 Task: Make a functional mechanical puzzle box.
Action: Mouse moved to (175, 141)
Screenshot: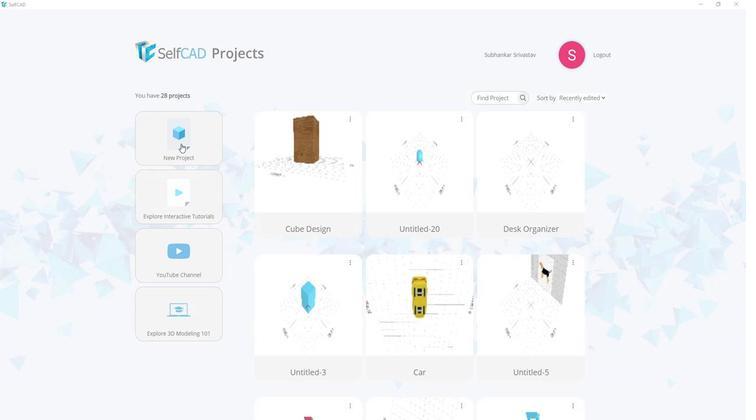 
Action: Mouse pressed left at (175, 141)
Screenshot: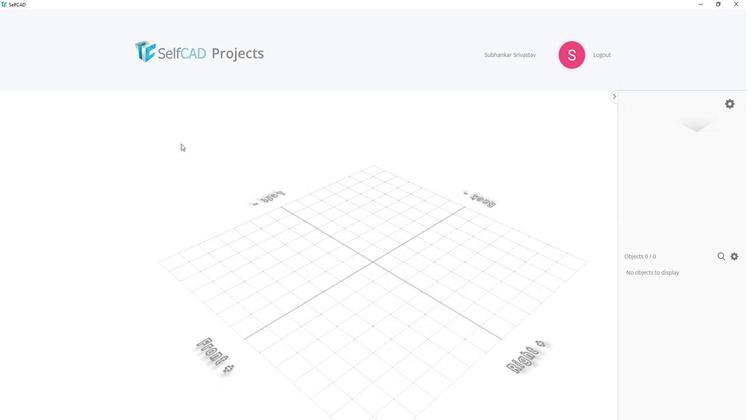 
Action: Mouse moved to (353, 169)
Screenshot: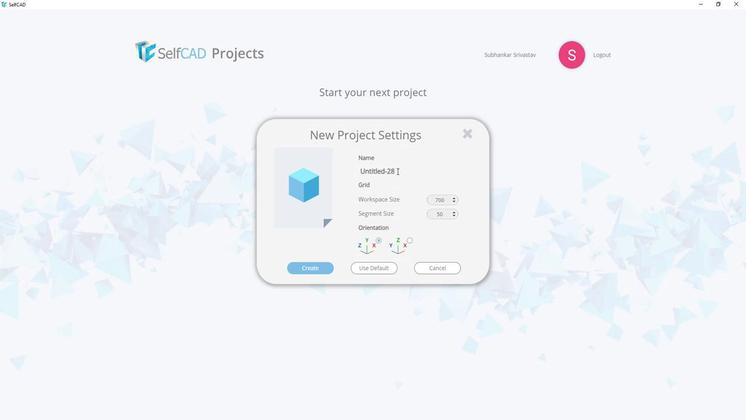
Action: Mouse pressed left at (353, 169)
Screenshot: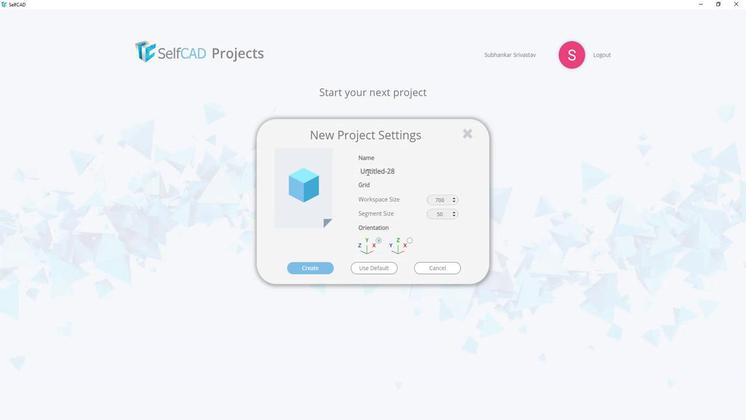 
Action: Mouse moved to (318, 170)
Screenshot: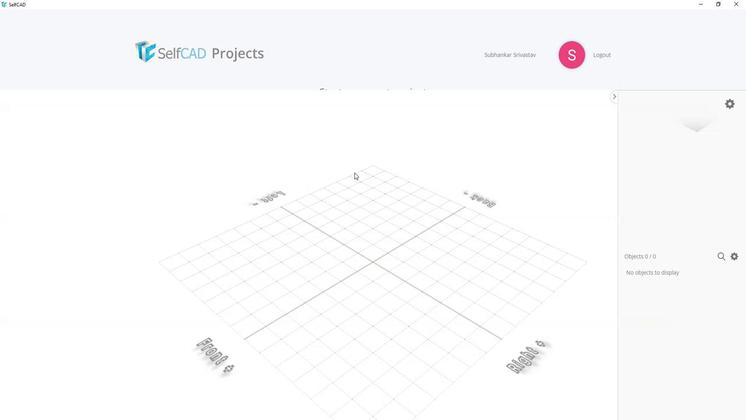 
Action: Key pressed <Key.shift>S<Key.backspace><Key.shift>Puzzle<Key.space><Key.shift><Key.shift><Key.shift><Key.shift><Key.shift><Key.shift><Key.shift><Key.shift><Key.shift>Box
Screenshot: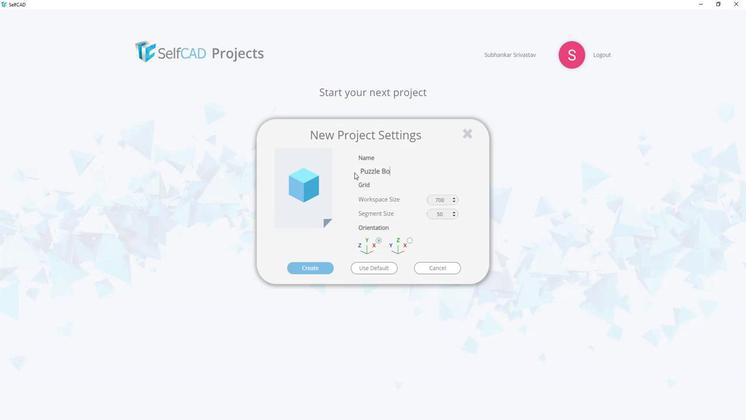 
Action: Mouse moved to (284, 264)
Screenshot: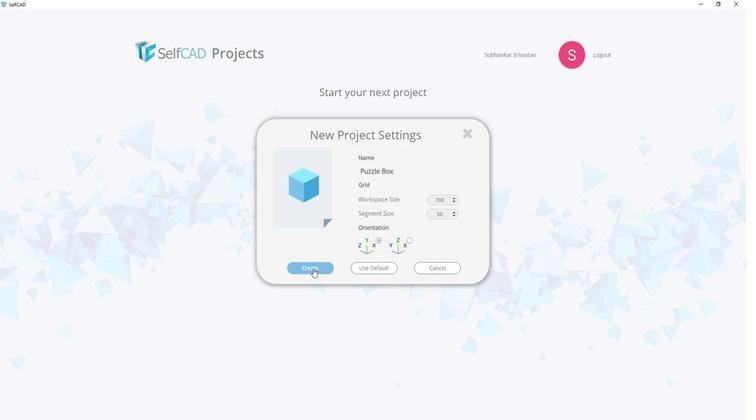 
Action: Mouse pressed left at (284, 264)
Screenshot: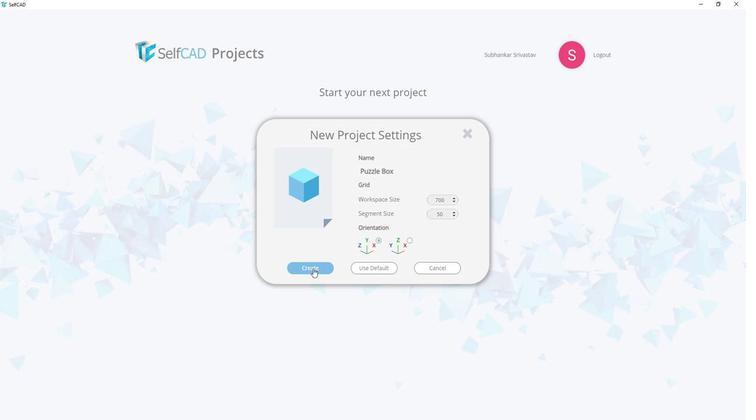 
Action: Mouse moved to (56, 116)
Screenshot: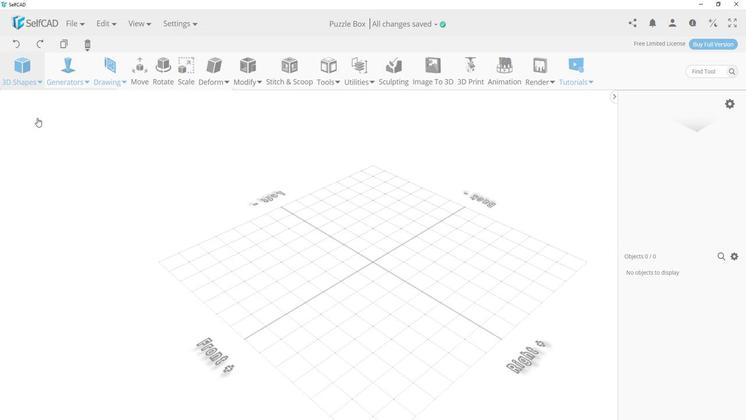 
Action: Mouse pressed left at (56, 116)
Screenshot: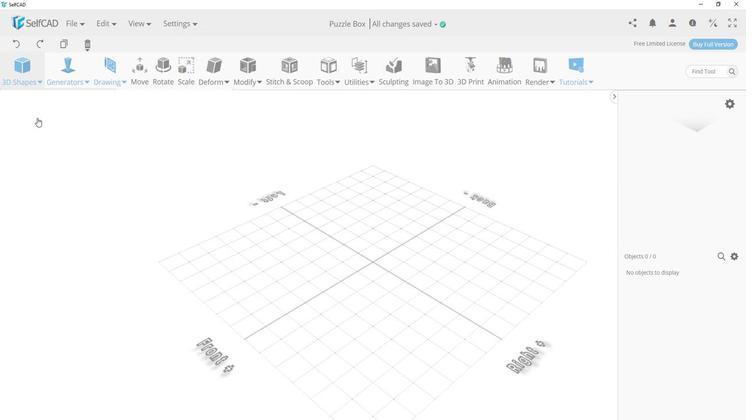 
Action: Mouse moved to (119, 146)
Screenshot: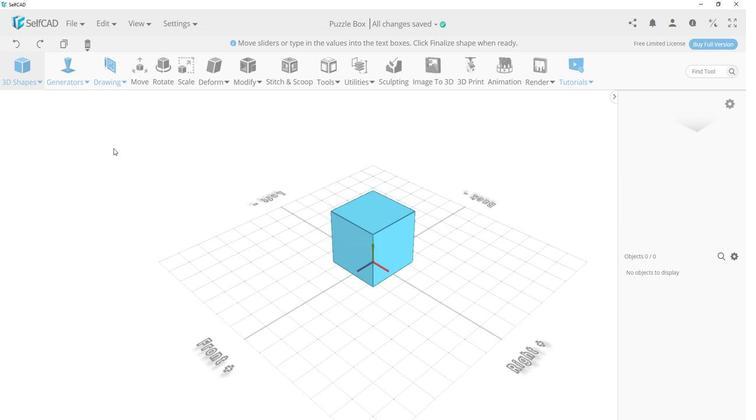 
Action: Mouse pressed left at (119, 146)
Screenshot: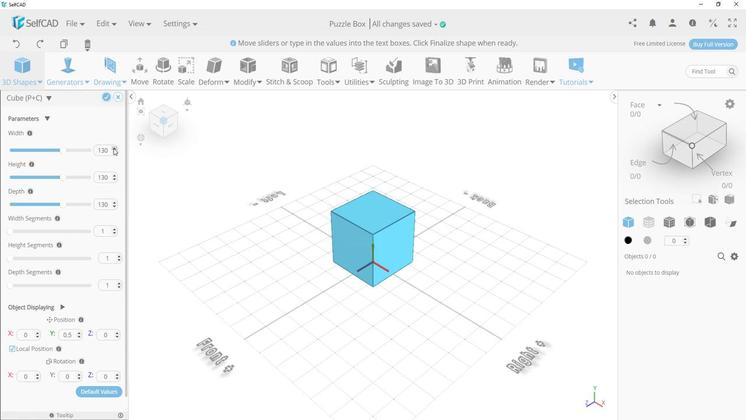 
Action: Mouse pressed left at (119, 146)
Screenshot: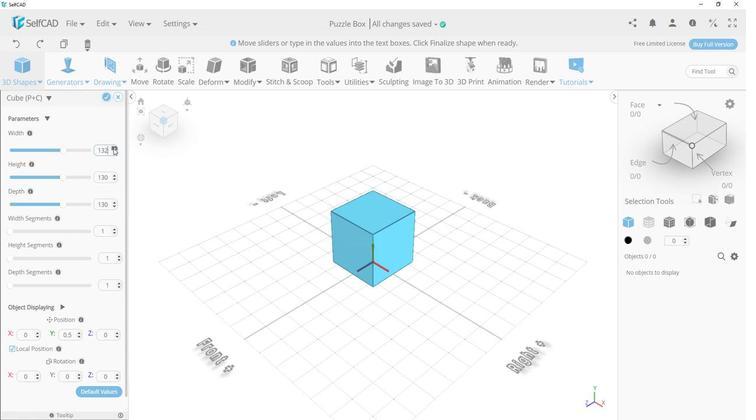
Action: Mouse pressed left at (119, 146)
Screenshot: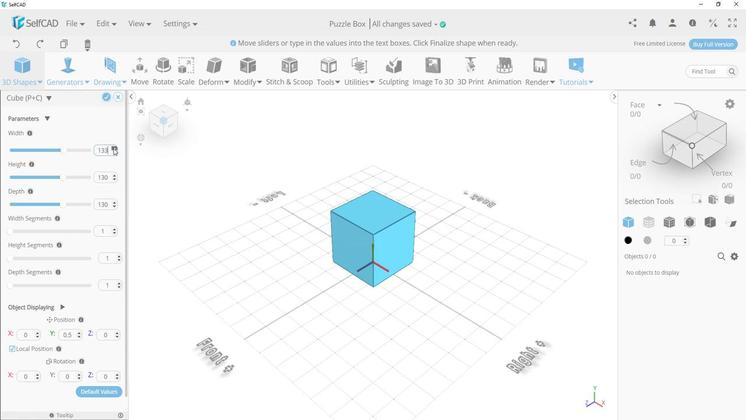 
Action: Mouse pressed left at (119, 146)
Screenshot: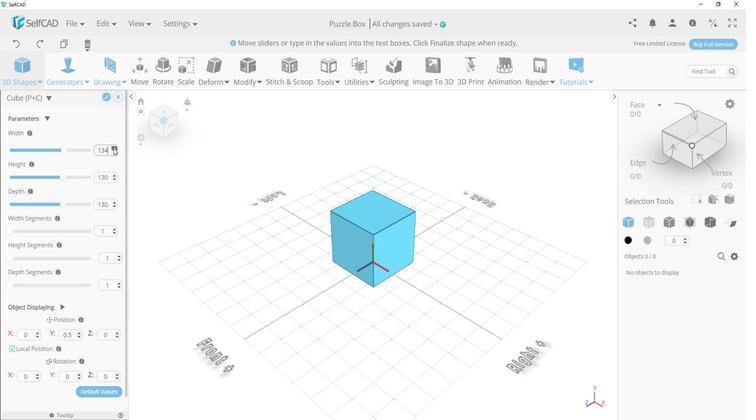 
Action: Mouse pressed left at (119, 146)
Screenshot: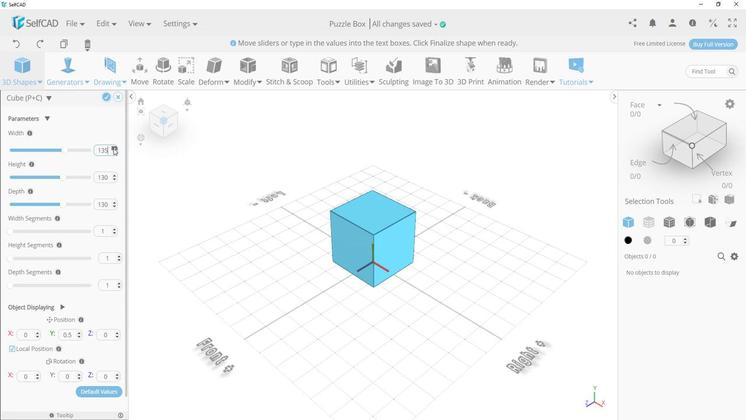 
Action: Mouse pressed left at (119, 146)
Screenshot: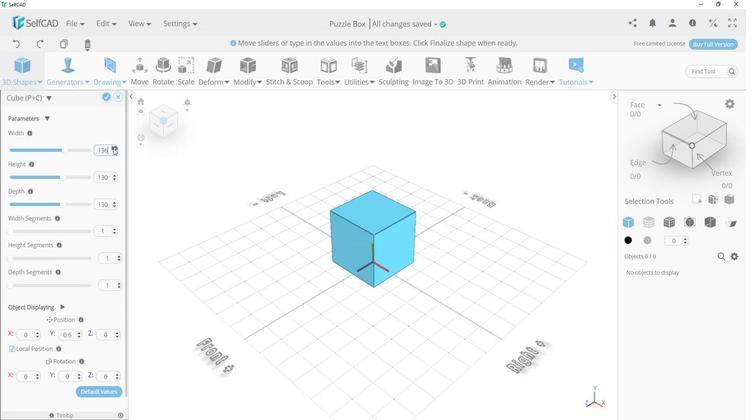 
Action: Mouse pressed left at (119, 146)
Screenshot: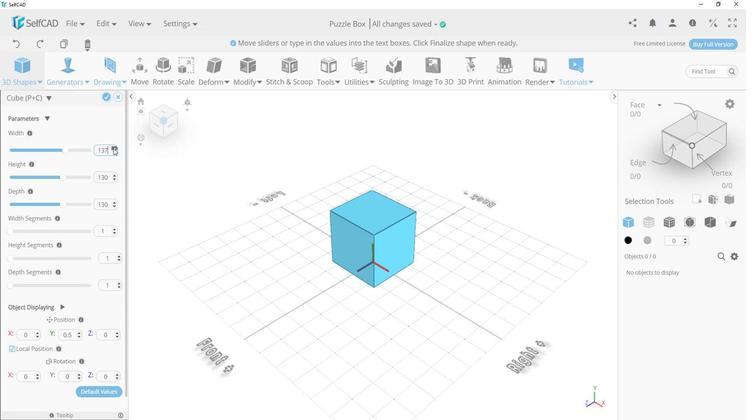 
Action: Mouse pressed left at (119, 146)
Screenshot: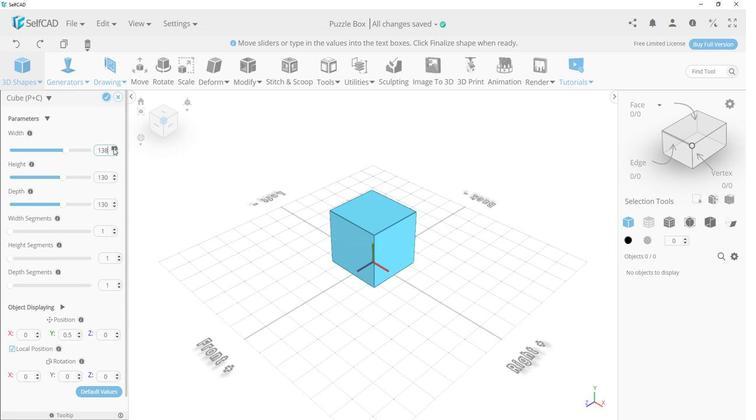 
Action: Mouse pressed left at (119, 146)
Screenshot: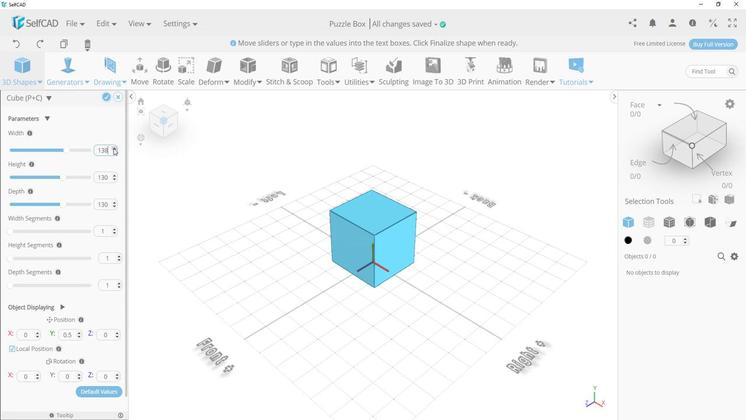 
Action: Mouse pressed left at (119, 146)
Screenshot: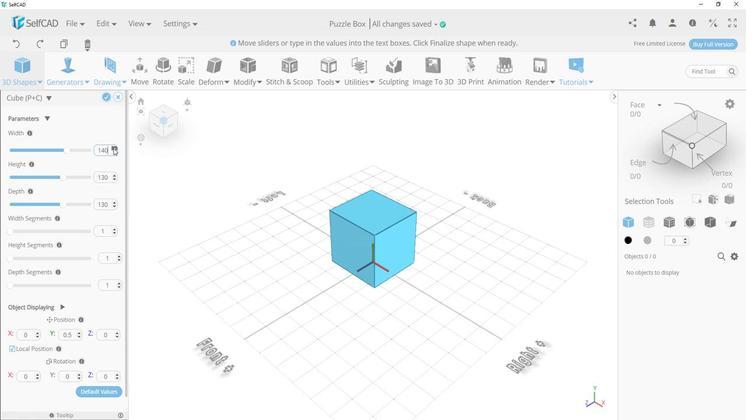 
Action: Mouse moved to (119, 173)
Screenshot: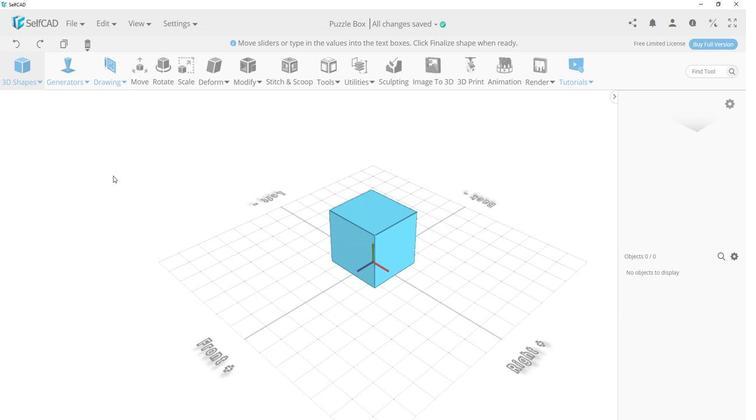 
Action: Mouse pressed left at (119, 173)
Screenshot: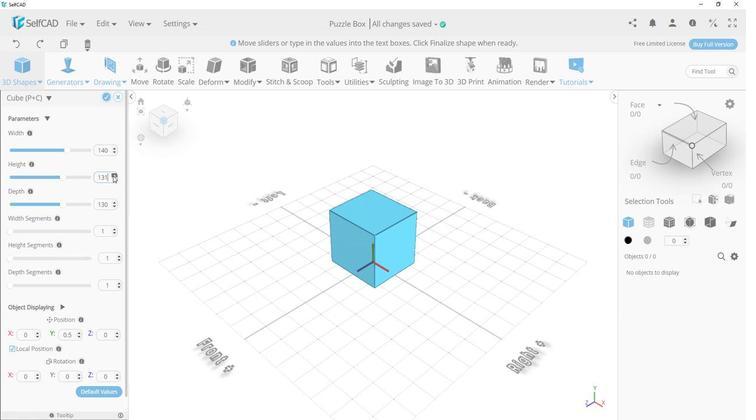 
Action: Mouse pressed left at (119, 173)
Screenshot: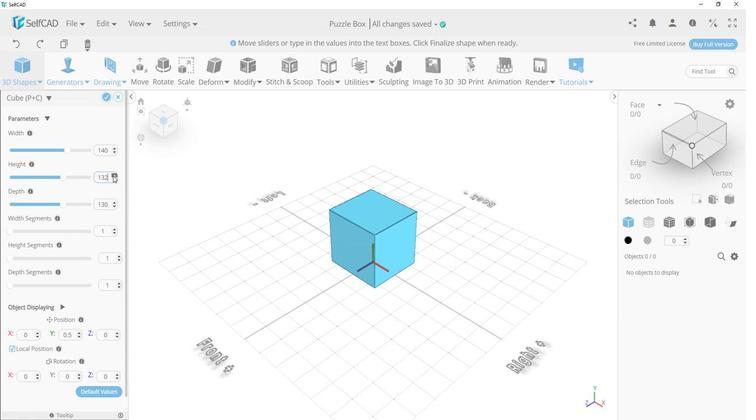 
Action: Mouse pressed left at (119, 173)
Screenshot: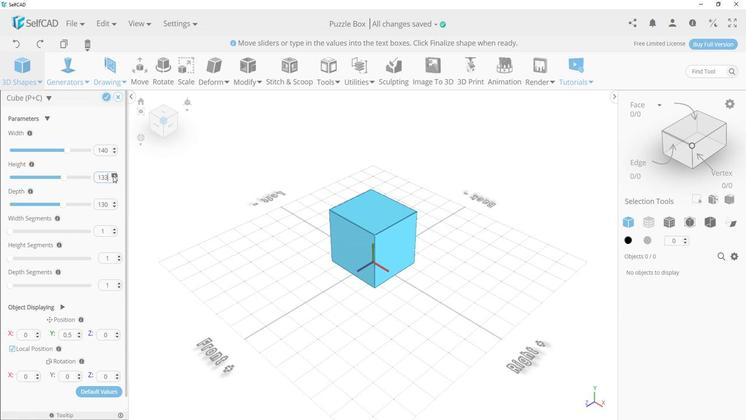 
Action: Mouse pressed left at (119, 173)
Screenshot: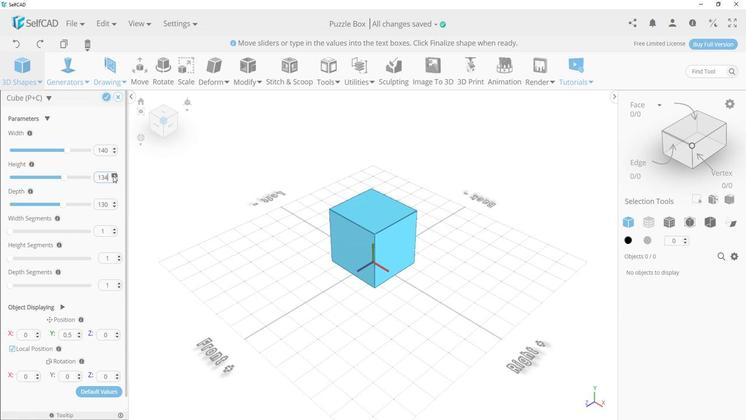 
Action: Mouse pressed left at (119, 173)
Screenshot: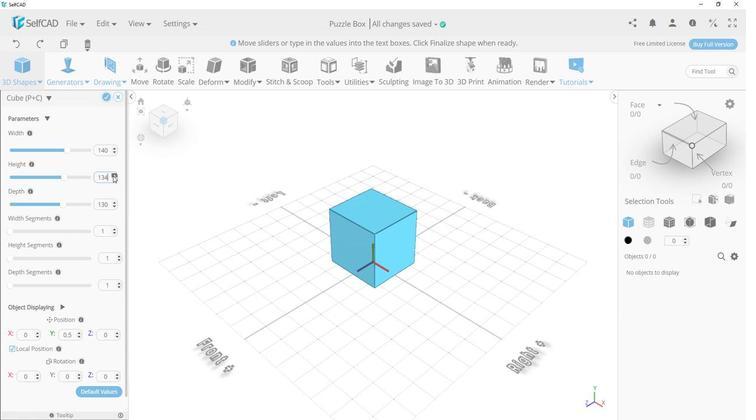 
Action: Mouse pressed left at (119, 173)
Screenshot: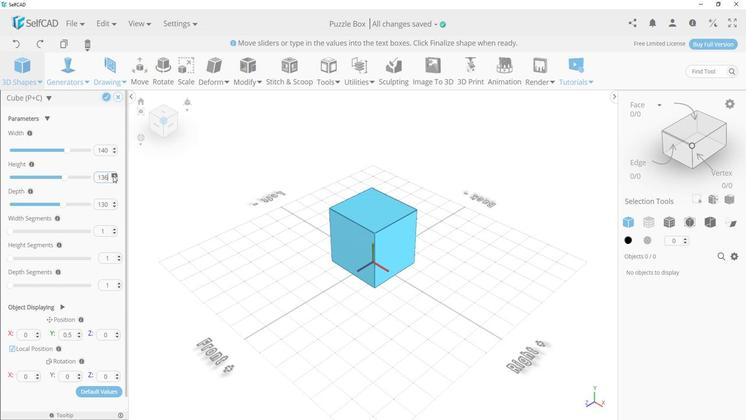 
Action: Mouse moved to (119, 173)
Screenshot: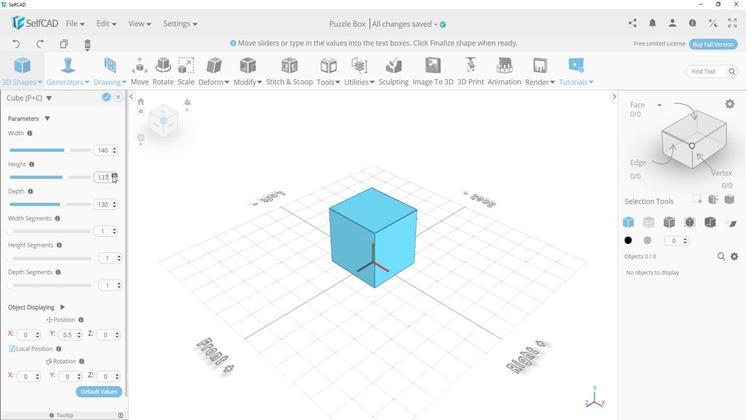 
Action: Mouse pressed left at (119, 173)
Screenshot: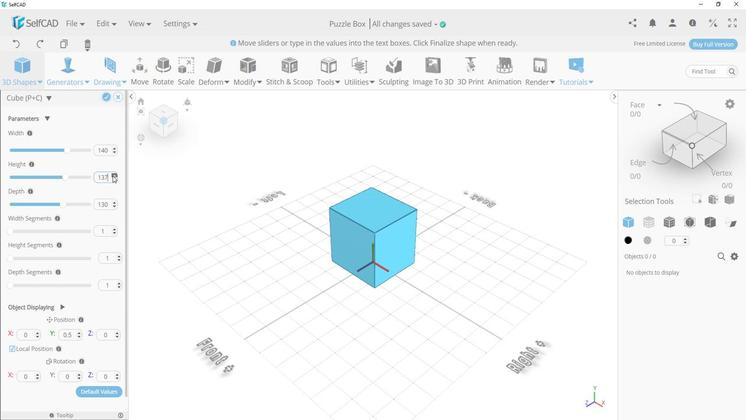 
Action: Mouse pressed left at (119, 173)
Screenshot: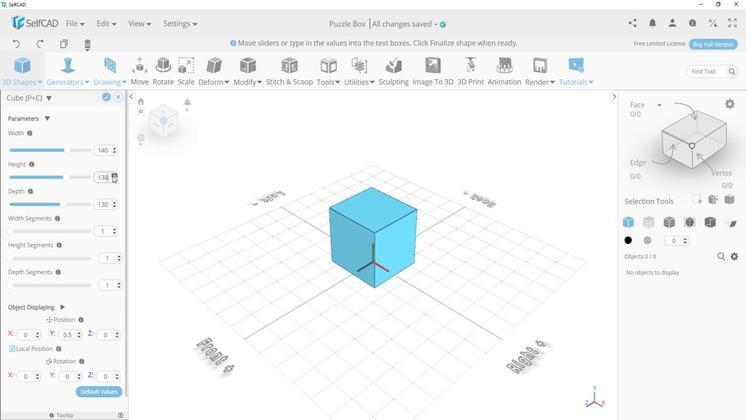 
Action: Mouse pressed left at (119, 173)
Screenshot: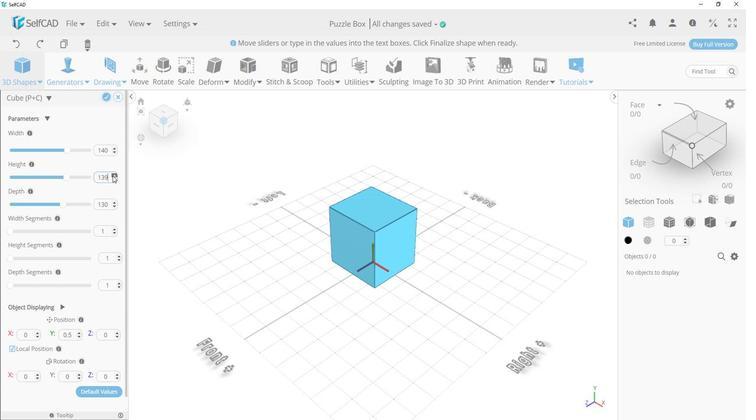 
Action: Mouse pressed left at (119, 173)
Screenshot: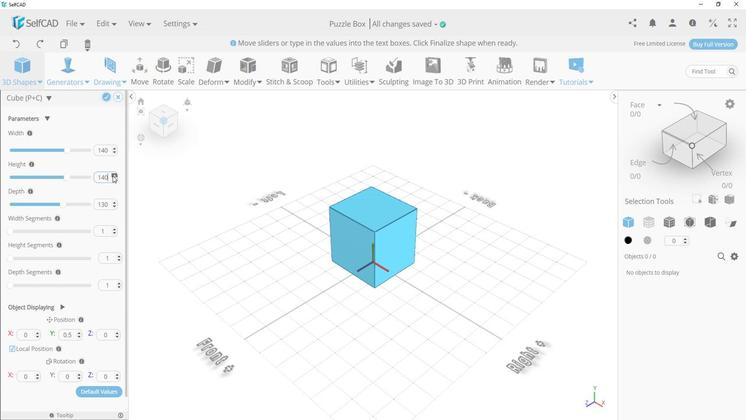 
Action: Mouse pressed left at (119, 173)
Screenshot: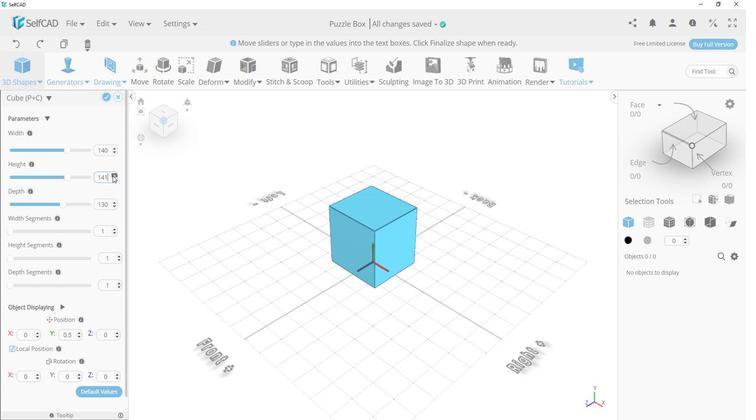 
Action: Mouse pressed left at (119, 173)
Screenshot: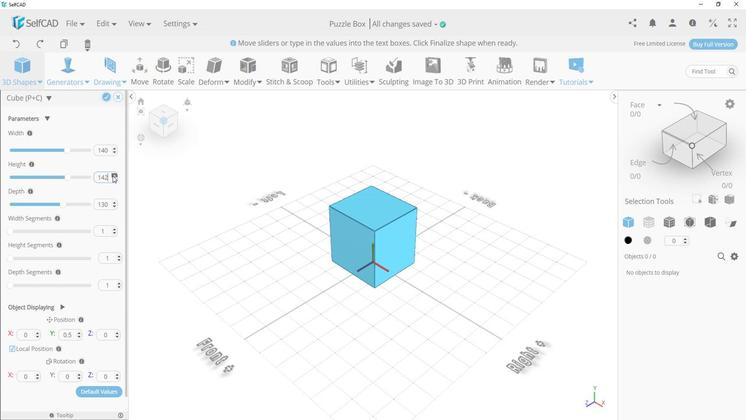 
Action: Mouse moved to (119, 173)
Screenshot: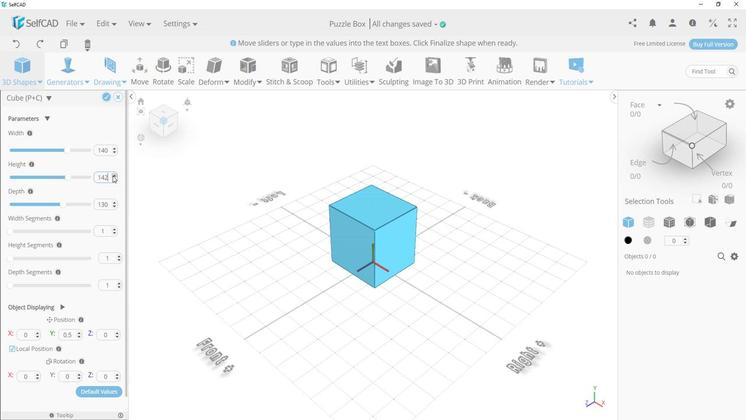 
Action: Mouse pressed left at (119, 173)
Screenshot: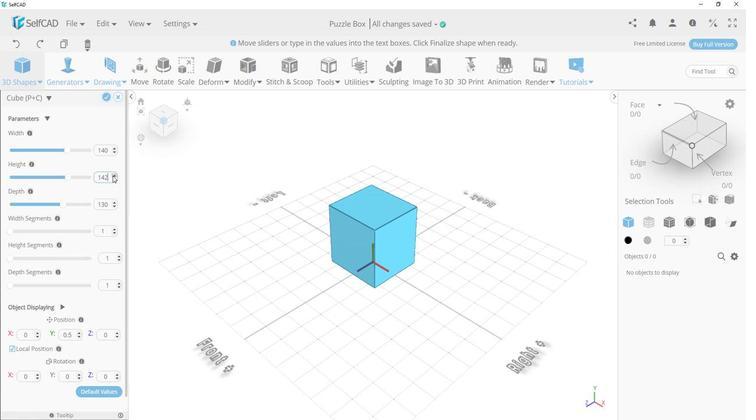 
Action: Mouse pressed left at (119, 173)
Screenshot: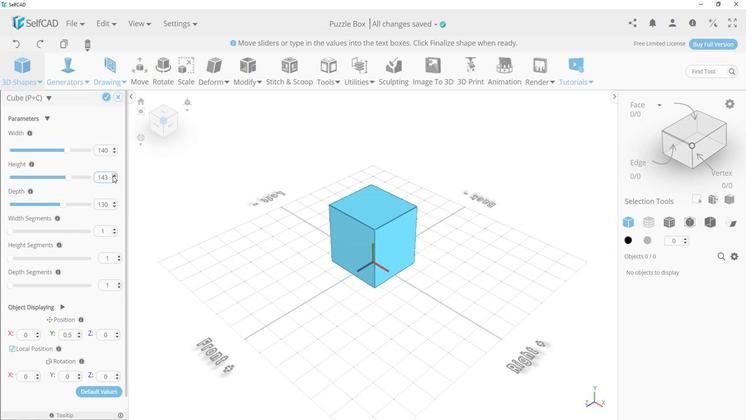 
Action: Mouse moved to (120, 176)
Screenshot: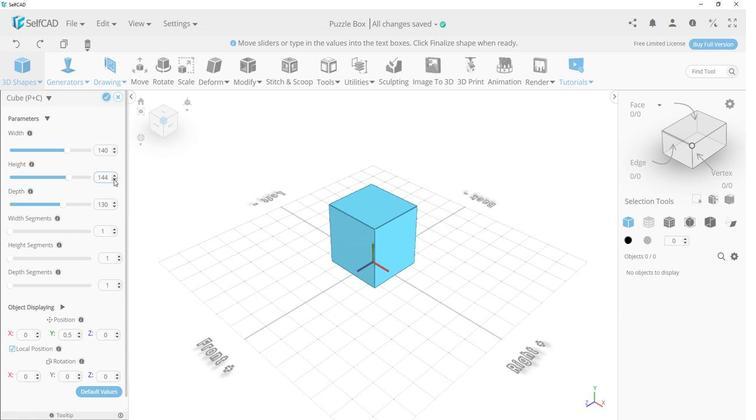 
Action: Mouse pressed left at (120, 176)
Screenshot: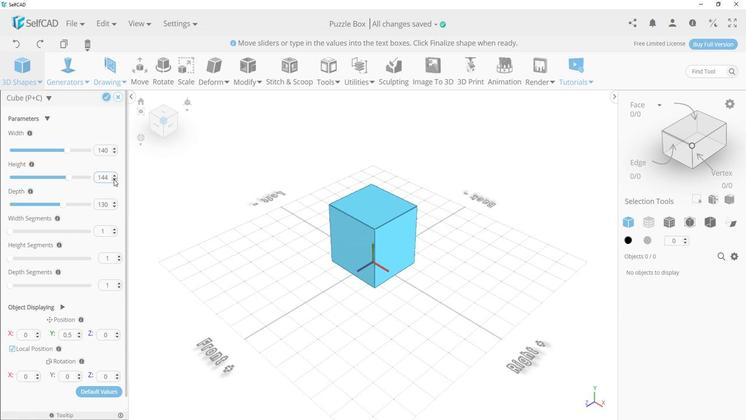 
Action: Mouse pressed left at (120, 176)
Screenshot: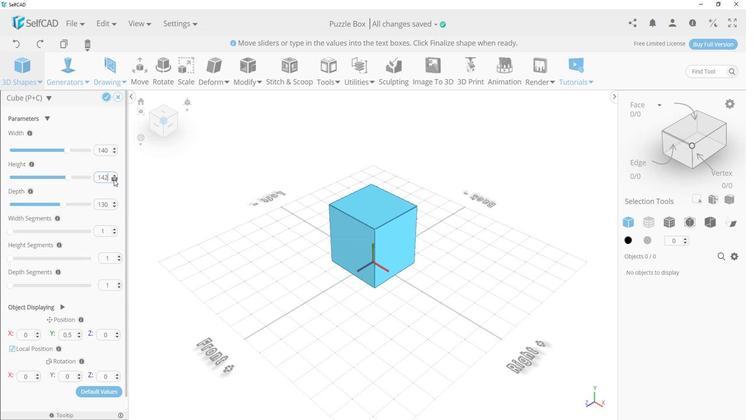 
Action: Mouse pressed left at (120, 176)
Screenshot: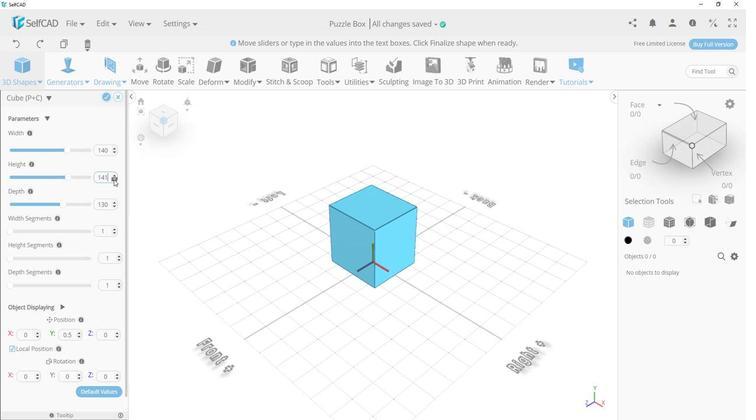 
Action: Mouse pressed left at (120, 176)
Screenshot: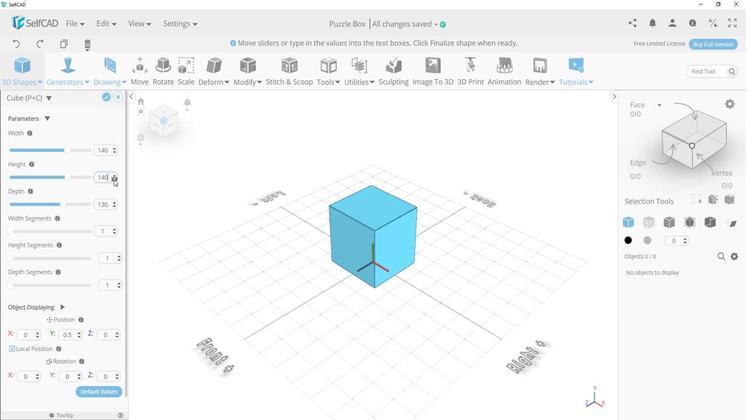 
Action: Mouse moved to (120, 200)
Screenshot: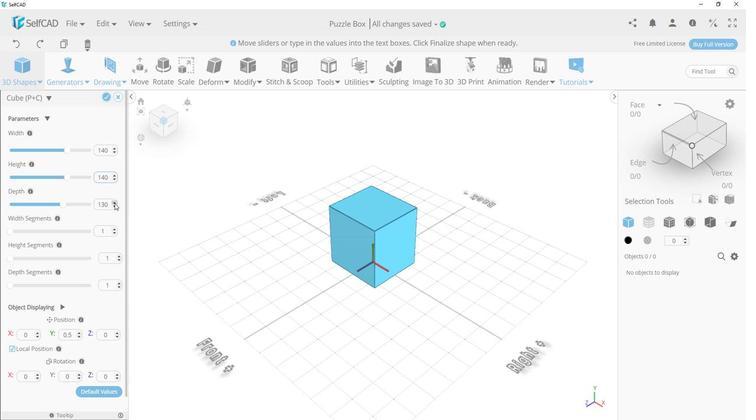 
Action: Mouse pressed left at (120, 200)
Screenshot: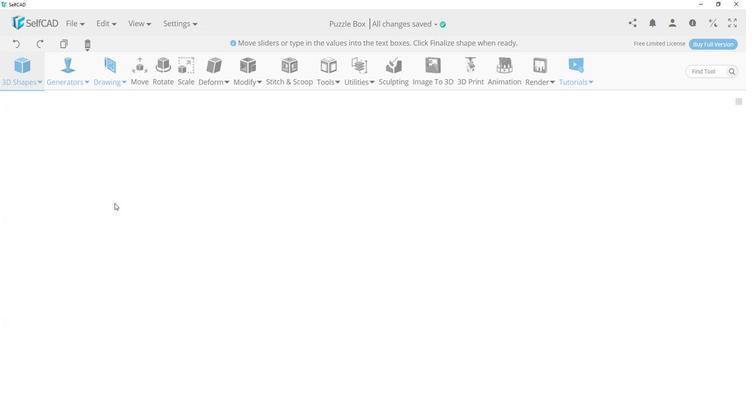 
Action: Mouse pressed left at (120, 200)
Screenshot: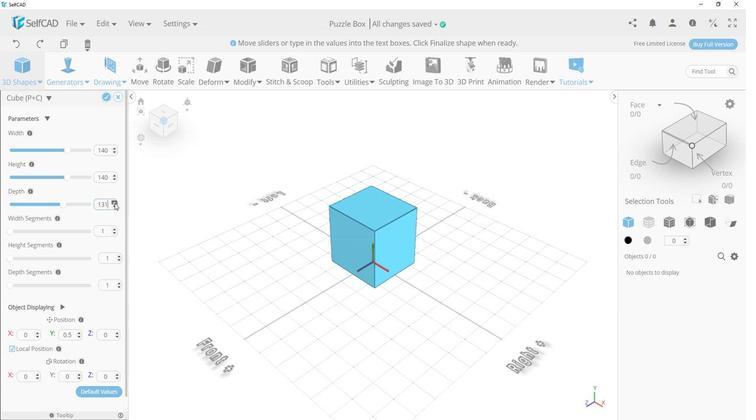 
Action: Mouse pressed left at (120, 200)
Screenshot: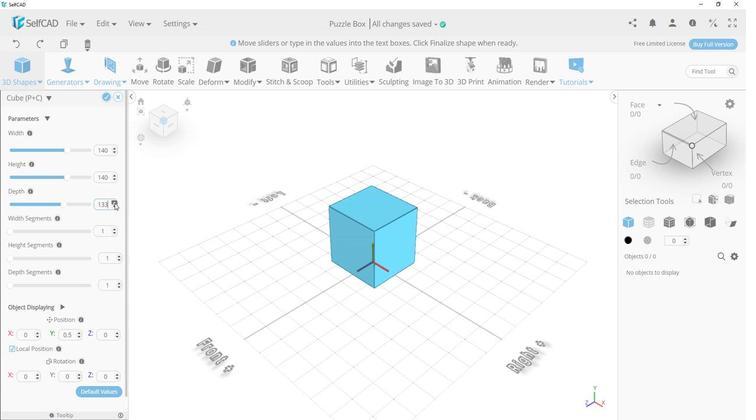 
Action: Mouse pressed left at (120, 200)
Screenshot: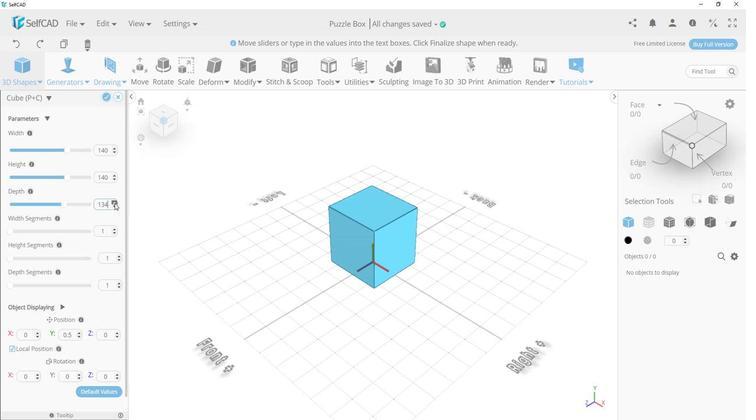 
Action: Mouse pressed left at (120, 200)
Screenshot: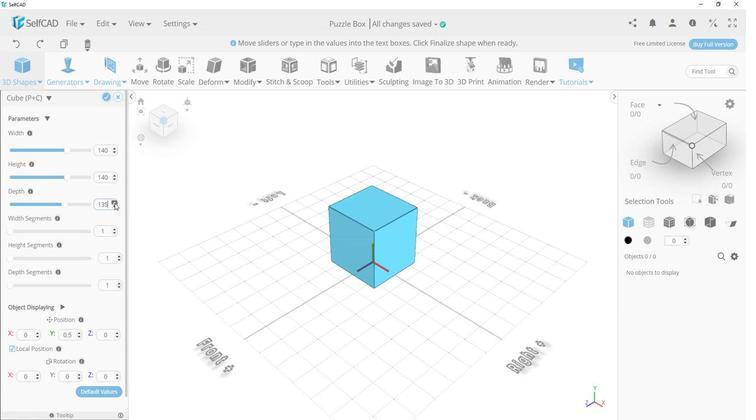 
Action: Mouse pressed left at (120, 200)
Screenshot: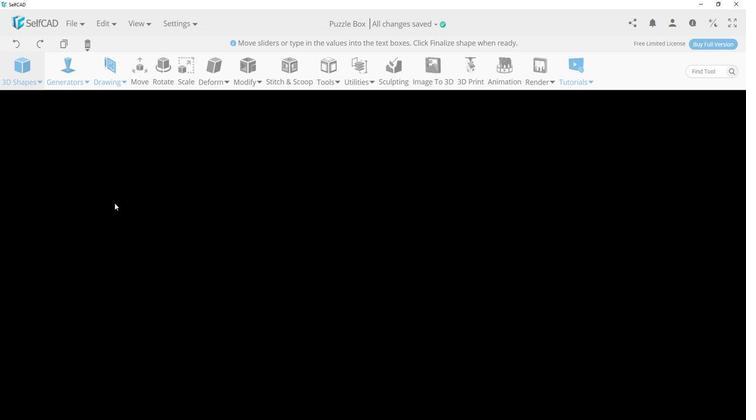 
Action: Mouse pressed left at (120, 200)
Screenshot: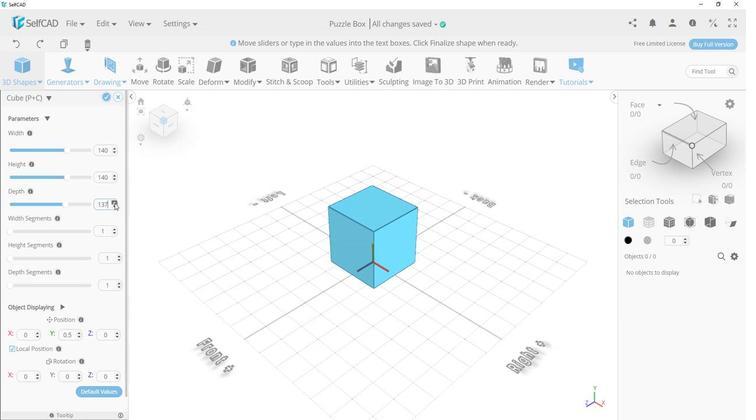 
Action: Mouse pressed left at (120, 200)
Screenshot: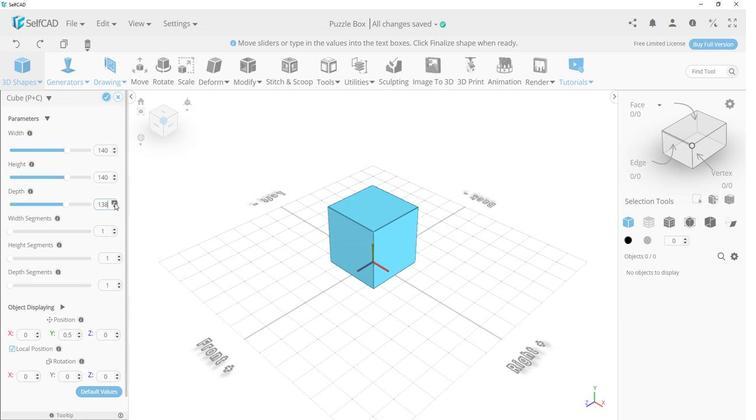 
Action: Mouse pressed left at (120, 200)
Screenshot: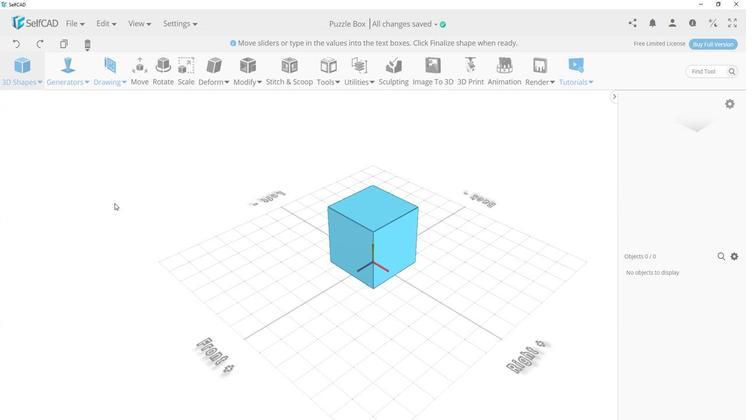
Action: Mouse pressed left at (120, 200)
Screenshot: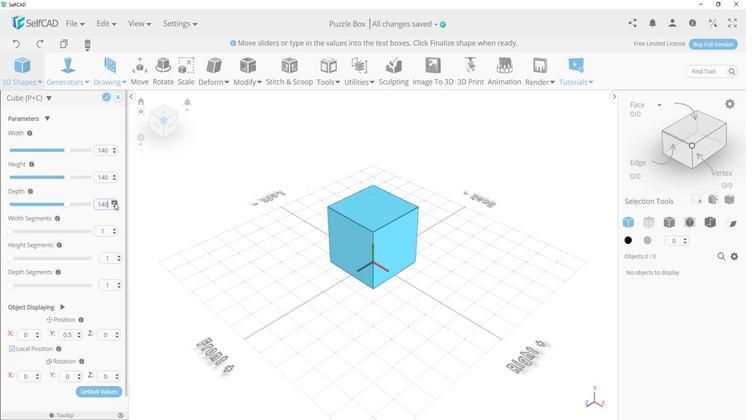 
Action: Mouse moved to (112, 98)
Screenshot: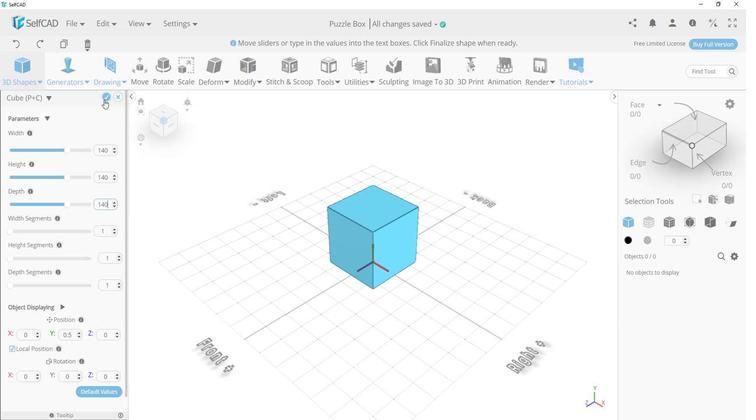 
Action: Mouse pressed left at (112, 98)
Screenshot: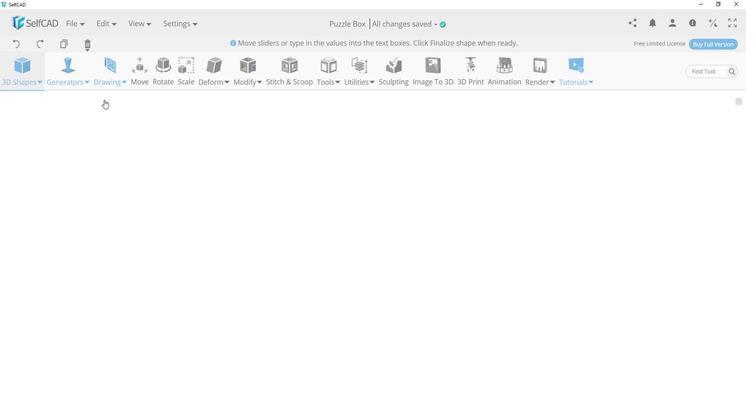 
Action: Mouse moved to (314, 269)
Screenshot: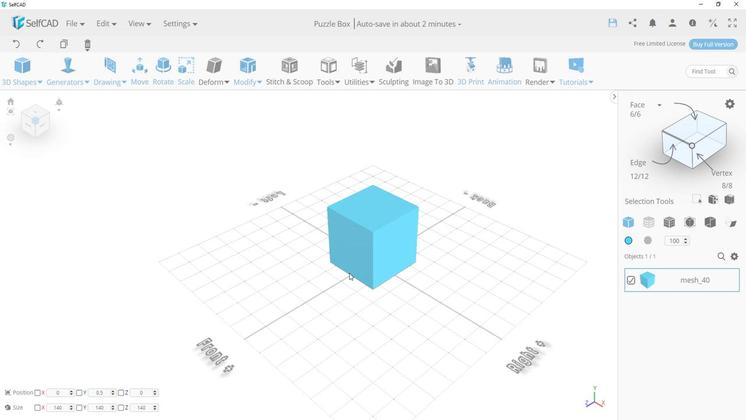 
Action: Mouse pressed left at (314, 269)
Screenshot: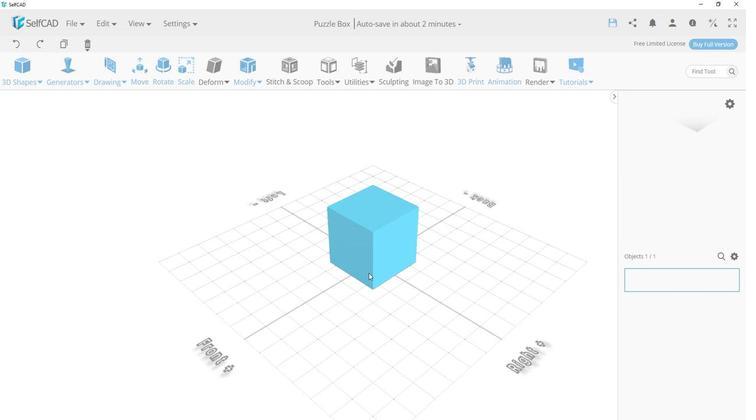 
Action: Mouse moved to (398, 255)
Screenshot: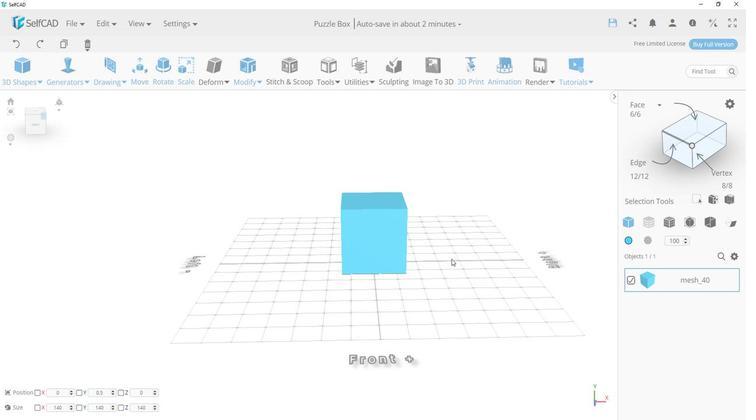 
Action: Key pressed ctrl+C<'\x03'>
Screenshot: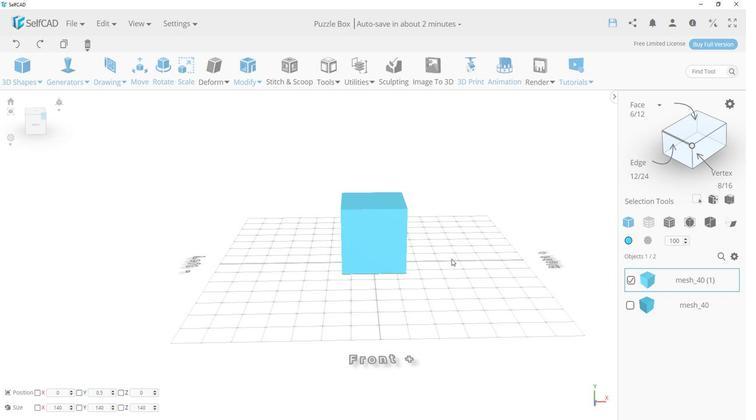 
Action: Mouse moved to (547, 301)
Screenshot: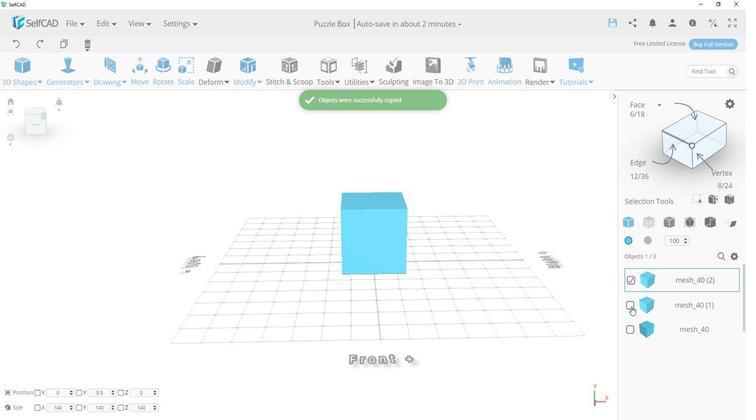 
Action: Mouse pressed left at (547, 301)
Screenshot: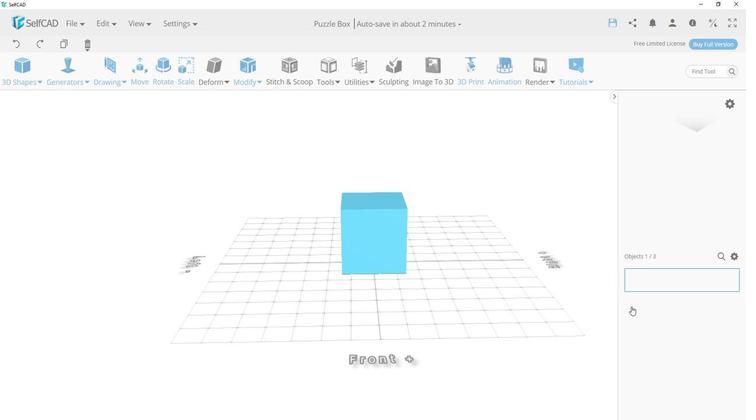
Action: Mouse moved to (544, 323)
Screenshot: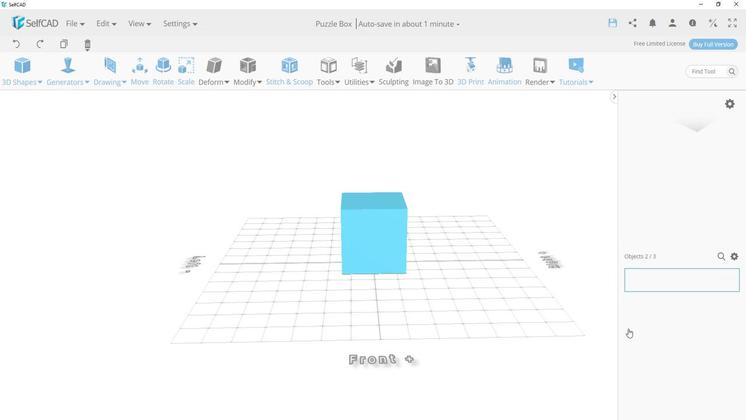 
Action: Mouse pressed left at (544, 323)
Screenshot: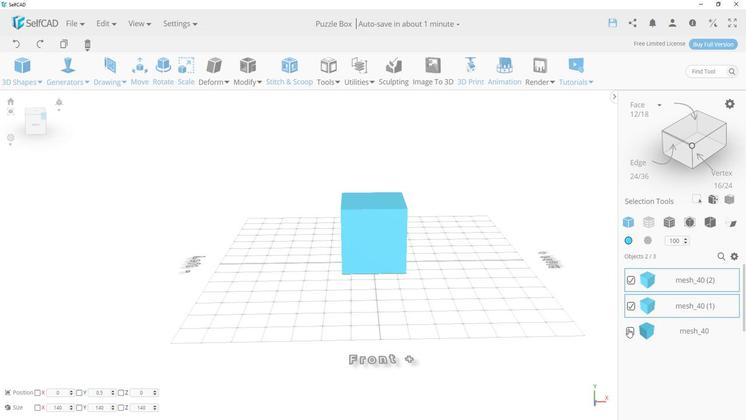 
Action: Mouse moved to (546, 306)
Screenshot: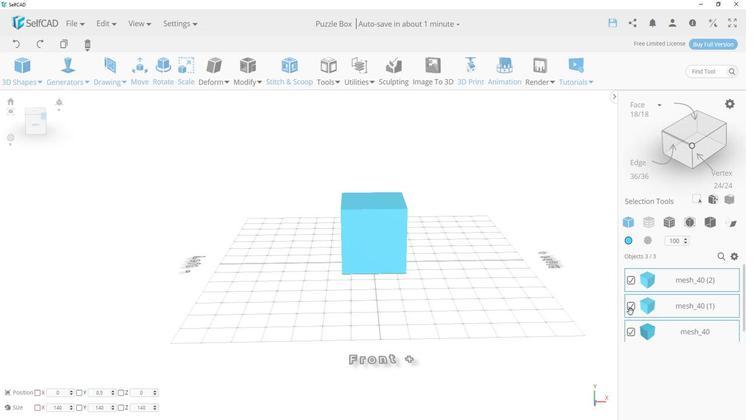 
Action: Mouse pressed left at (546, 306)
Screenshot: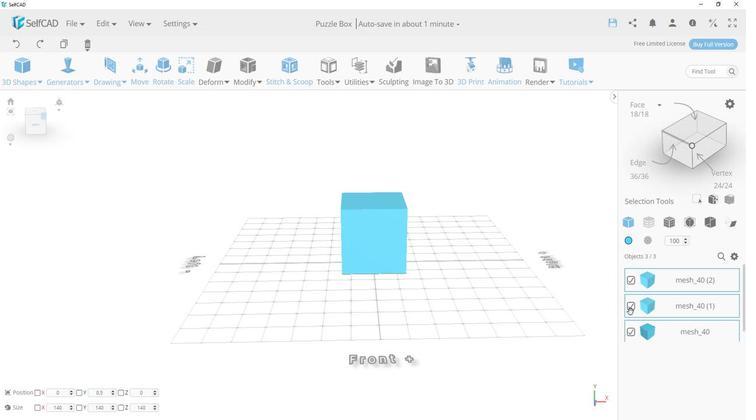 
Action: Mouse moved to (546, 275)
Screenshot: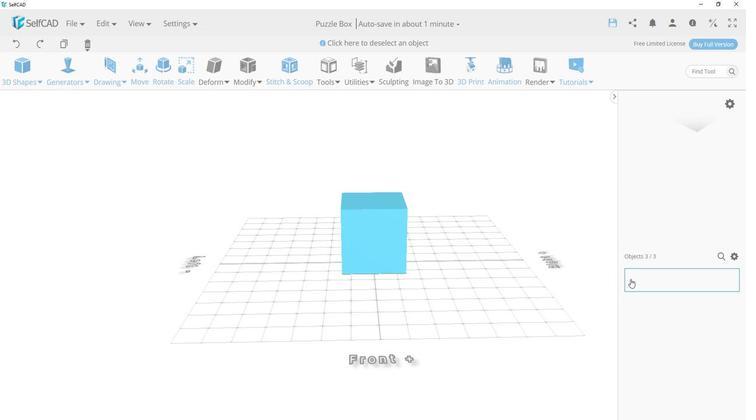 
Action: Mouse pressed left at (546, 275)
Screenshot: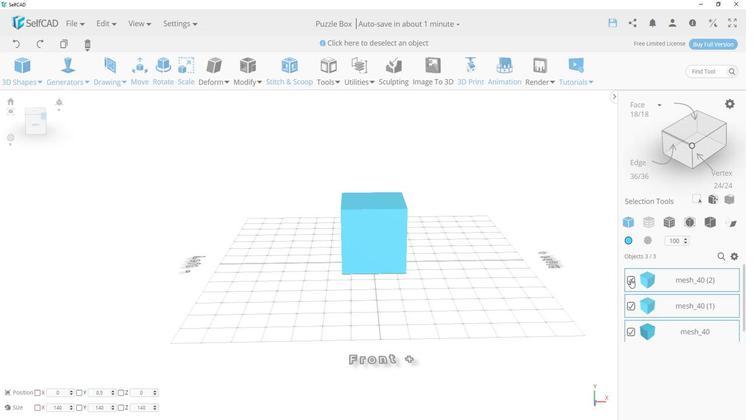 
Action: Mouse moved to (546, 298)
Screenshot: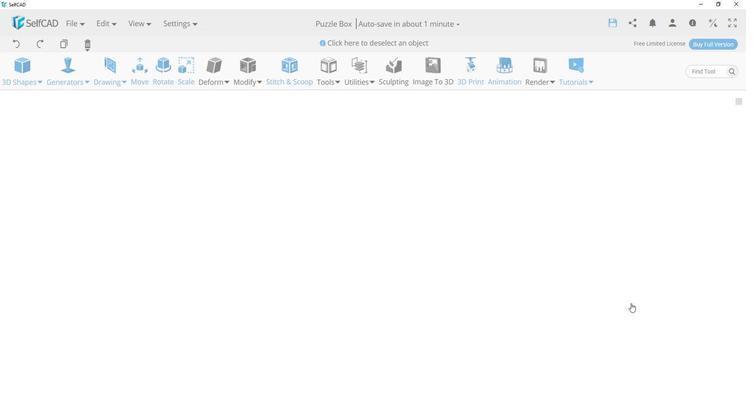 
Action: Mouse pressed left at (546, 298)
Screenshot: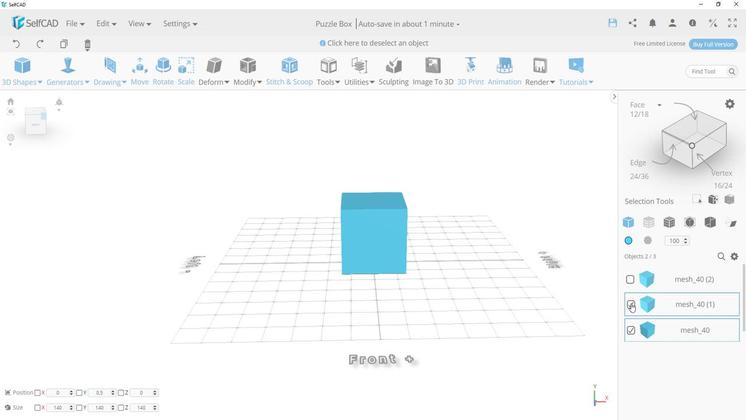
Action: Mouse moved to (631, 253)
Screenshot: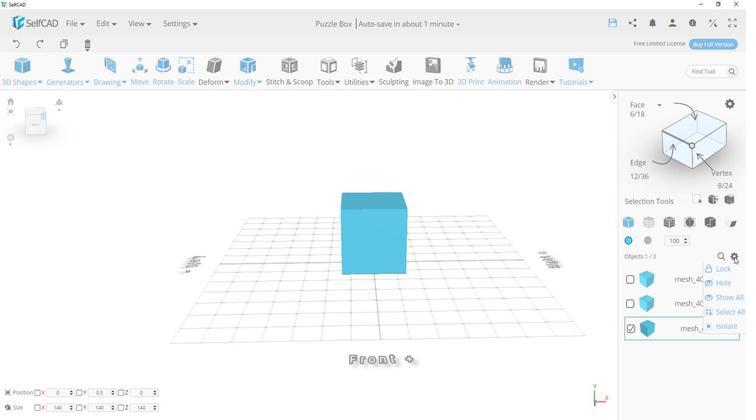 
Action: Mouse pressed left at (631, 253)
Screenshot: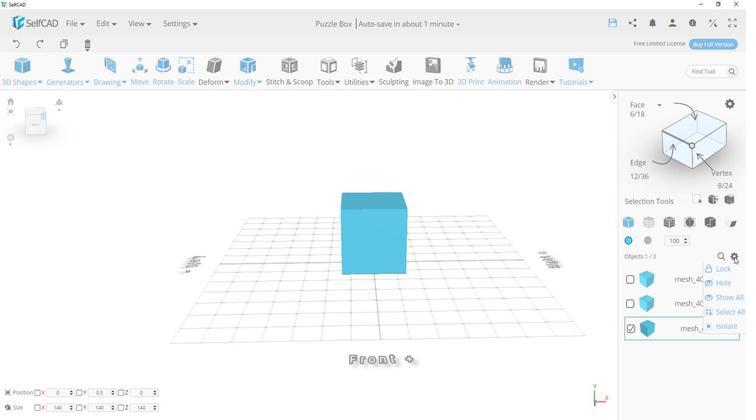 
Action: Mouse moved to (623, 276)
Screenshot: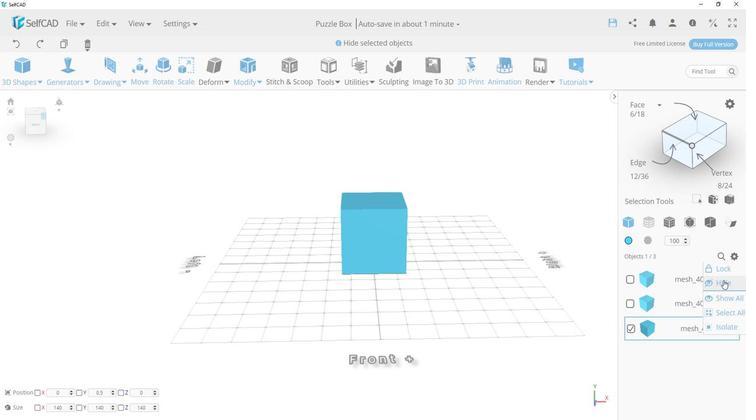 
Action: Mouse pressed left at (623, 276)
Screenshot: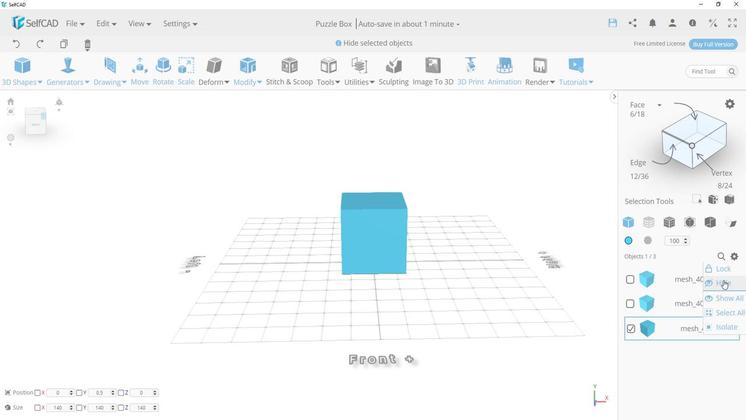 
Action: Mouse moved to (547, 274)
Screenshot: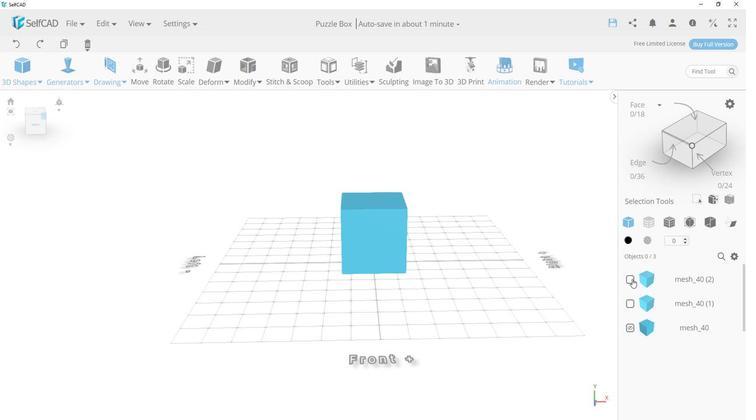 
Action: Mouse pressed left at (547, 274)
Screenshot: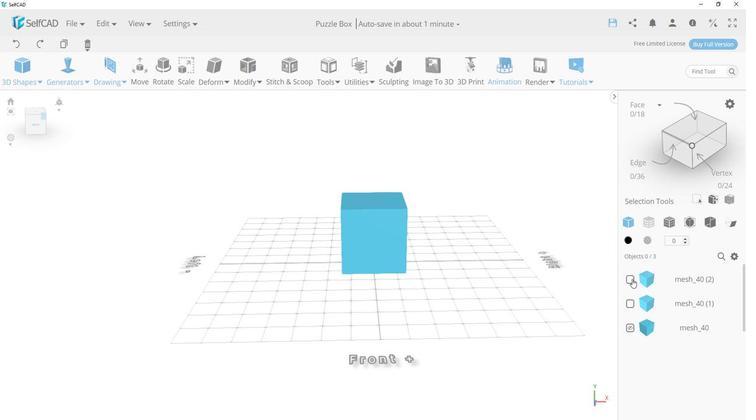 
Action: Mouse moved to (547, 301)
Screenshot: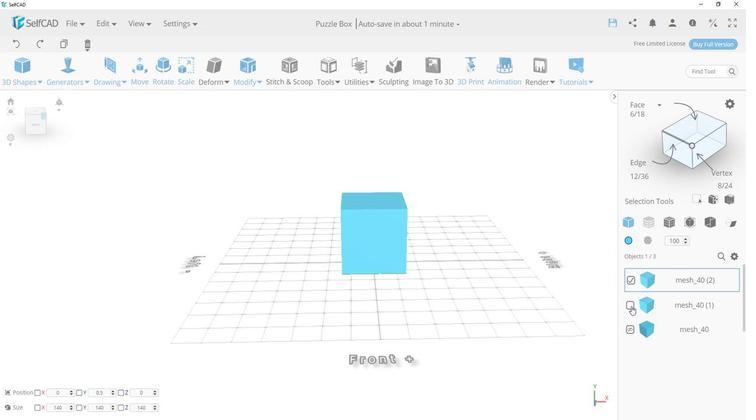 
Action: Mouse pressed left at (547, 301)
Screenshot: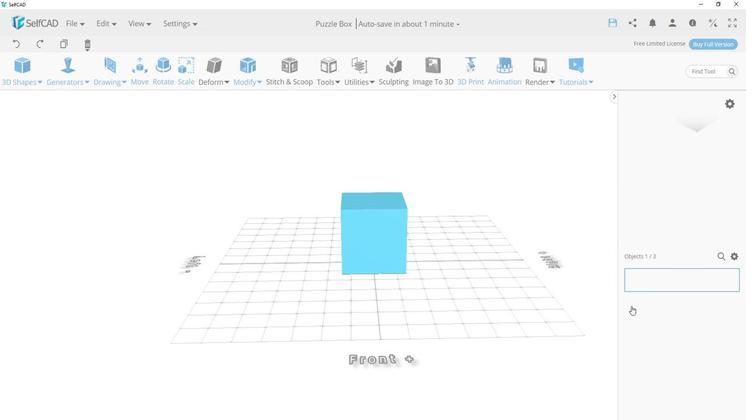
Action: Mouse moved to (407, 295)
Screenshot: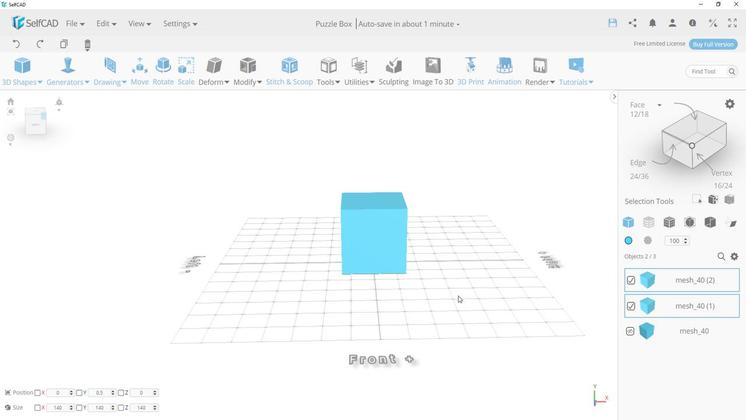 
Action: Mouse pressed left at (407, 295)
Screenshot: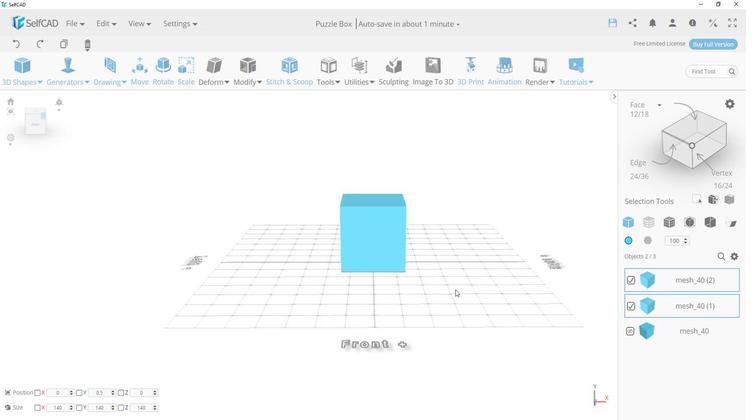 
Action: Mouse moved to (399, 280)
Screenshot: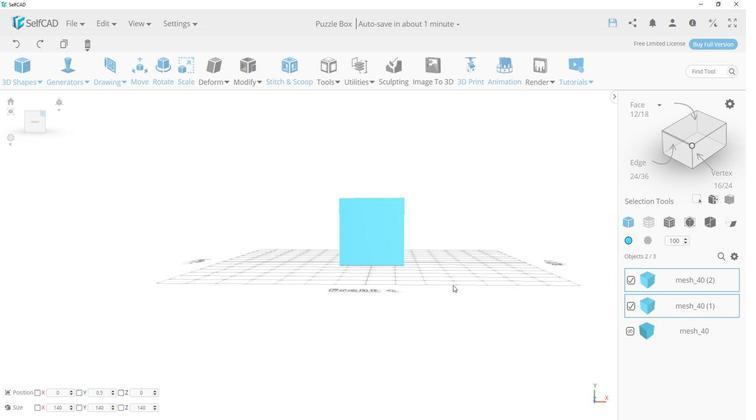 
Action: Mouse scrolled (399, 281) with delta (0, 0)
Screenshot: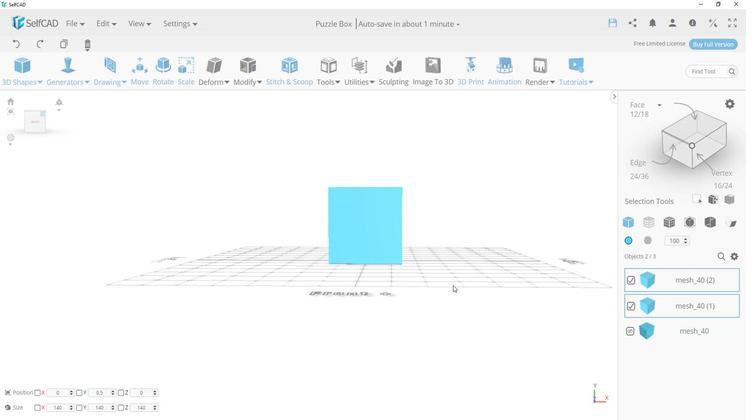 
Action: Mouse scrolled (399, 281) with delta (0, 0)
Screenshot: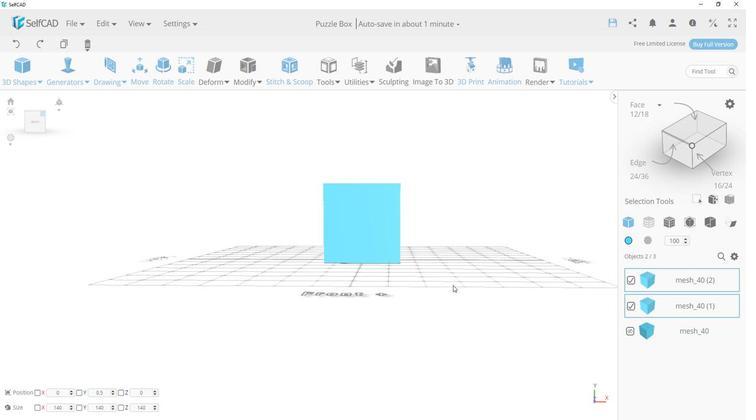 
Action: Mouse scrolled (399, 281) with delta (0, 0)
Screenshot: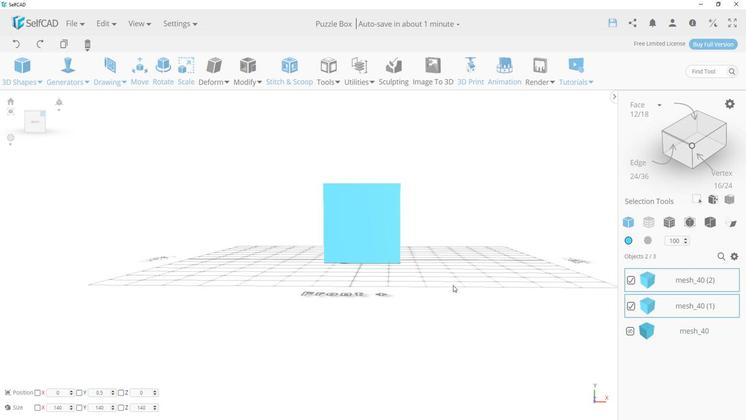 
Action: Mouse scrolled (399, 281) with delta (0, 0)
Screenshot: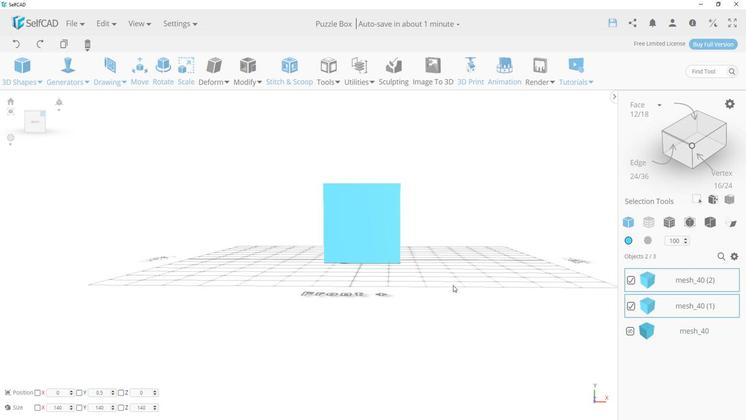 
Action: Mouse scrolled (399, 281) with delta (0, 0)
Screenshot: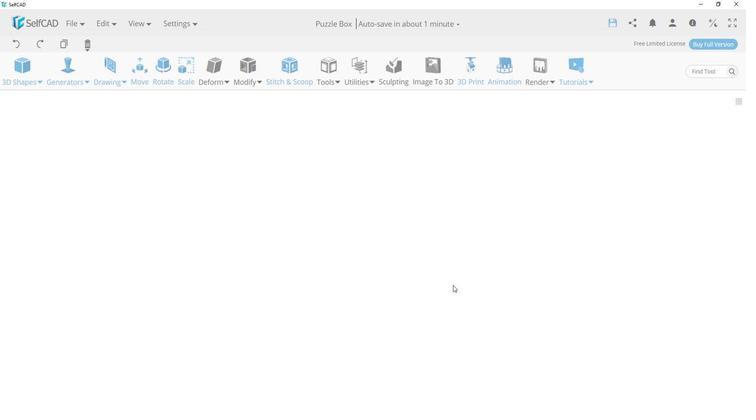 
Action: Mouse scrolled (399, 281) with delta (0, 0)
Screenshot: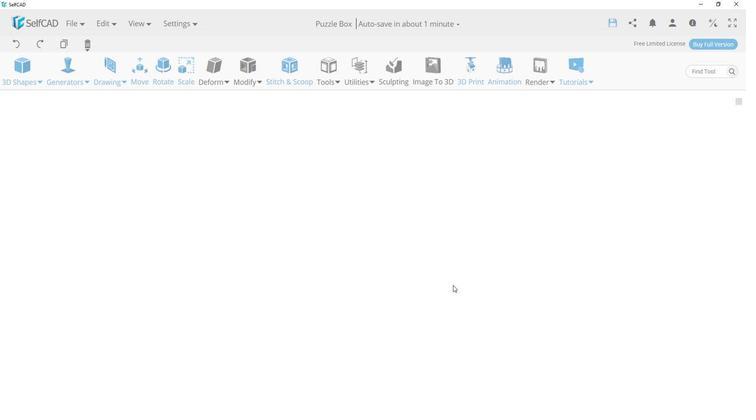 
Action: Mouse scrolled (399, 281) with delta (0, 0)
Screenshot: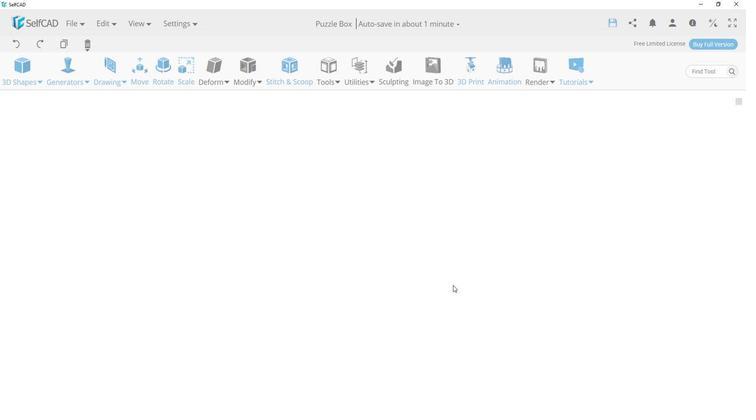 
Action: Mouse scrolled (399, 281) with delta (0, 0)
Screenshot: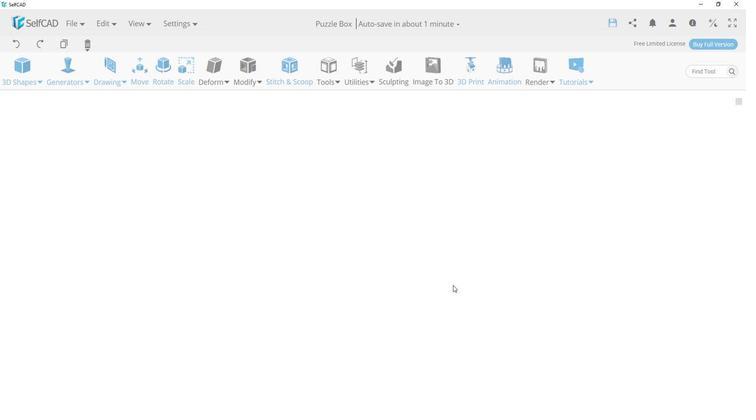 
Action: Mouse scrolled (399, 281) with delta (0, 0)
Screenshot: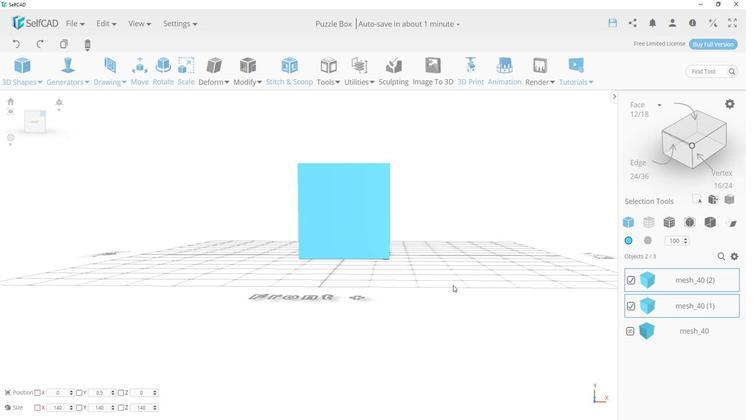 
Action: Mouse moved to (397, 261)
Screenshot: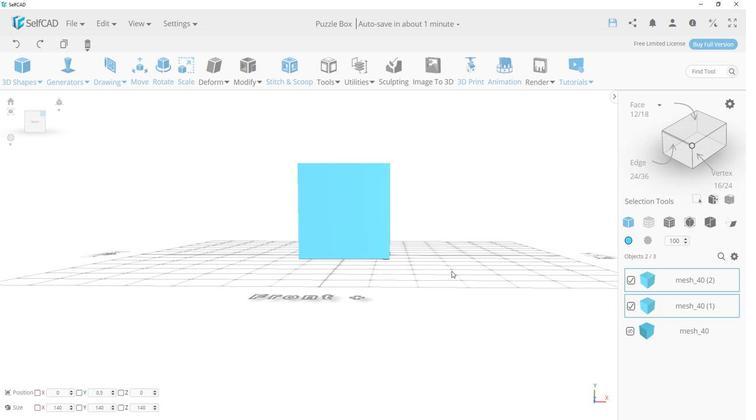 
Action: Mouse pressed left at (397, 261)
Screenshot: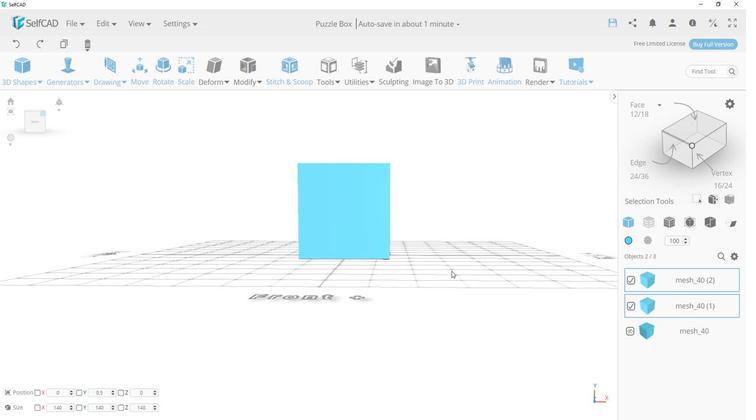 
Action: Mouse moved to (38, 399)
Screenshot: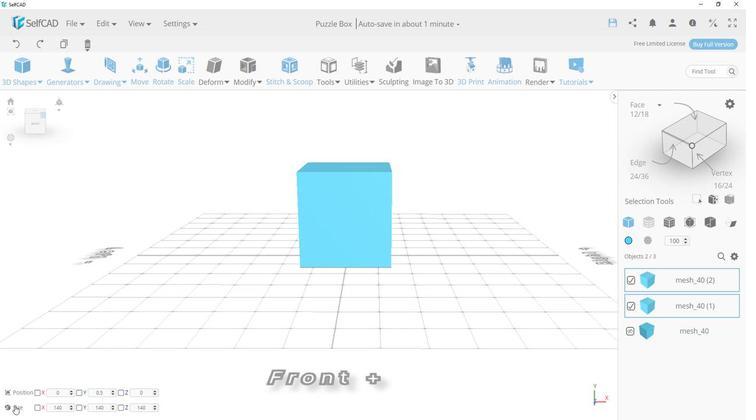 
Action: Mouse pressed left at (38, 399)
Screenshot: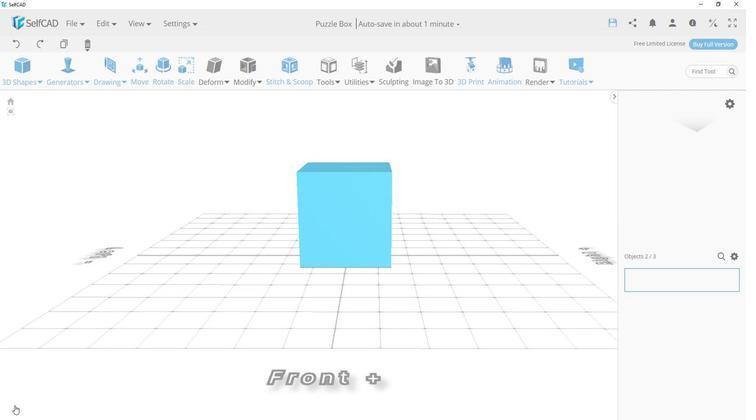 
Action: Mouse moved to (361, 263)
Screenshot: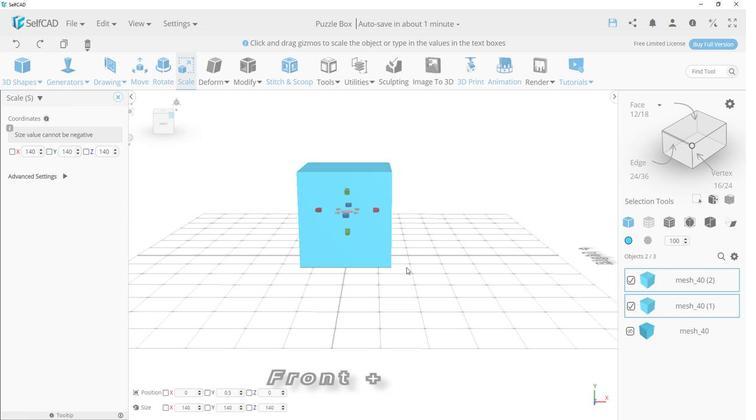 
Action: Mouse pressed left at (361, 263)
Screenshot: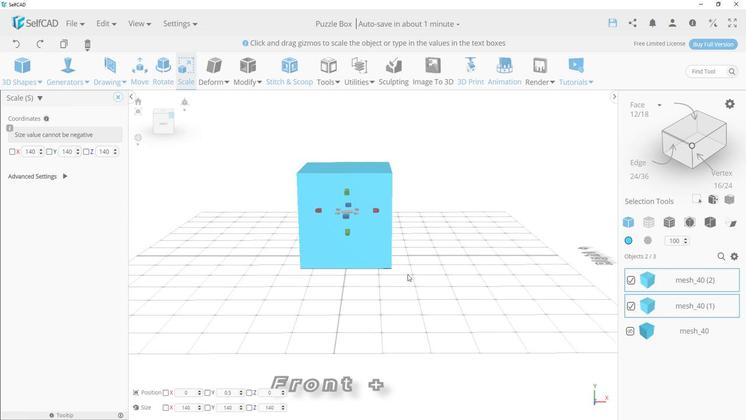 
Action: Mouse moved to (312, 209)
Screenshot: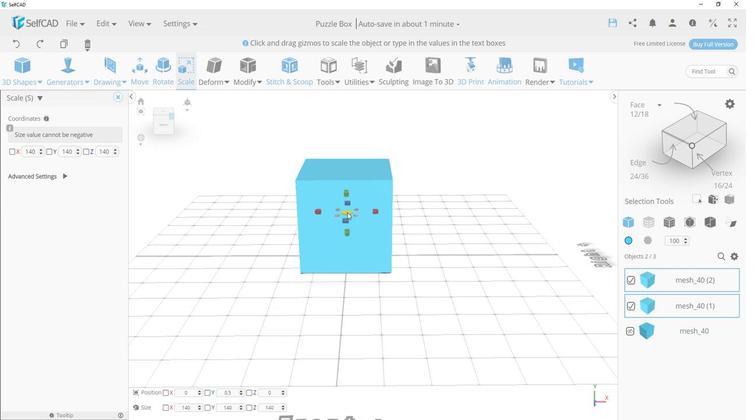 
Action: Mouse pressed left at (312, 209)
Screenshot: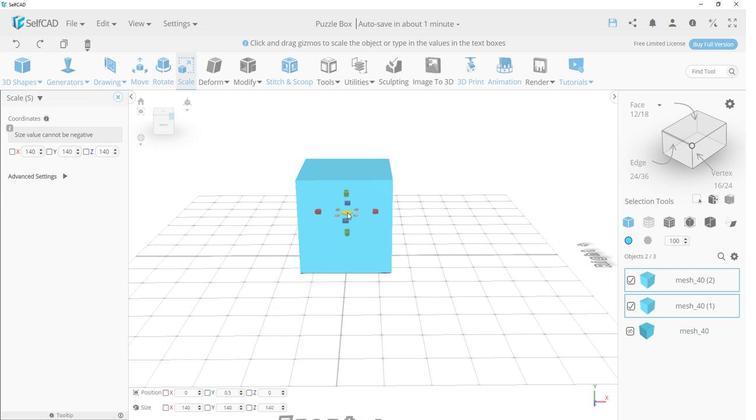 
Action: Mouse moved to (548, 301)
Screenshot: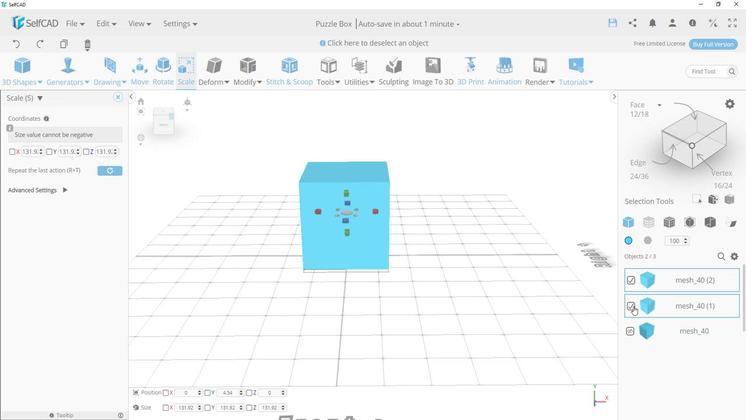 
Action: Mouse pressed left at (548, 301)
Screenshot: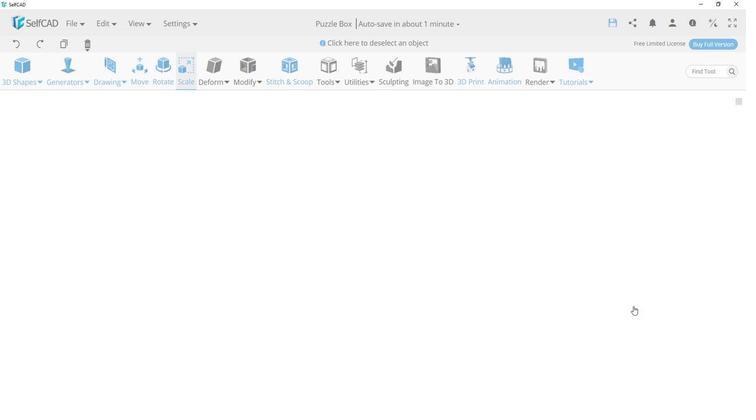 
Action: Mouse moved to (547, 278)
Screenshot: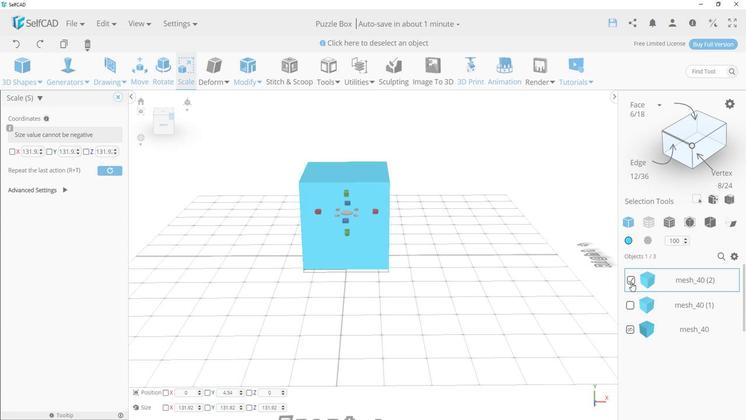 
Action: Mouse pressed left at (547, 278)
Screenshot: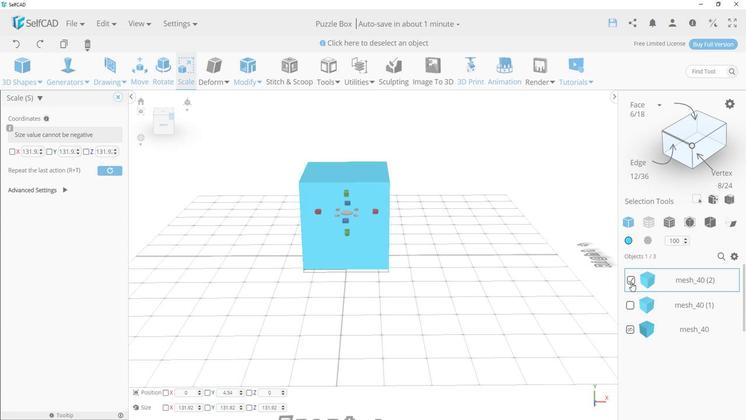 
Action: Mouse moved to (547, 274)
Screenshot: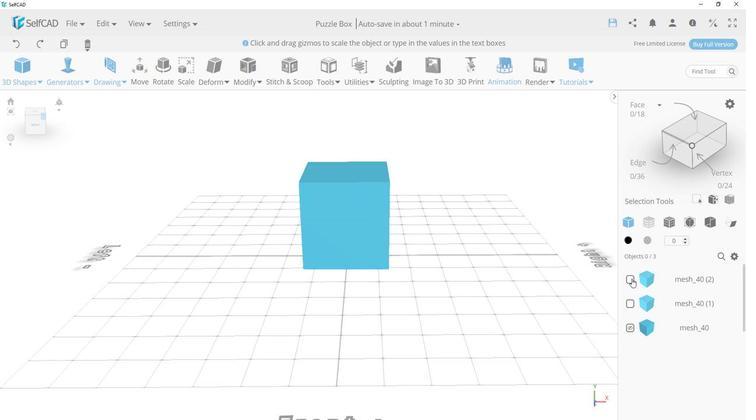 
Action: Mouse pressed left at (547, 274)
Screenshot: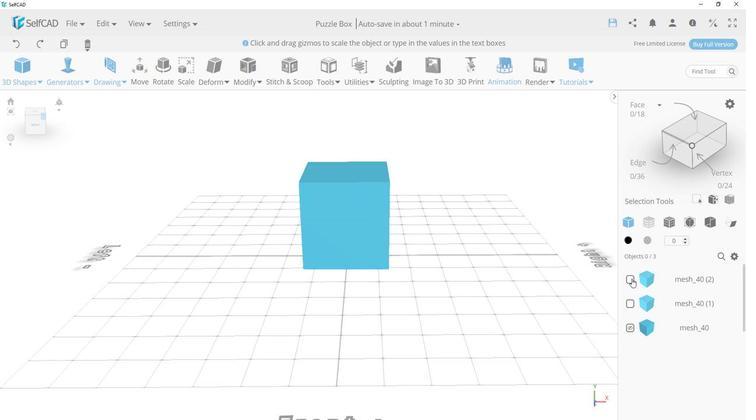 
Action: Mouse moved to (600, 124)
Screenshot: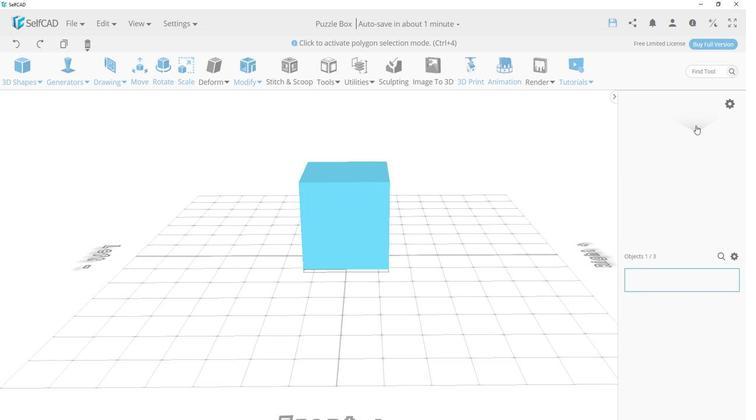 
Action: Mouse pressed left at (600, 124)
Screenshot: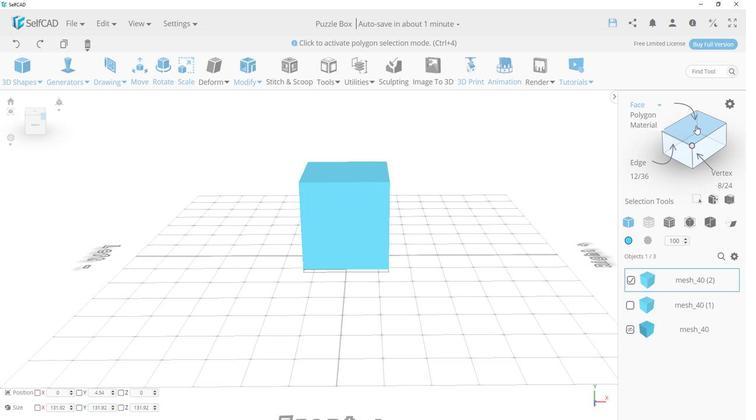 
Action: Mouse moved to (299, 174)
Screenshot: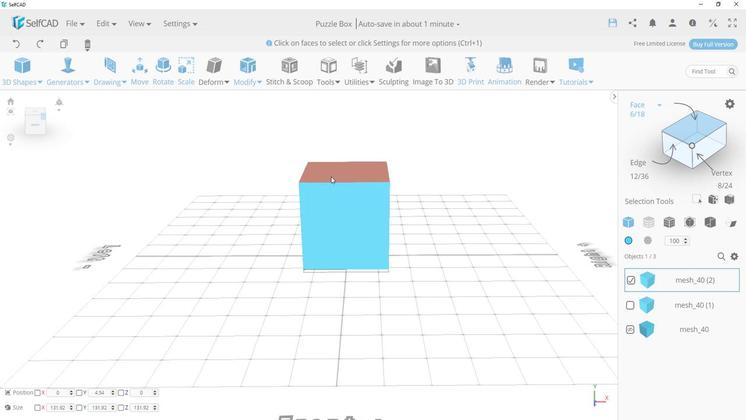 
Action: Mouse pressed left at (299, 174)
Screenshot: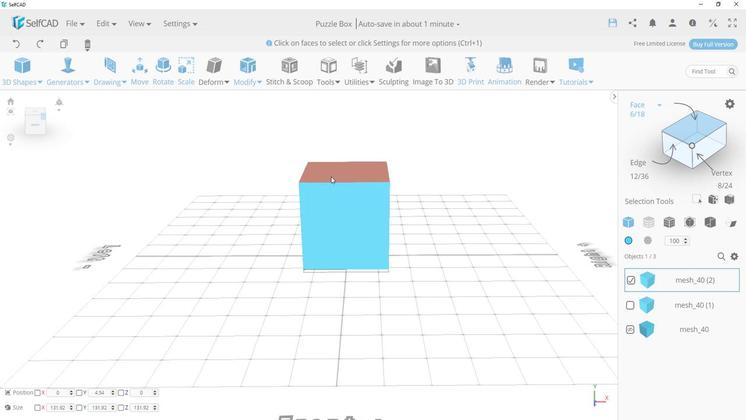 
Action: Mouse moved to (142, 64)
Screenshot: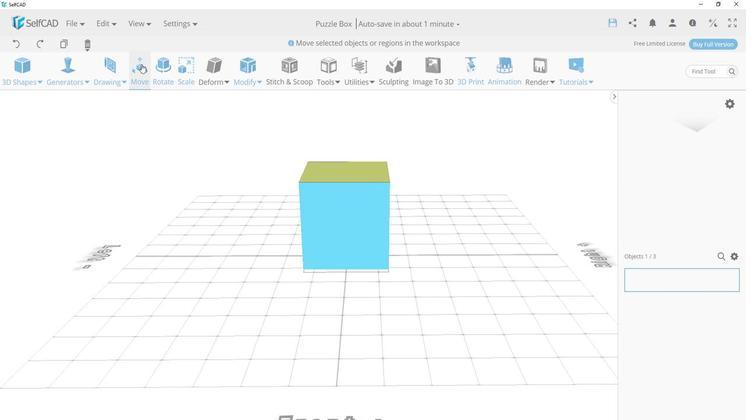 
Action: Mouse pressed left at (142, 64)
Screenshot: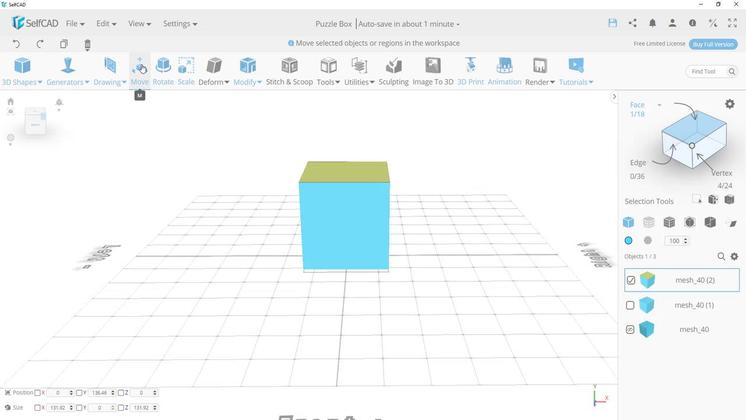 
Action: Mouse moved to (312, 120)
Screenshot: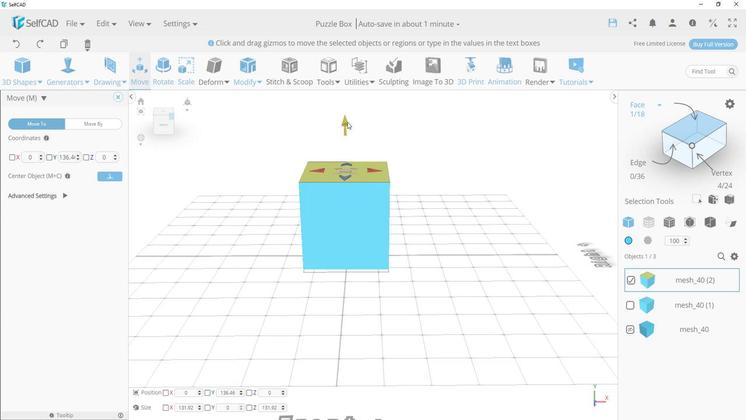 
Action: Mouse pressed left at (312, 120)
Screenshot: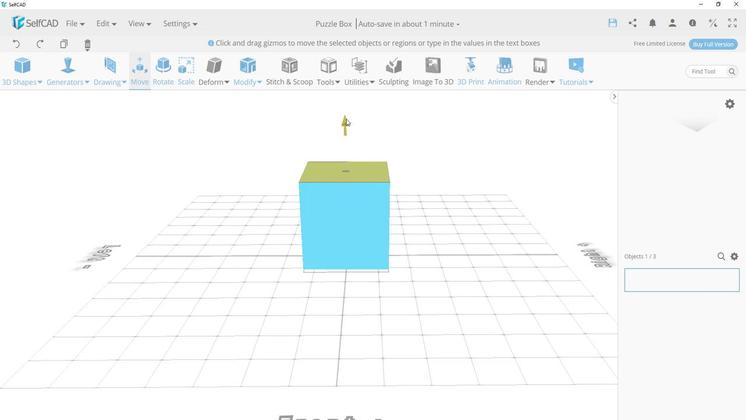 
Action: Mouse moved to (545, 304)
Screenshot: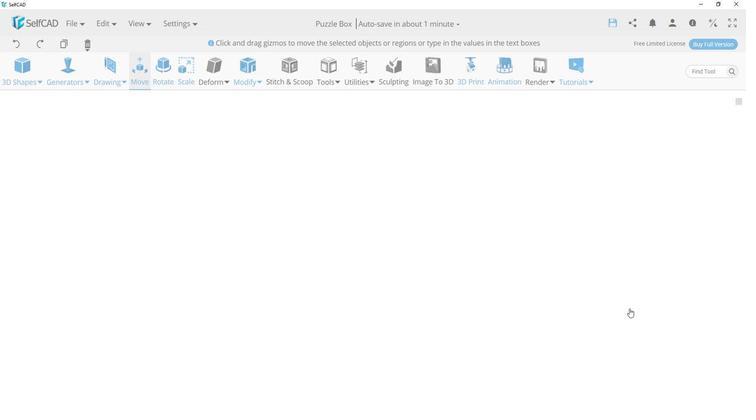 
Action: Mouse pressed left at (545, 304)
Screenshot: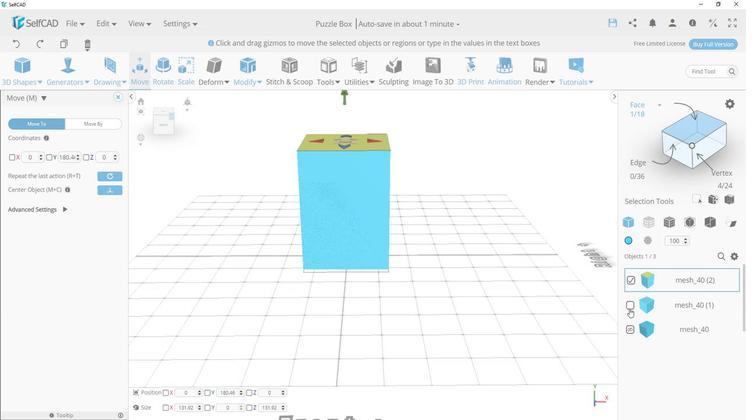 
Action: Mouse moved to (546, 301)
Screenshot: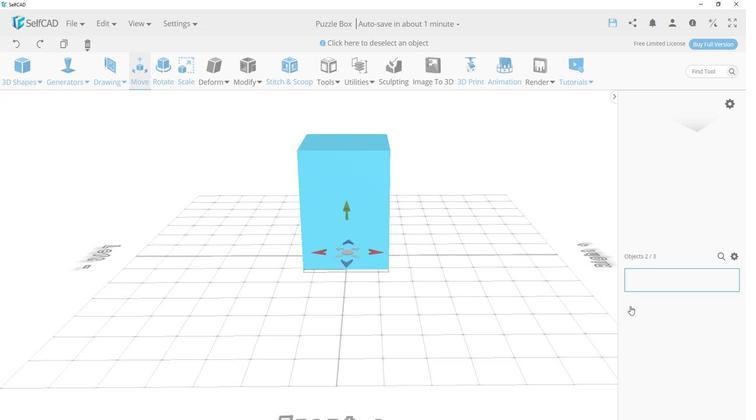 
Action: Mouse pressed left at (546, 301)
Screenshot: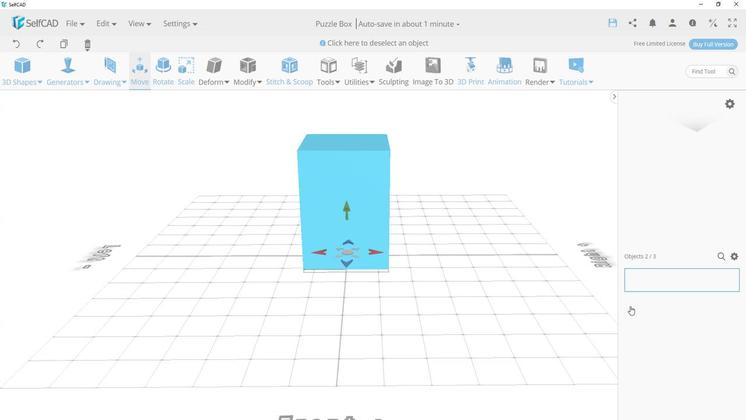 
Action: Mouse moved to (547, 325)
Screenshot: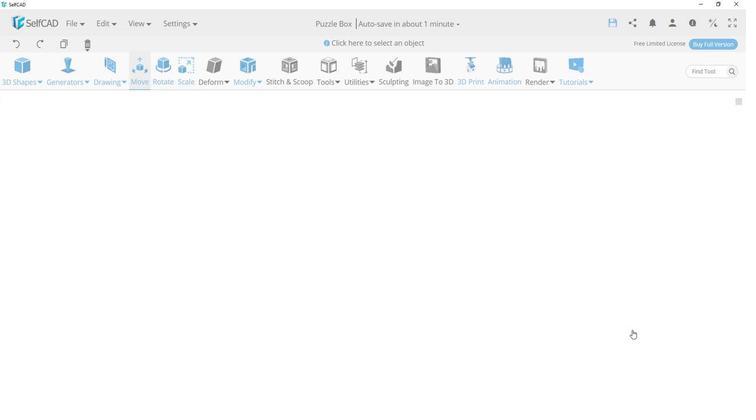 
Action: Mouse pressed left at (547, 325)
Screenshot: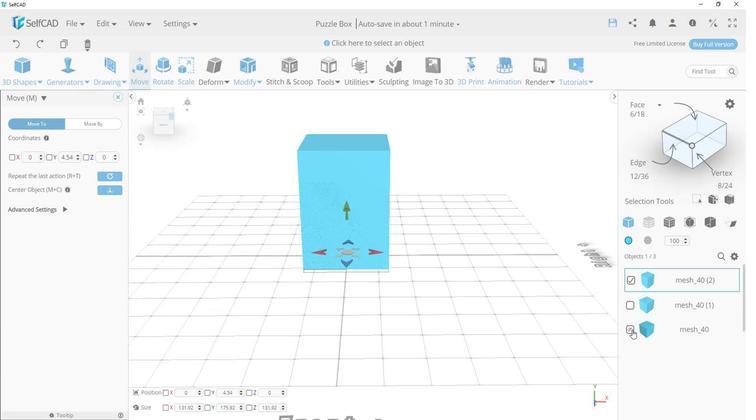 
Action: Mouse pressed left at (547, 325)
Screenshot: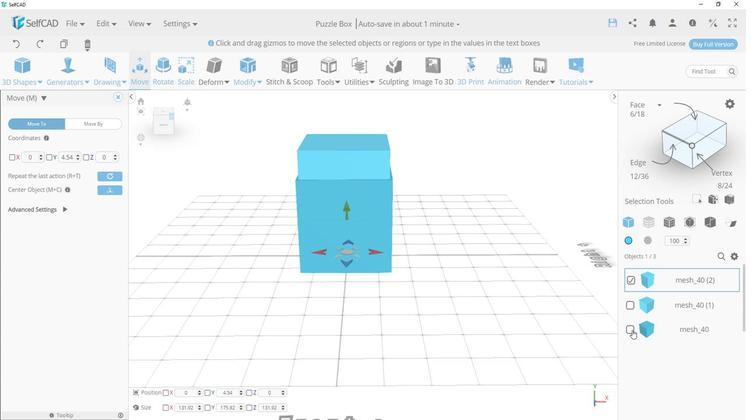 
Action: Mouse moved to (256, 61)
Screenshot: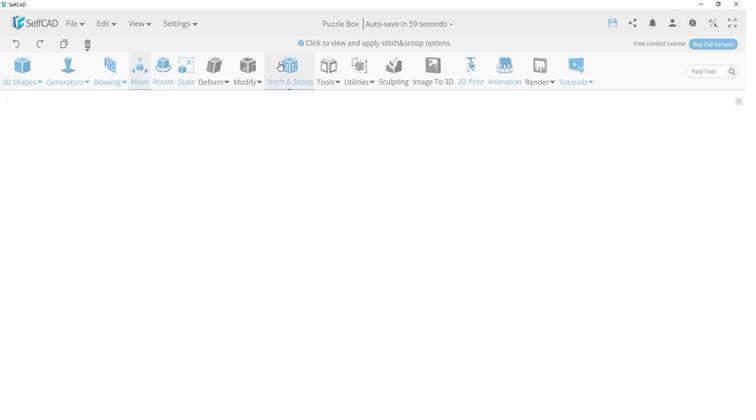 
Action: Mouse pressed left at (256, 61)
Screenshot: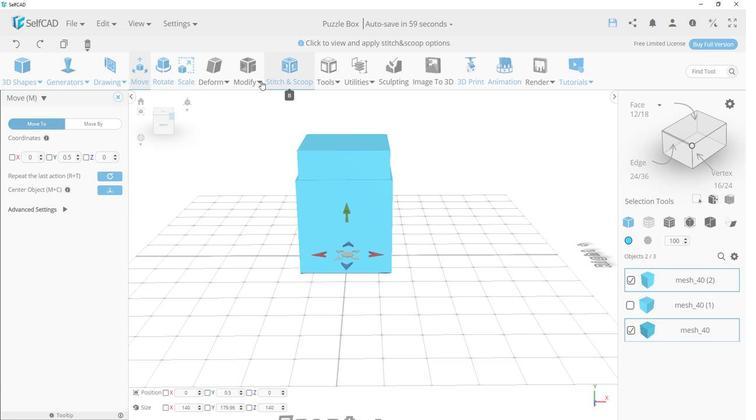 
Action: Mouse moved to (78, 127)
Screenshot: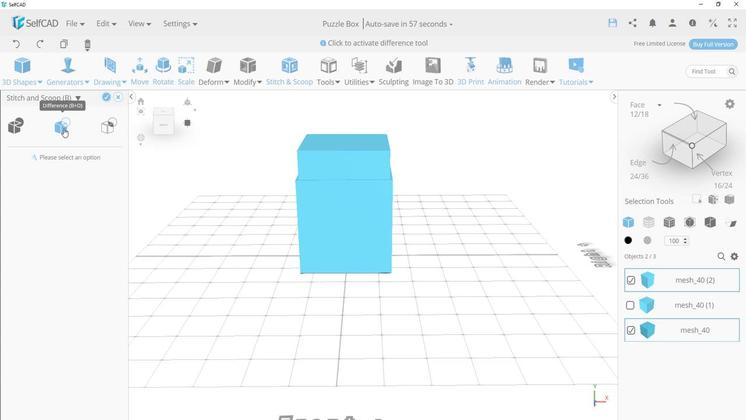 
Action: Mouse pressed left at (78, 127)
Screenshot: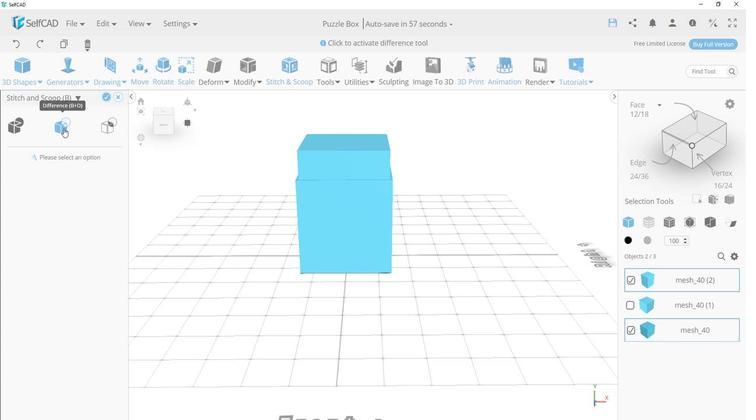
Action: Mouse moved to (68, 169)
Screenshot: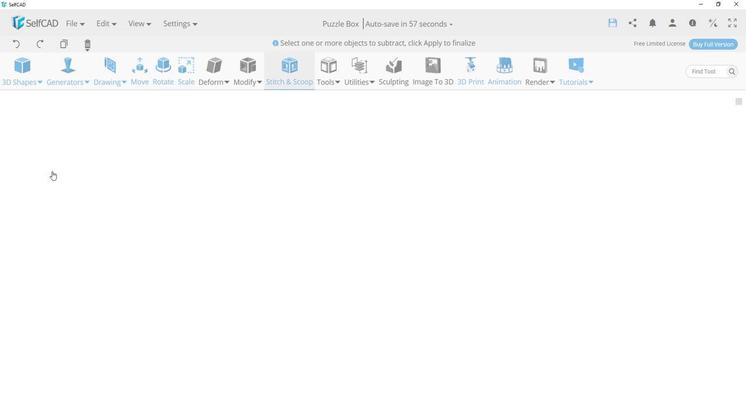 
Action: Mouse pressed left at (68, 169)
Screenshot: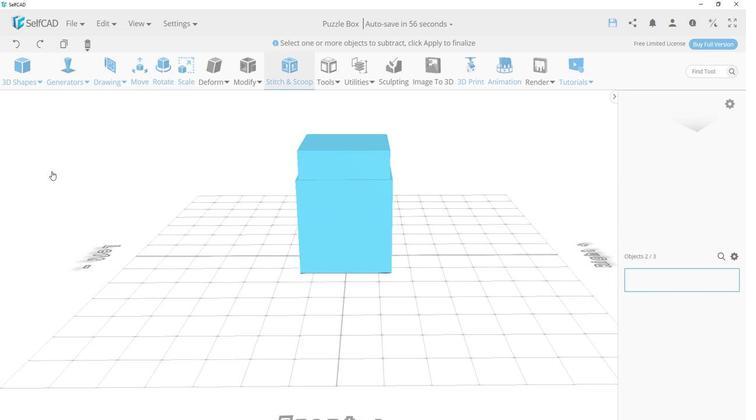 
Action: Mouse moved to (67, 180)
Screenshot: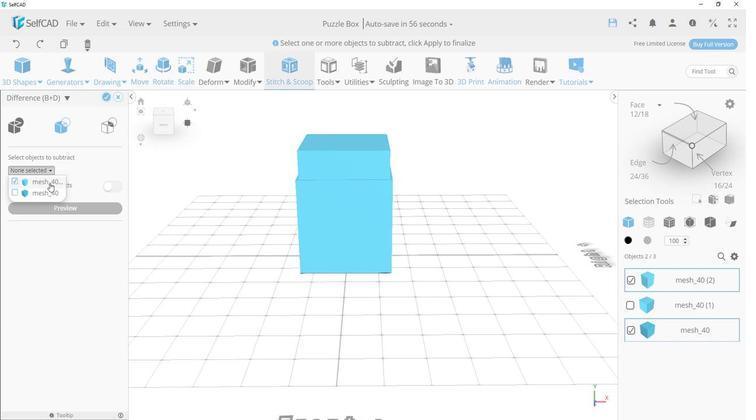 
Action: Mouse pressed left at (67, 180)
Screenshot: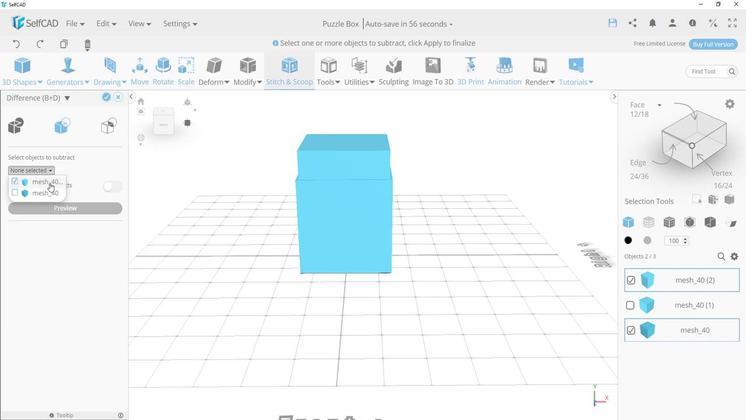 
Action: Mouse moved to (71, 205)
Screenshot: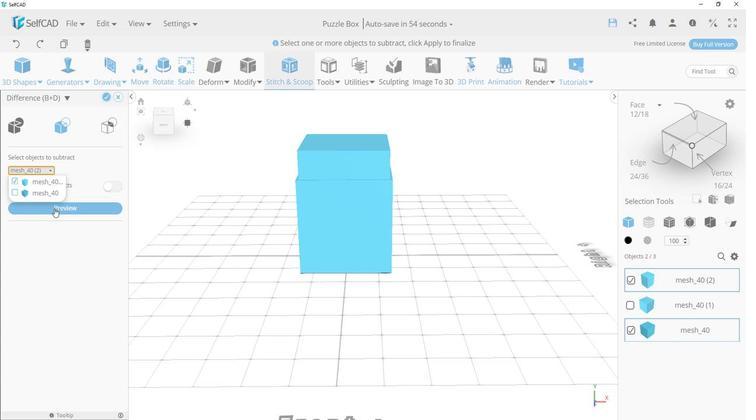 
Action: Mouse pressed left at (71, 205)
Screenshot: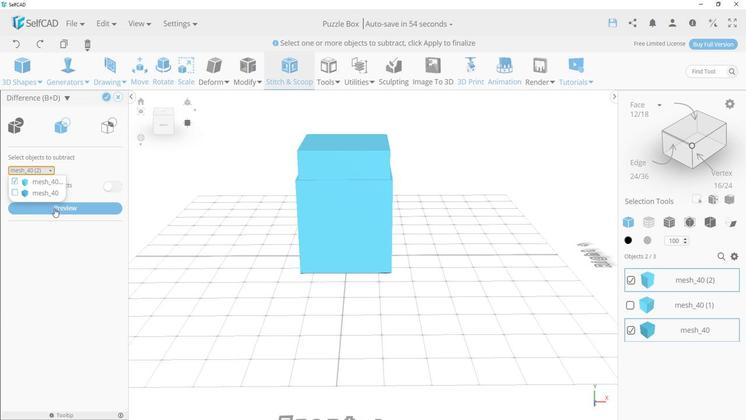 
Action: Mouse moved to (112, 96)
Screenshot: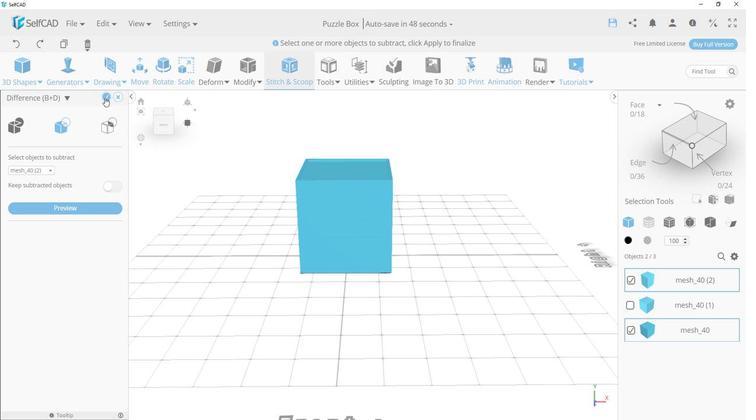 
Action: Mouse pressed left at (112, 96)
Screenshot: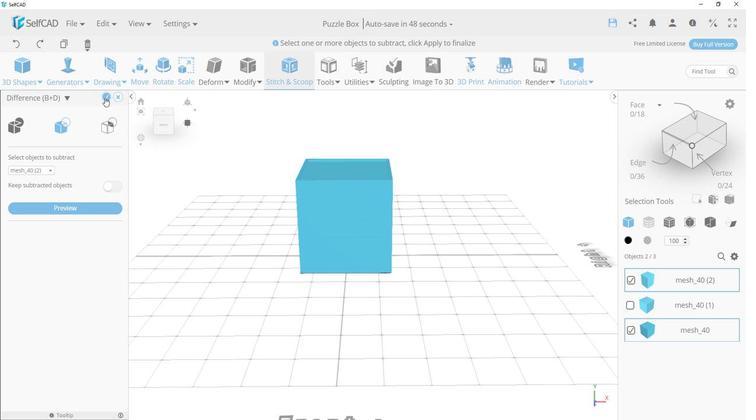 
Action: Mouse moved to (624, 284)
Screenshot: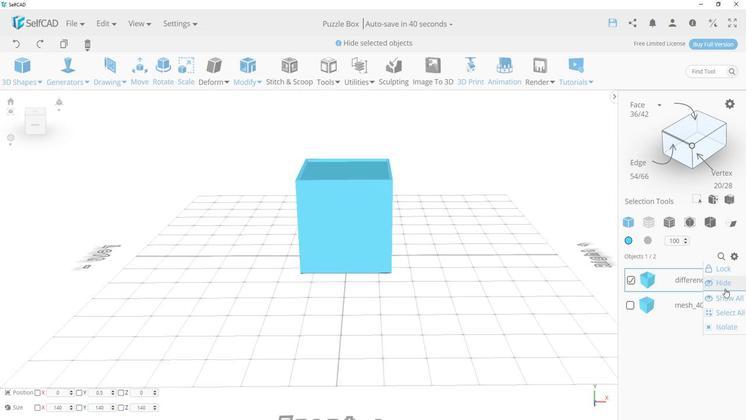 
Action: Mouse pressed left at (624, 284)
Screenshot: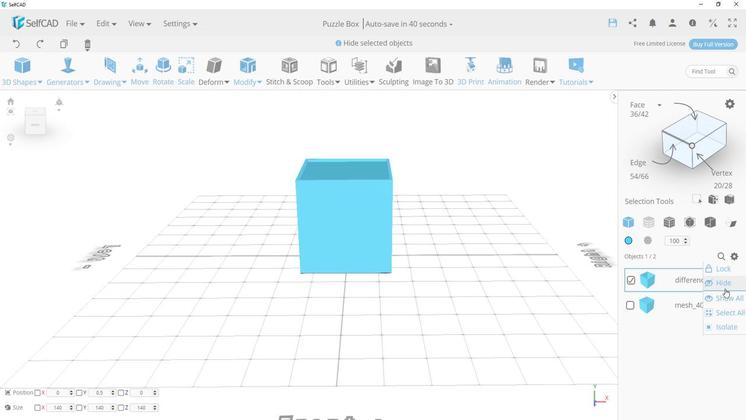 
Action: Mouse moved to (544, 298)
Screenshot: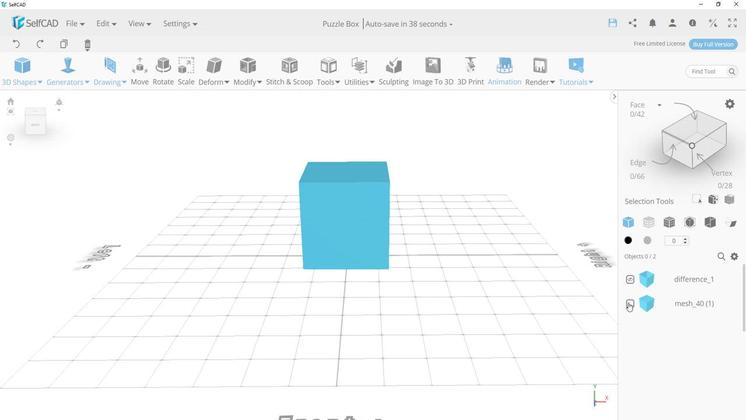 
Action: Mouse pressed left at (544, 298)
Screenshot: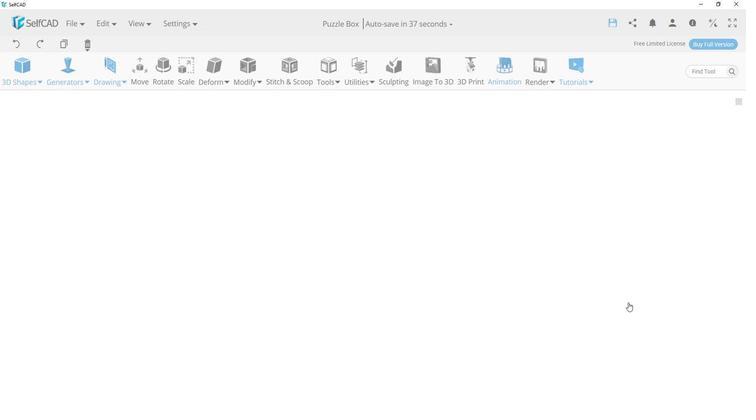 
Action: Mouse moved to (598, 121)
Screenshot: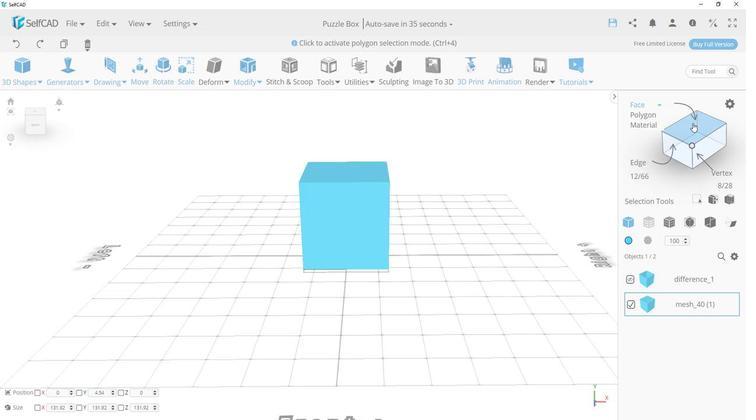 
Action: Mouse pressed left at (598, 121)
Screenshot: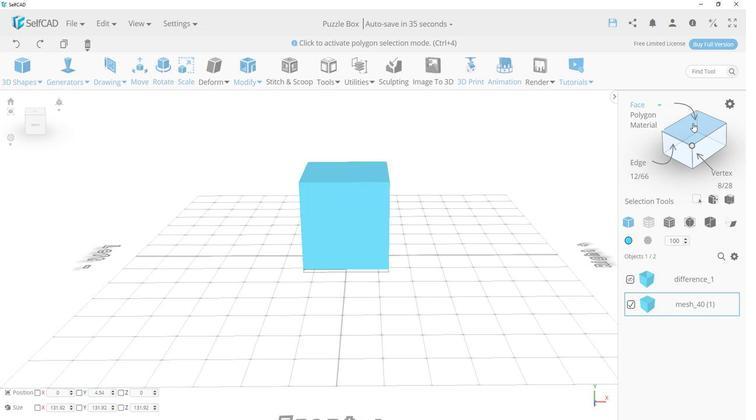 
Action: Mouse moved to (351, 309)
Screenshot: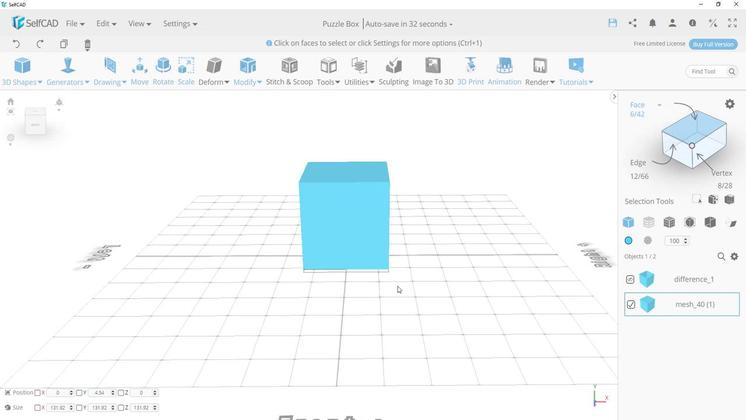
Action: Mouse pressed left at (351, 309)
Screenshot: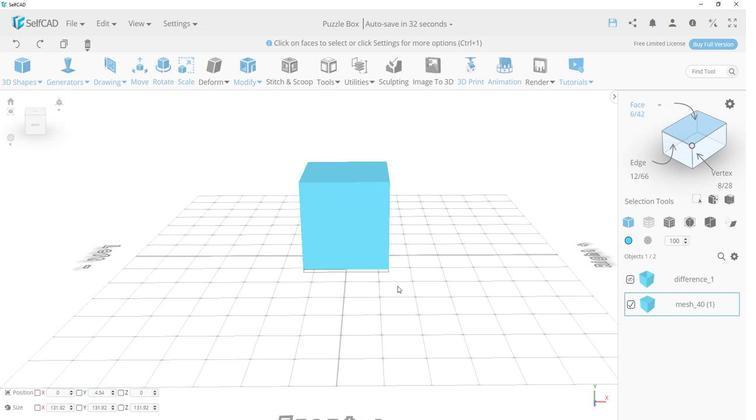 
Action: Mouse moved to (320, 253)
Screenshot: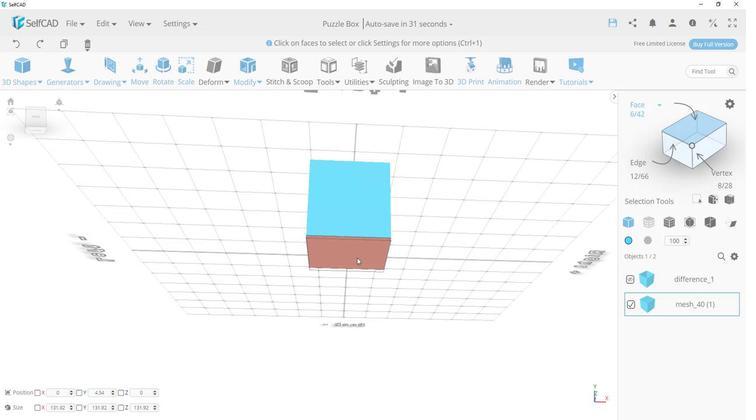 
Action: Mouse pressed left at (320, 253)
Screenshot: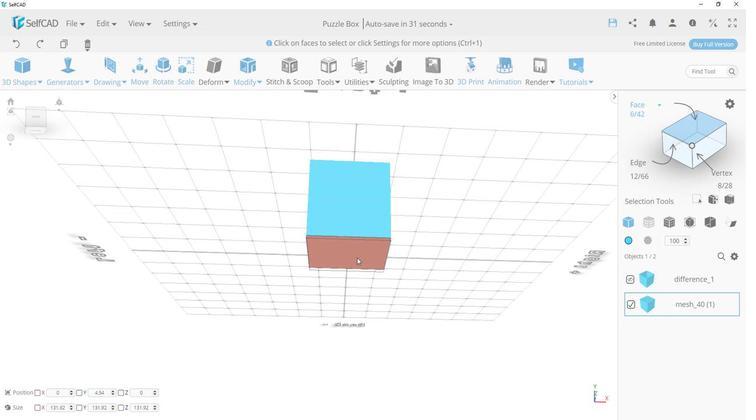 
Action: Mouse moved to (431, 225)
Screenshot: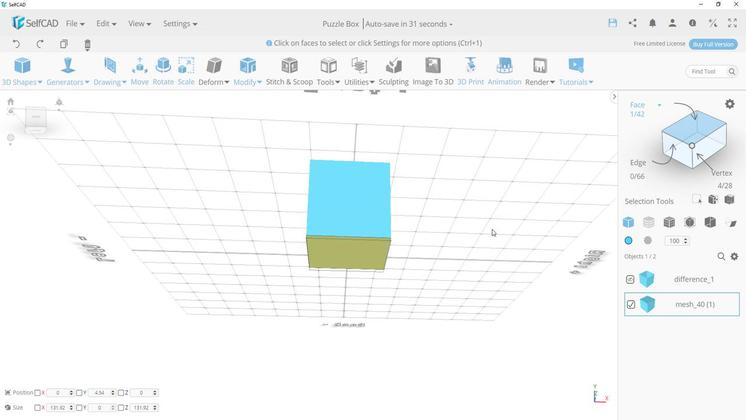 
Action: Mouse pressed left at (431, 225)
Screenshot: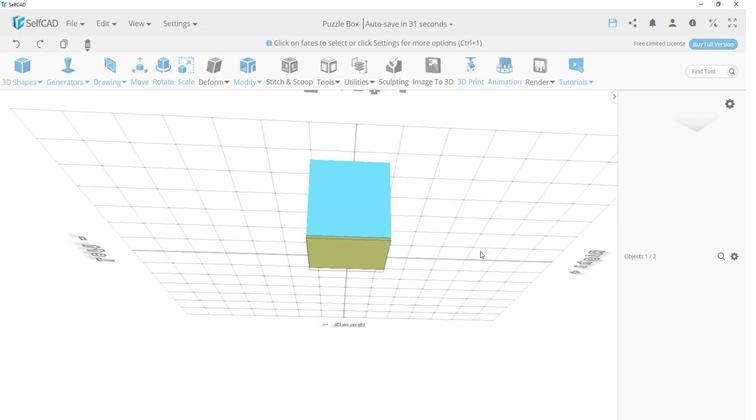 
Action: Mouse moved to (138, 86)
Screenshot: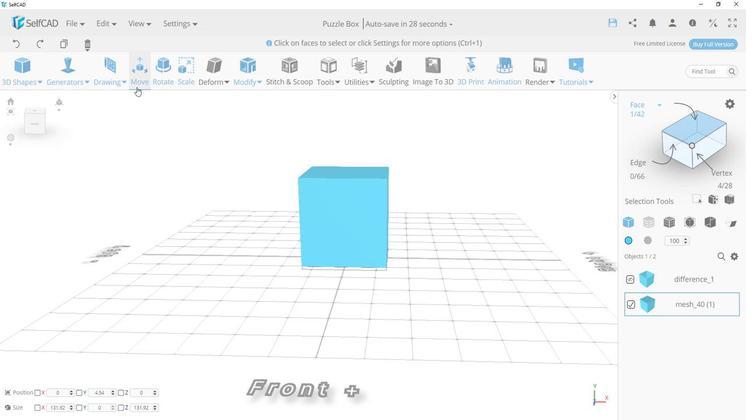 
Action: Mouse pressed left at (138, 86)
Screenshot: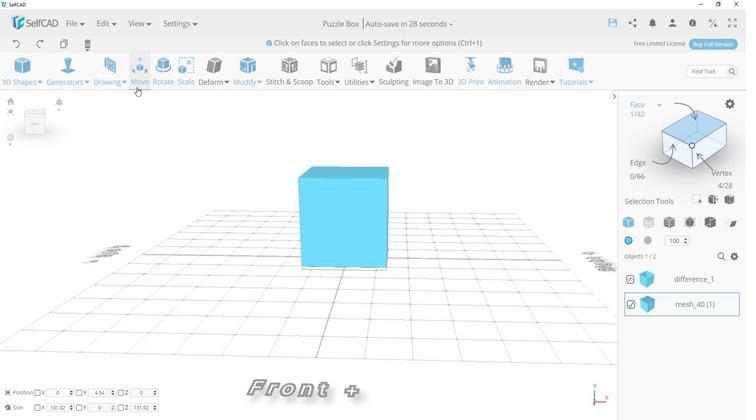 
Action: Mouse moved to (403, 215)
Screenshot: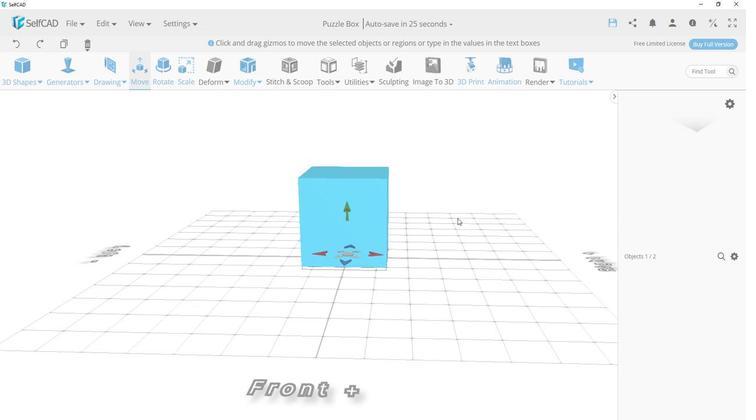 
Action: Mouse pressed left at (403, 215)
Screenshot: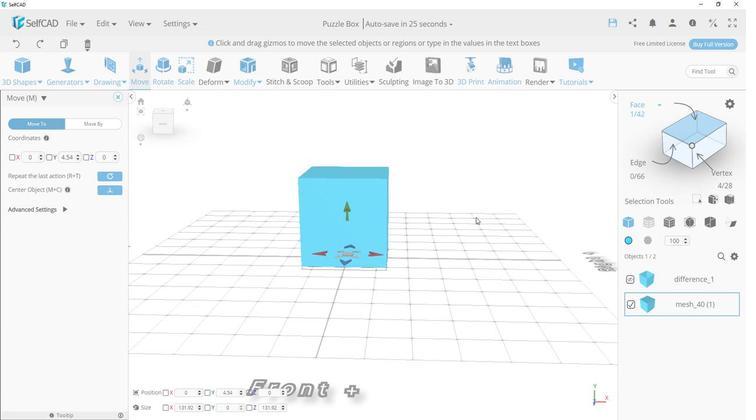 
Action: Mouse moved to (311, 209)
Screenshot: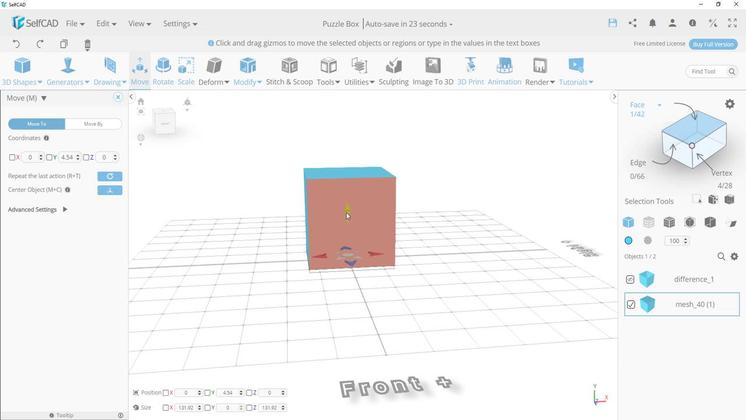 
Action: Mouse pressed left at (311, 209)
Screenshot: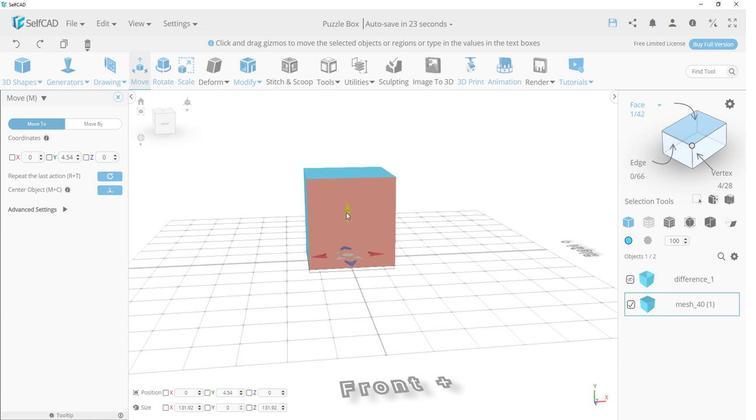 
Action: Mouse moved to (389, 177)
Screenshot: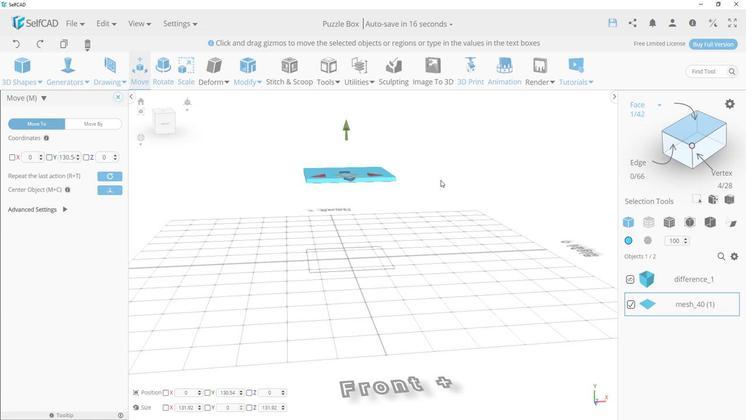 
Action: Mouse pressed left at (389, 177)
Screenshot: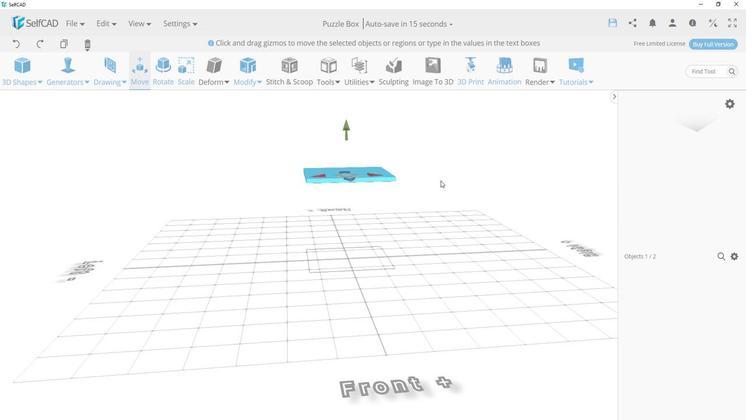
Action: Mouse moved to (162, 110)
Screenshot: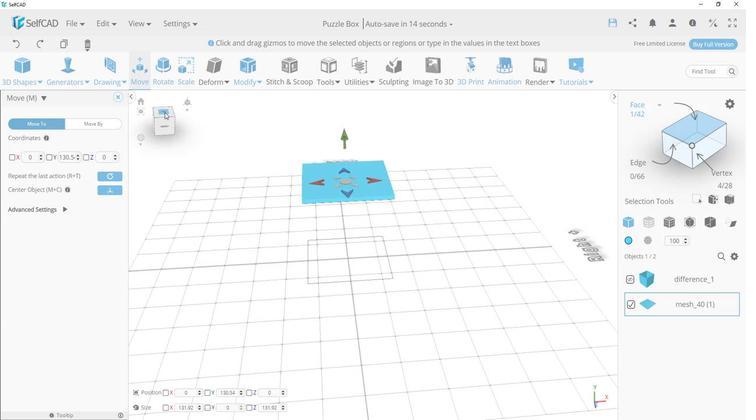
Action: Mouse pressed left at (162, 110)
Screenshot: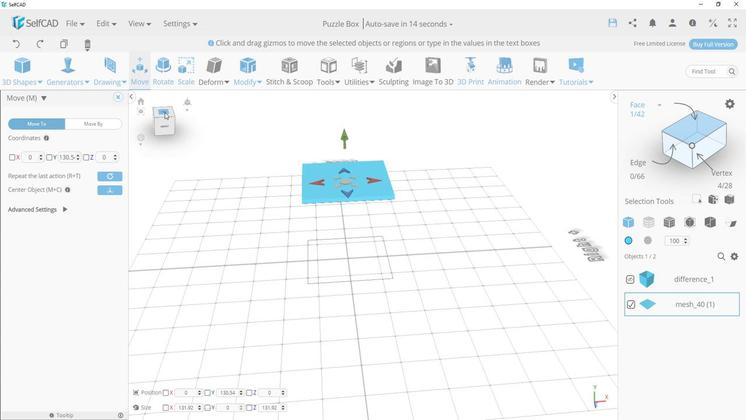 
Action: Mouse moved to (127, 102)
Screenshot: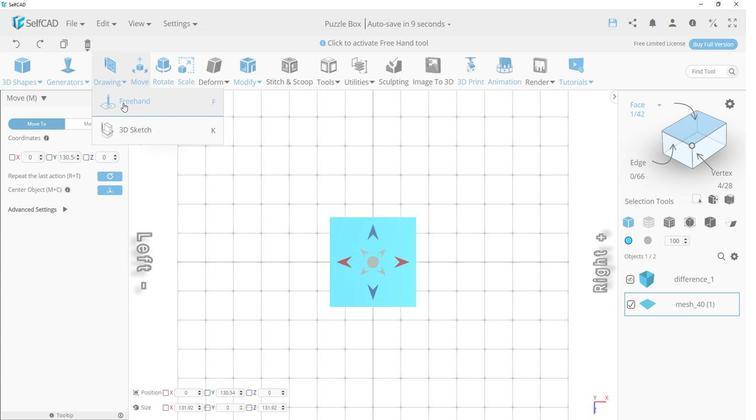 
Action: Mouse pressed left at (127, 102)
Screenshot: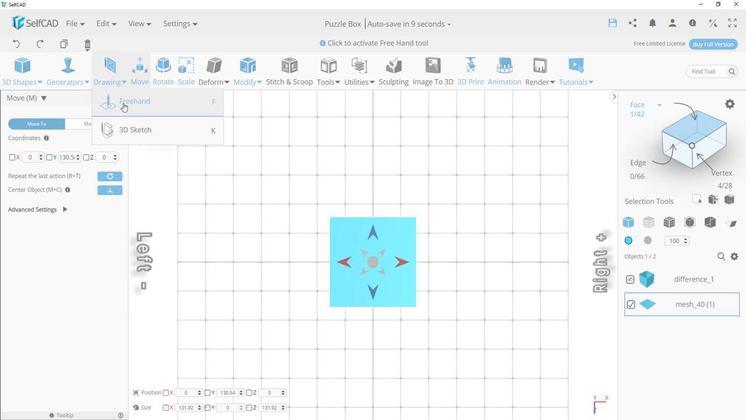 
Action: Mouse moved to (322, 214)
Screenshot: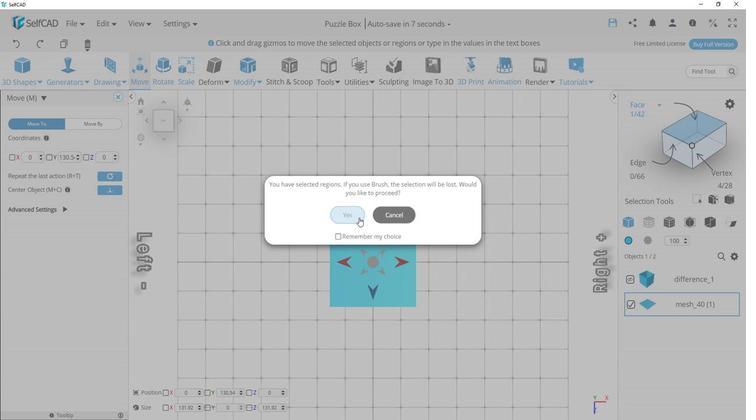 
Action: Mouse pressed left at (322, 214)
Screenshot: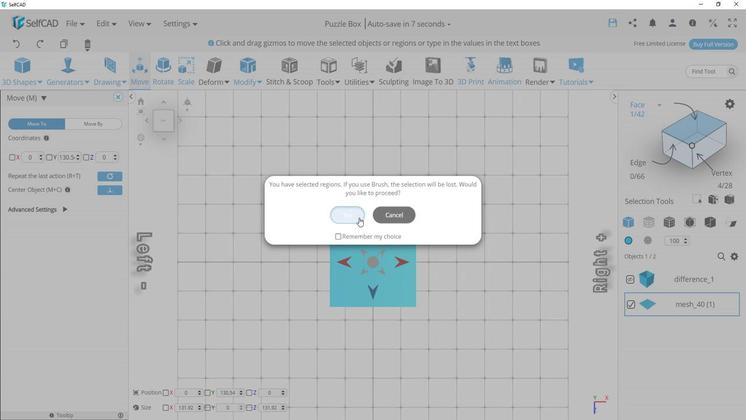 
Action: Mouse moved to (61, 125)
Screenshot: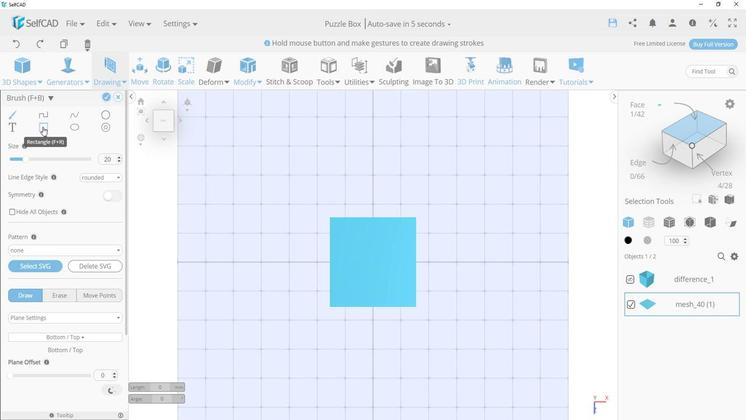 
Action: Mouse pressed left at (61, 125)
Screenshot: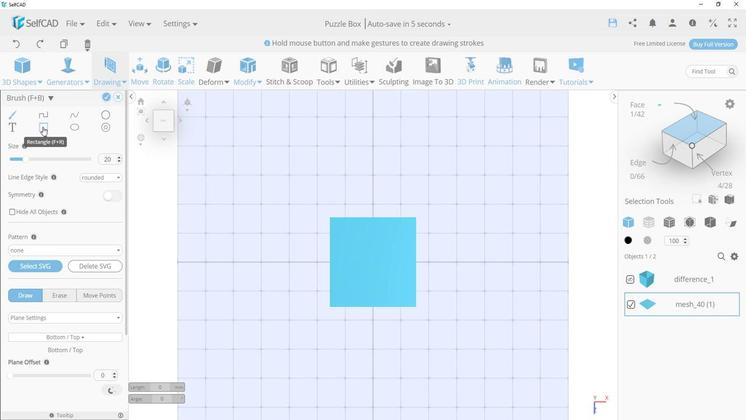 
Action: Mouse moved to (297, 212)
Screenshot: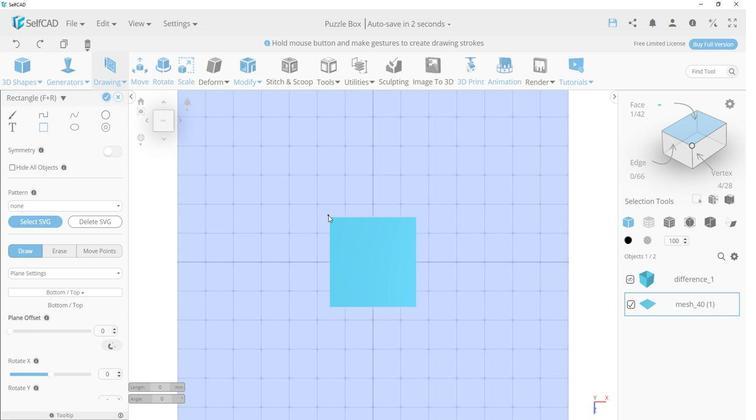 
Action: Mouse pressed left at (297, 212)
Screenshot: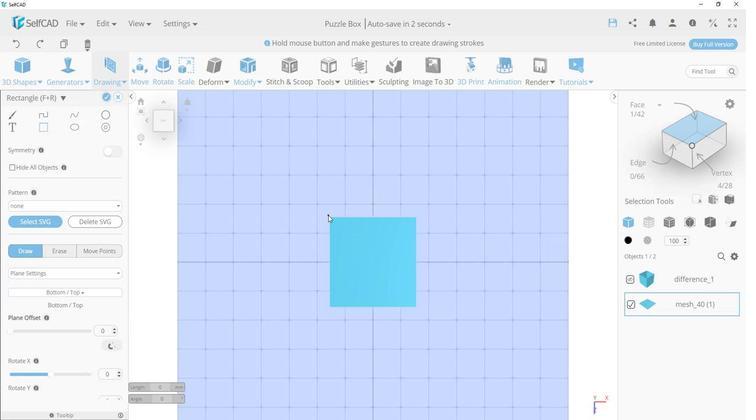 
Action: Mouse moved to (320, 211)
Screenshot: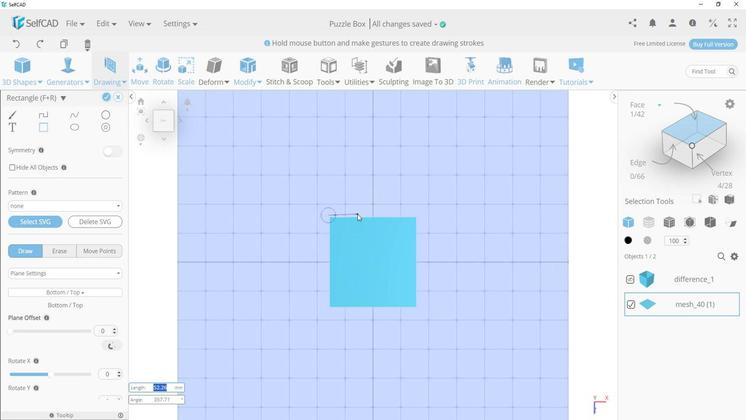 
Action: Key pressed <Key.shift>
Screenshot: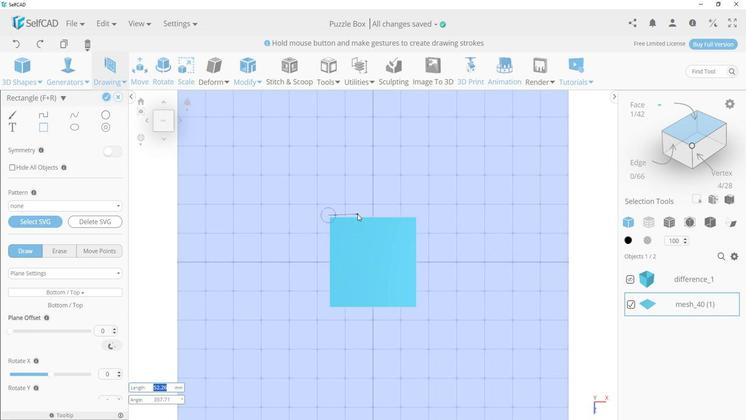 
Action: Mouse moved to (321, 211)
Screenshot: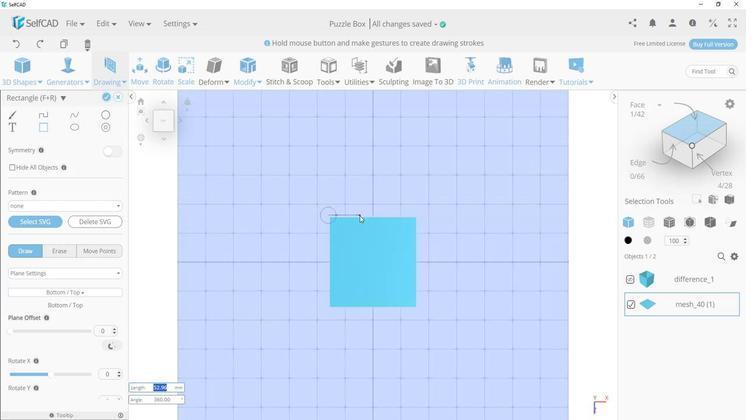 
Action: Key pressed <Key.shift>
Screenshot: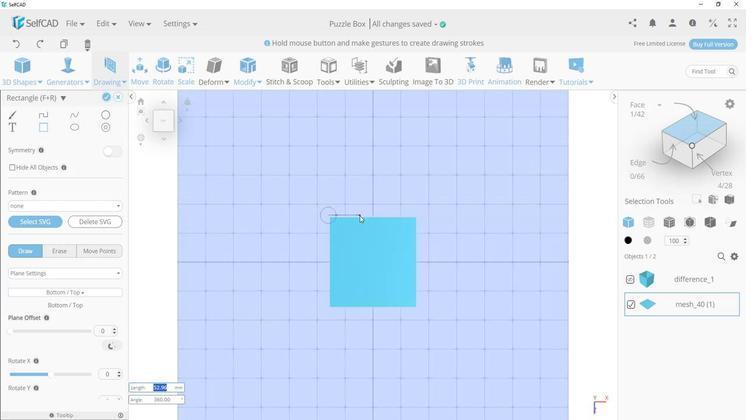 
Action: Mouse moved to (322, 211)
Screenshot: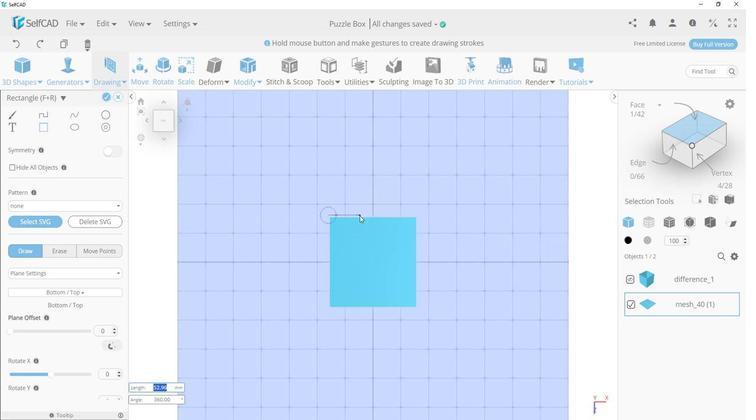 
Action: Key pressed <Key.shift>
Screenshot: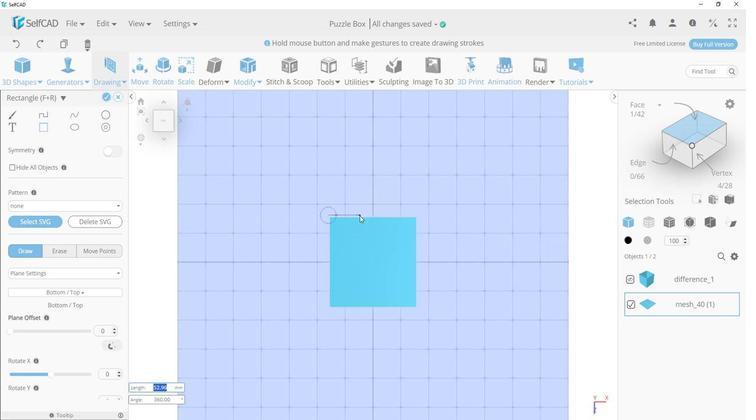 
Action: Mouse moved to (322, 211)
Screenshot: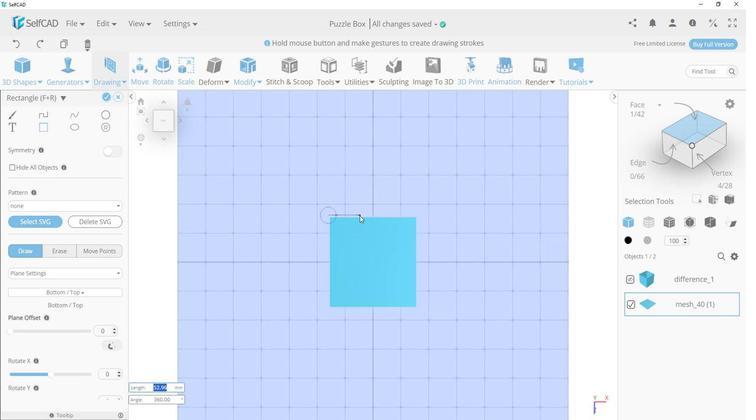 
Action: Key pressed <Key.shift>
Screenshot: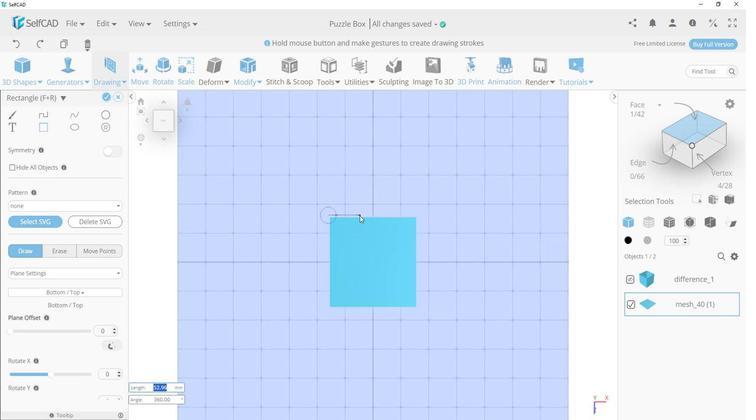 
Action: Mouse moved to (322, 212)
Screenshot: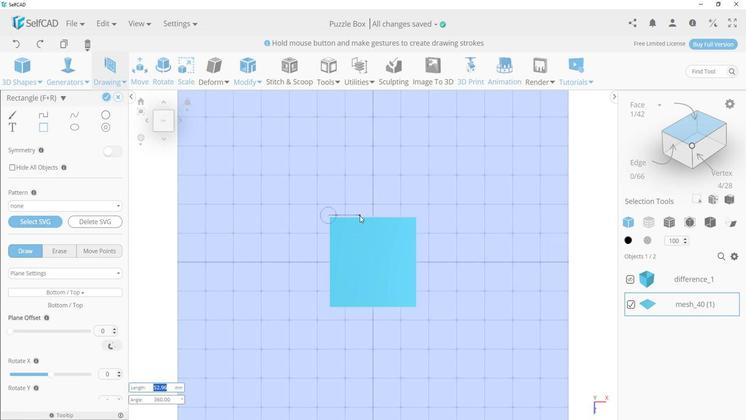 
Action: Key pressed <Key.shift>
Screenshot: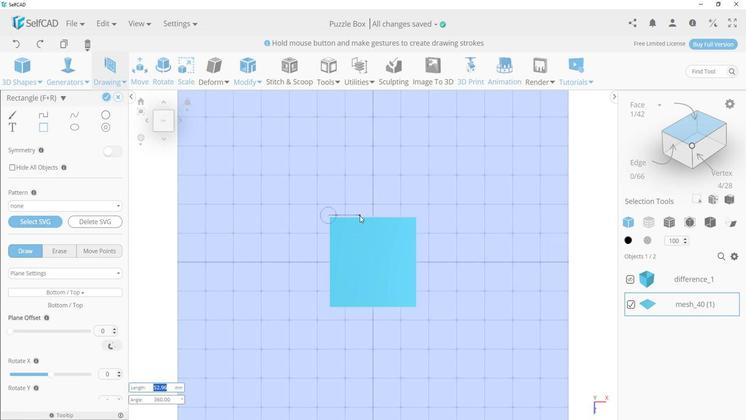 
Action: Mouse moved to (323, 212)
Screenshot: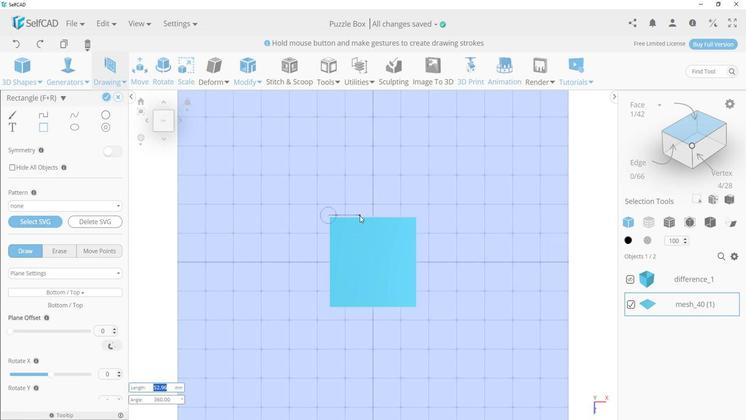 
Action: Key pressed <Key.shift>
Screenshot: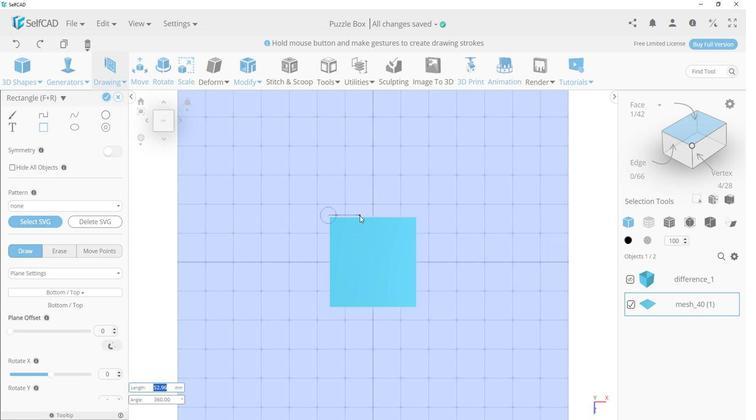 
Action: Mouse moved to (323, 212)
Screenshot: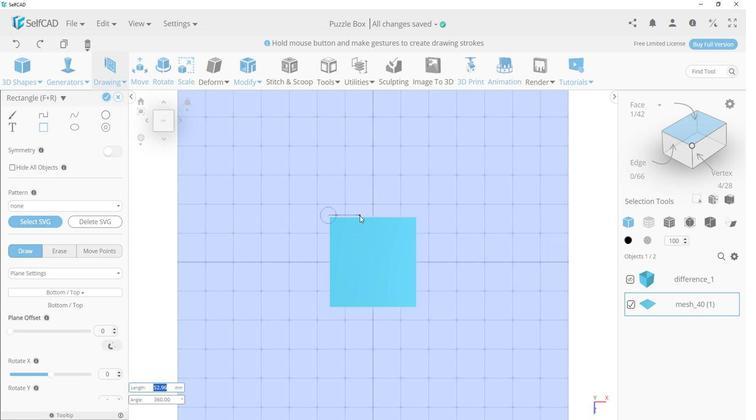 
Action: Key pressed <Key.shift><Key.shift><Key.shift><Key.shift><Key.shift><Key.shift><Key.shift><Key.shift><Key.shift><Key.shift><Key.shift><Key.shift><Key.shift><Key.shift><Key.shift><Key.shift><Key.shift><Key.shift><Key.shift><Key.shift><Key.shift><Key.shift><Key.shift><Key.shift><Key.shift><Key.shift><Key.shift>
Screenshot: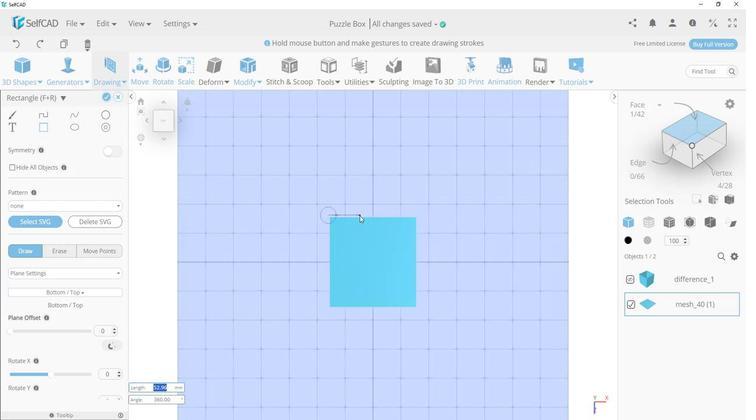 
Action: Mouse pressed left at (323, 212)
Screenshot: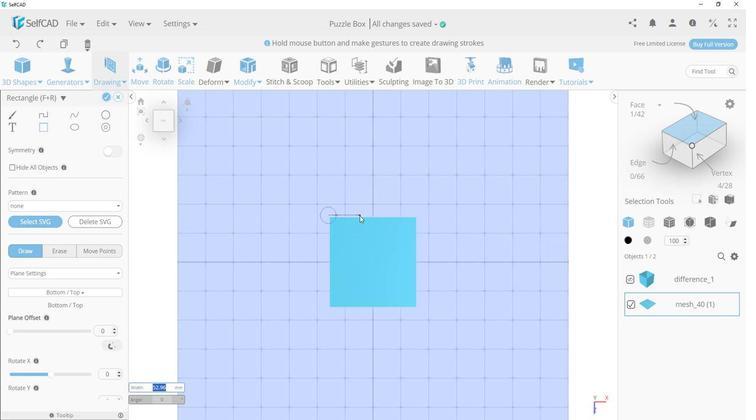 
Action: Key pressed <Key.shift><Key.shift><Key.shift><Key.shift><Key.shift><Key.shift><Key.shift><Key.shift><Key.shift><Key.shift><Key.shift><Key.shift><Key.shift><Key.shift><Key.shift><Key.shift><Key.shift><Key.shift><Key.shift><Key.shift><Key.shift><Key.shift><Key.shift><Key.shift><Key.shift><Key.shift><Key.shift>
Screenshot: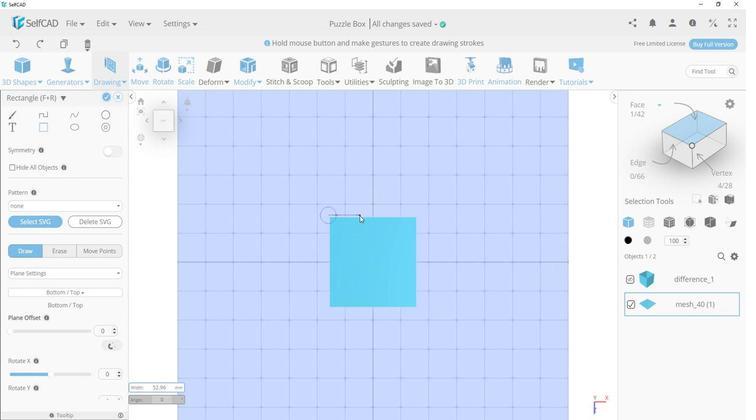
Action: Mouse moved to (322, 238)
Screenshot: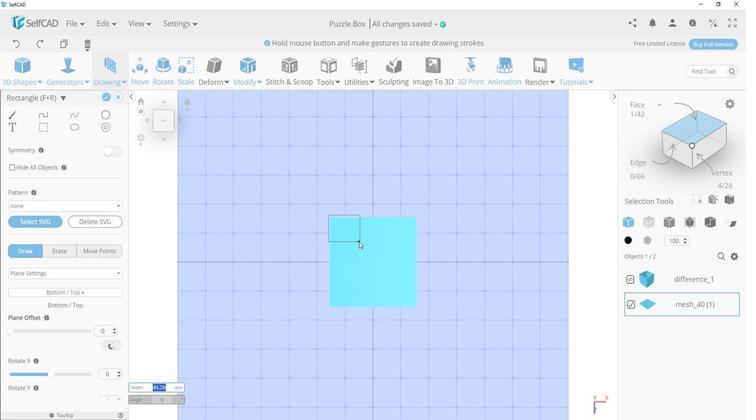 
Action: Mouse pressed left at (322, 238)
Screenshot: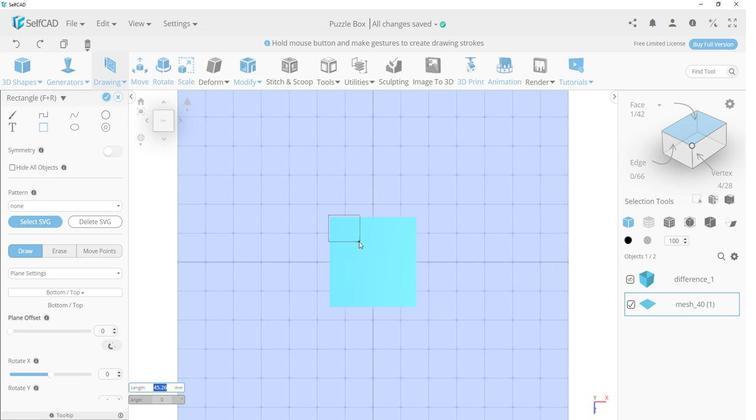 
Action: Mouse pressed left at (322, 238)
Screenshot: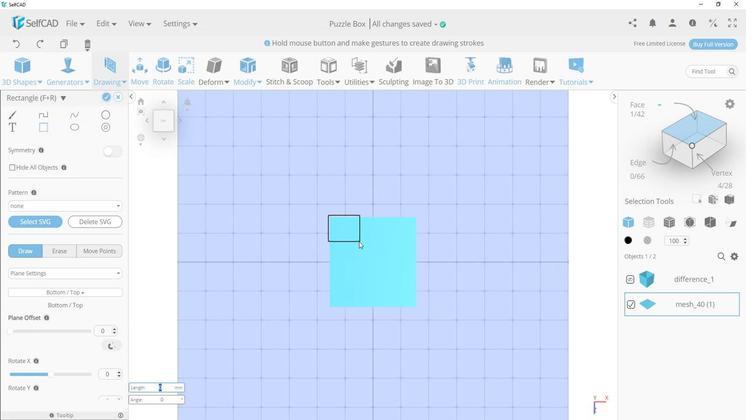 
Action: Key pressed <Key.shift>
Screenshot: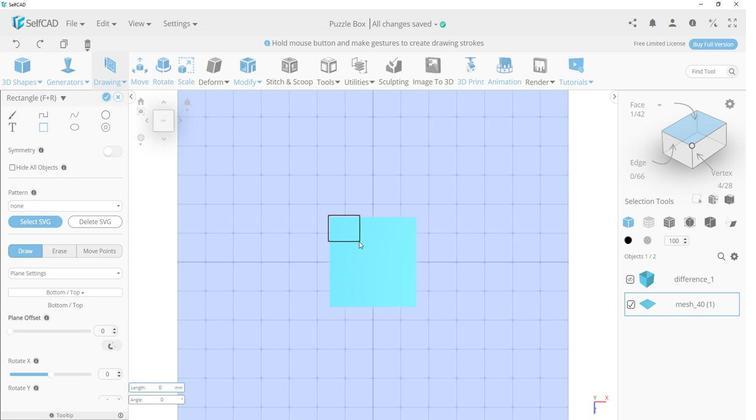 
Action: Mouse moved to (301, 241)
Screenshot: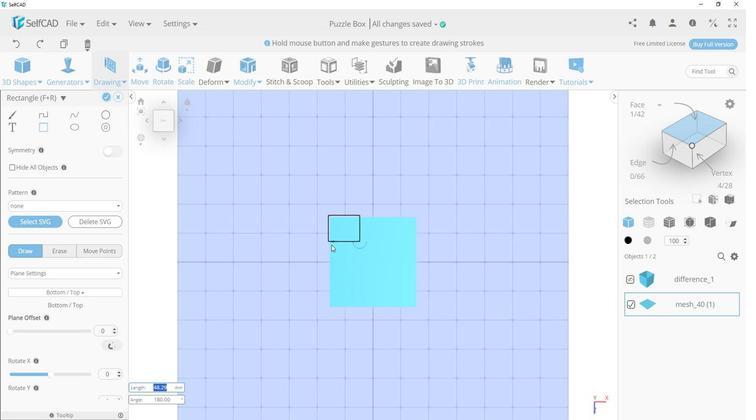
Action: Key pressed <Key.shift><Key.shift><Key.shift> )<Key.shift>
Screenshot: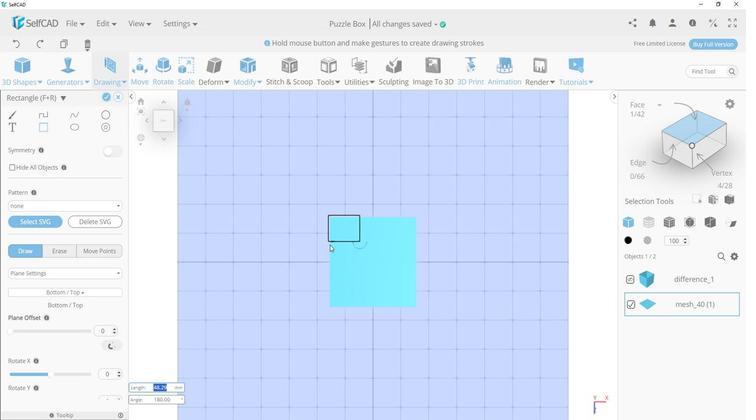 
Action: Mouse moved to (299, 241)
Screenshot: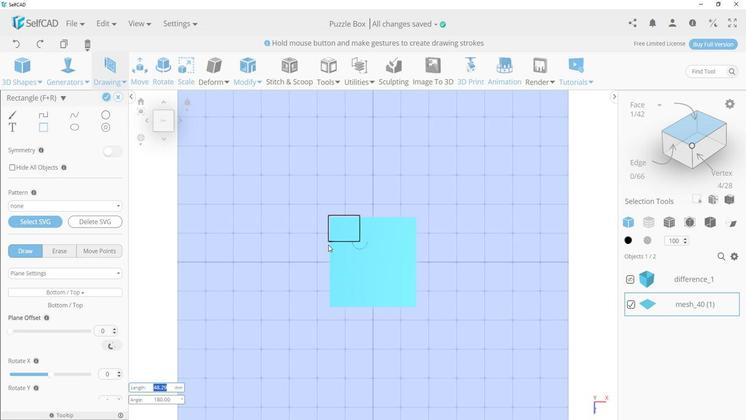 
Action: Key pressed <Key.shift>
Screenshot: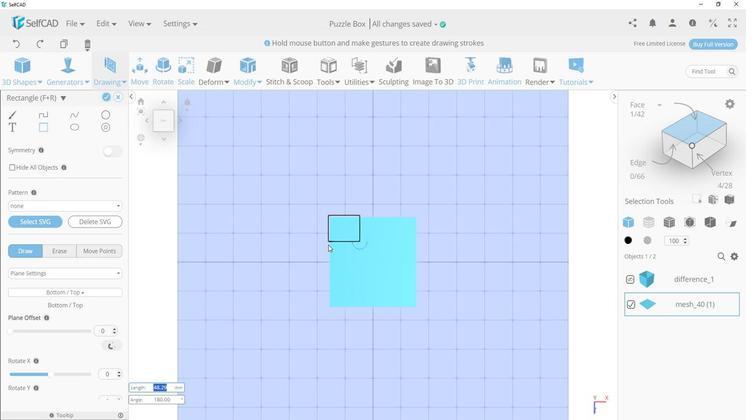 
Action: Mouse moved to (299, 241)
Screenshot: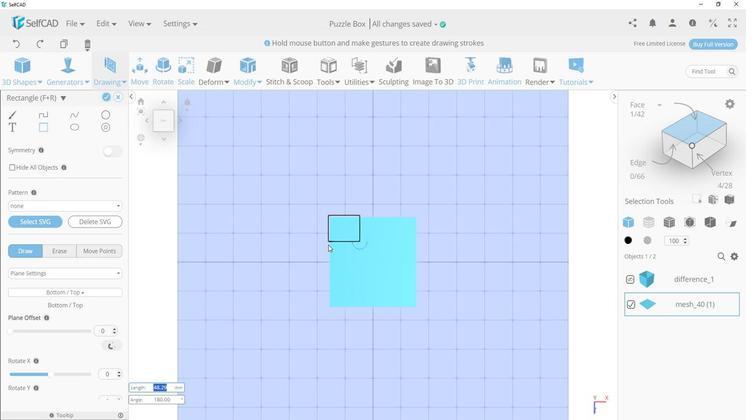 
Action: Key pressed <Key.shift>
Screenshot: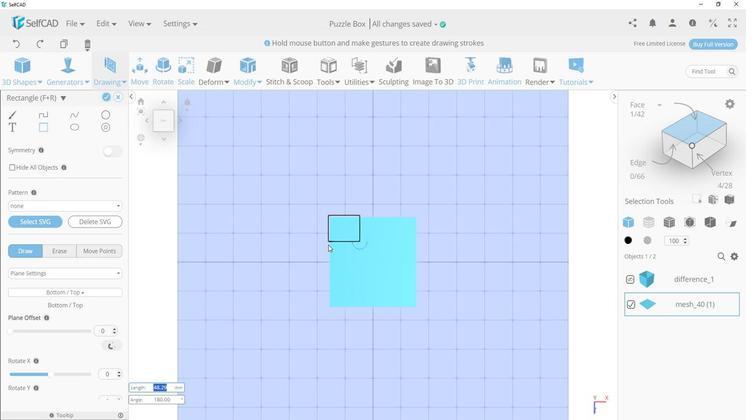 
Action: Mouse moved to (298, 241)
Screenshot: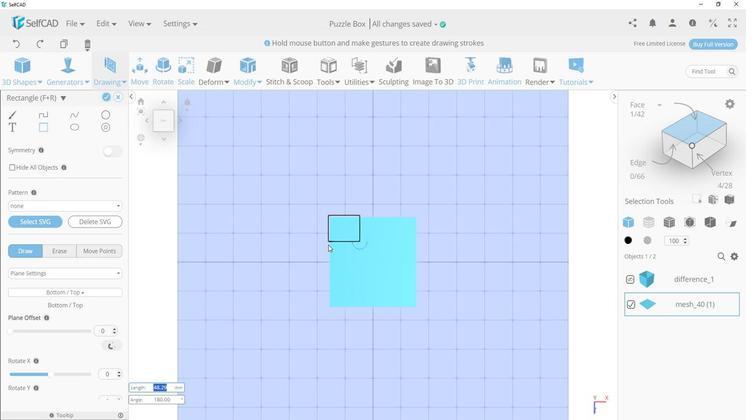 
Action: Key pressed <Key.shift>
Screenshot: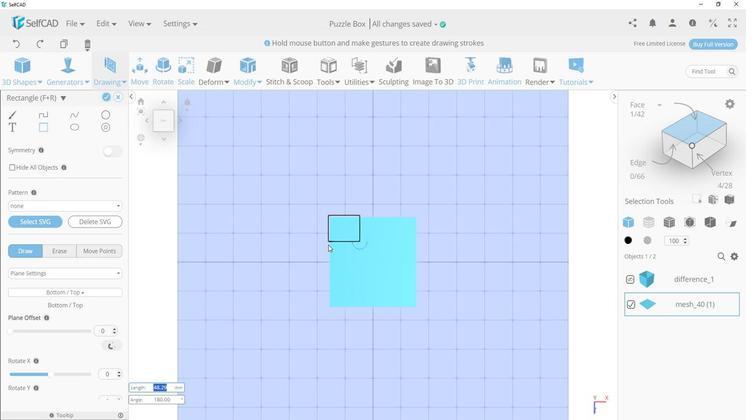 
Action: Mouse moved to (298, 241)
Screenshot: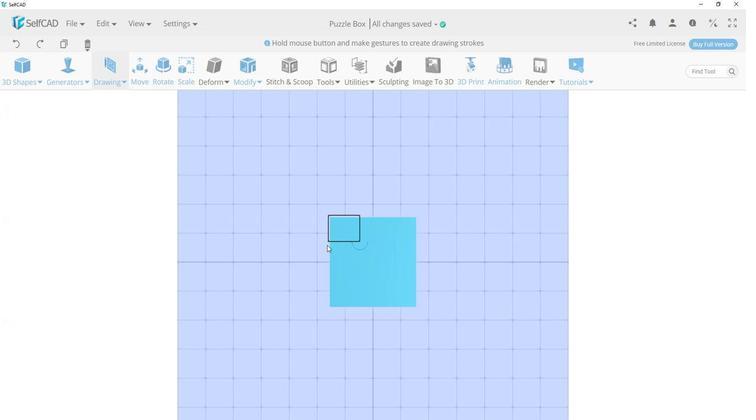 
Action: Key pressed <Key.shift><Key.shift>
Screenshot: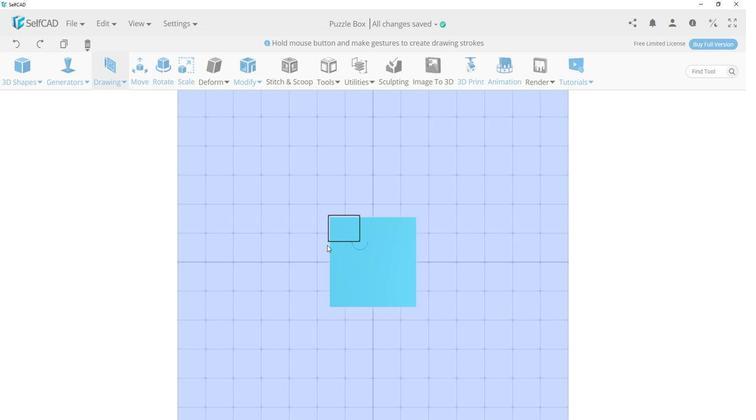 
Action: Mouse moved to (297, 241)
Screenshot: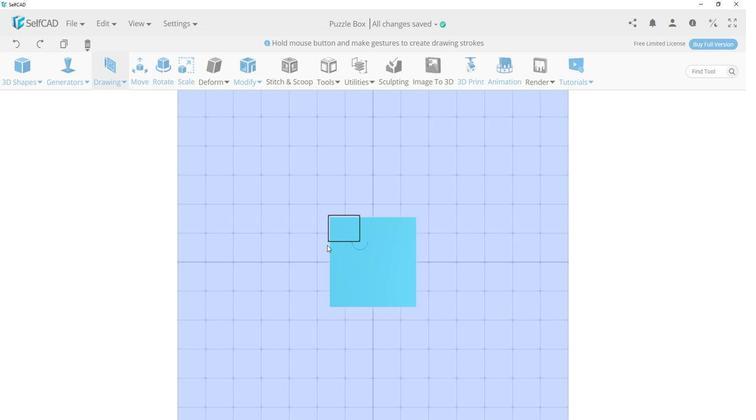 
Action: Key pressed <Key.shift>
Screenshot: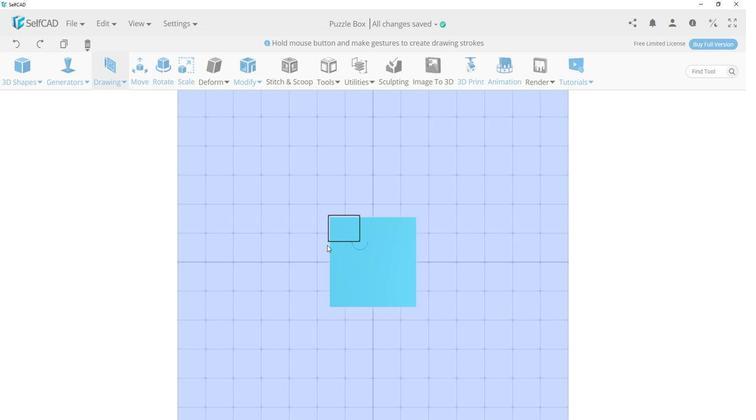 
Action: Mouse moved to (297, 241)
Screenshot: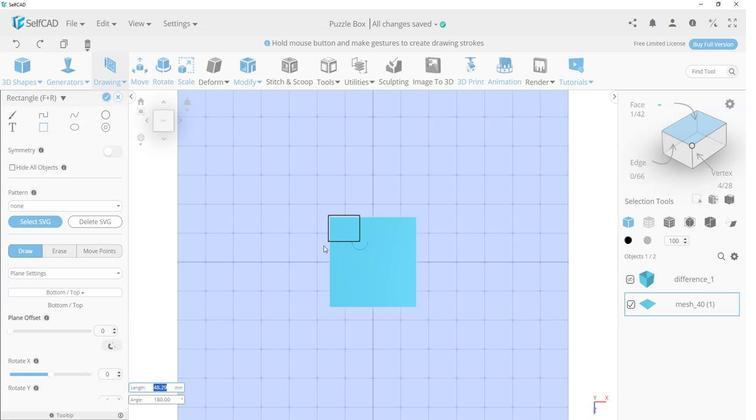 
Action: Key pressed <Key.shift>
Screenshot: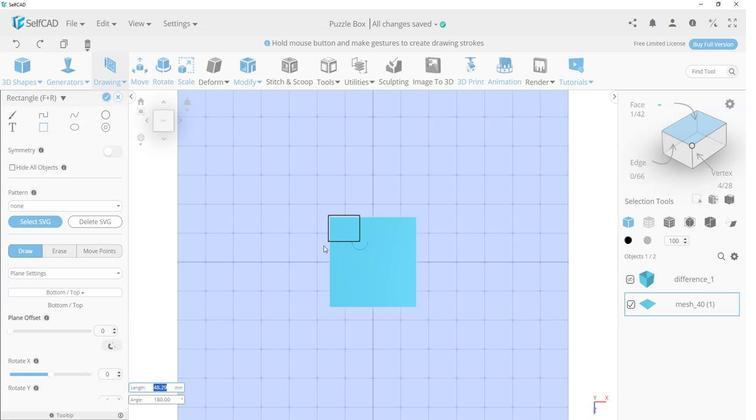 
Action: Mouse moved to (297, 241)
Screenshot: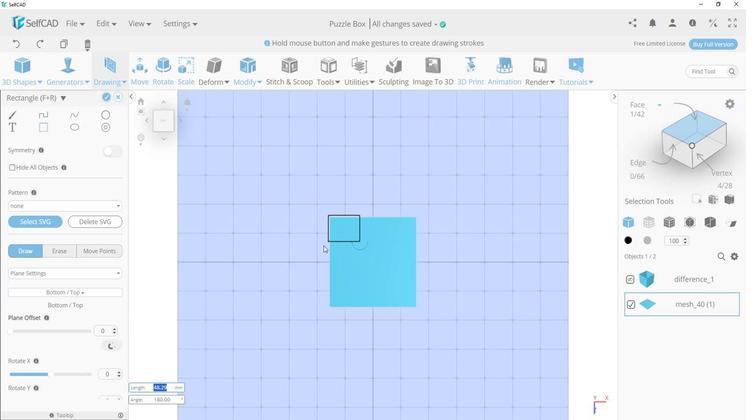 
Action: Key pressed <Key.shift>
Screenshot: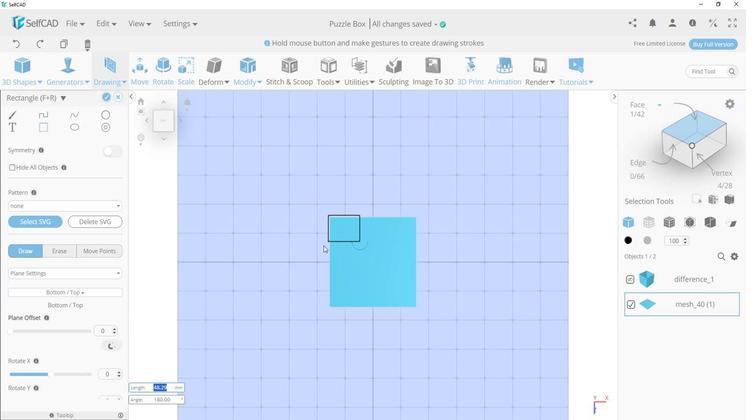 
Action: Mouse moved to (296, 241)
Screenshot: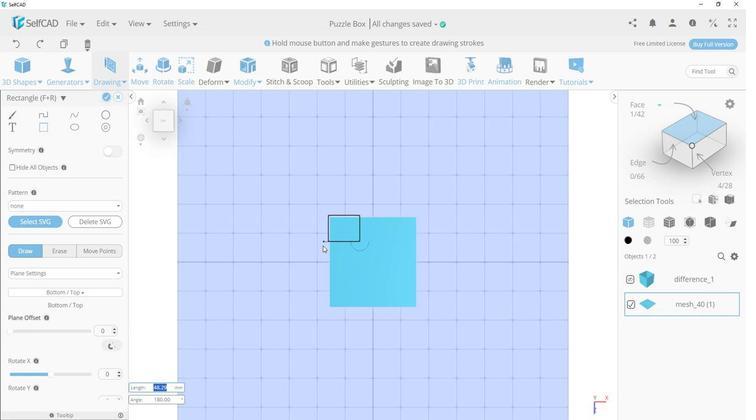 
Action: Key pressed <Key.shift>
Screenshot: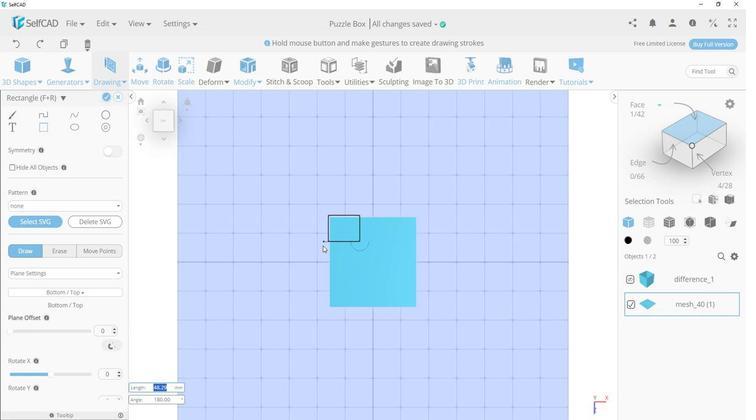 
Action: Mouse moved to (295, 241)
Screenshot: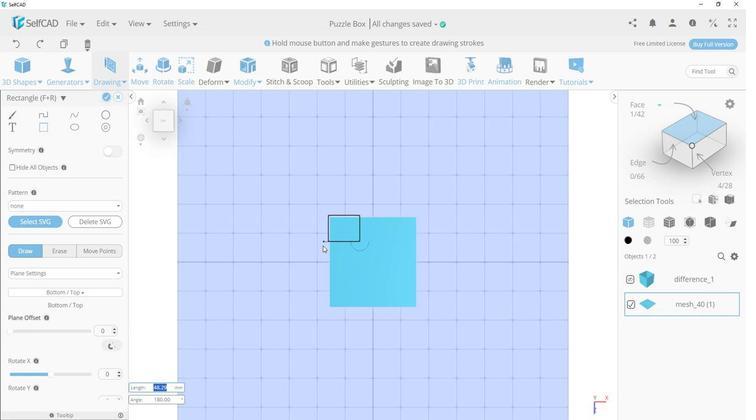 
Action: Key pressed <Key.shift>
Screenshot: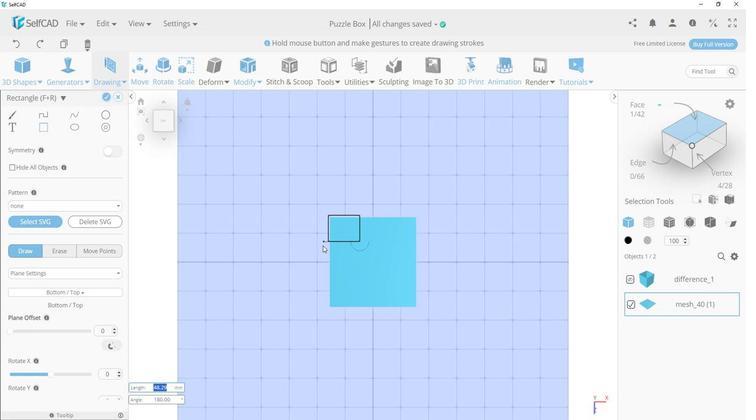 
Action: Mouse moved to (295, 241)
Screenshot: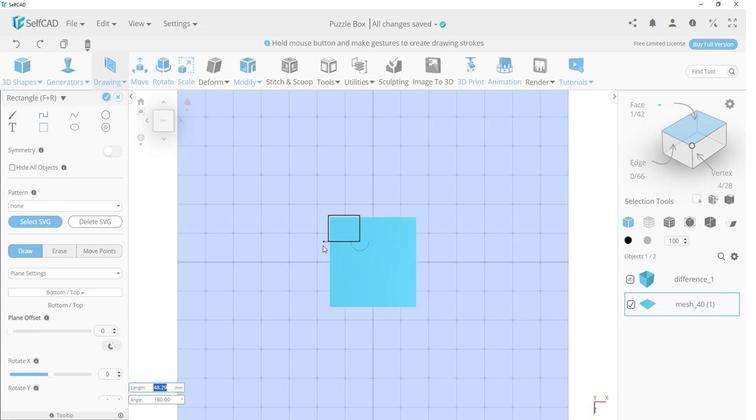 
Action: Key pressed <Key.shift>
Screenshot: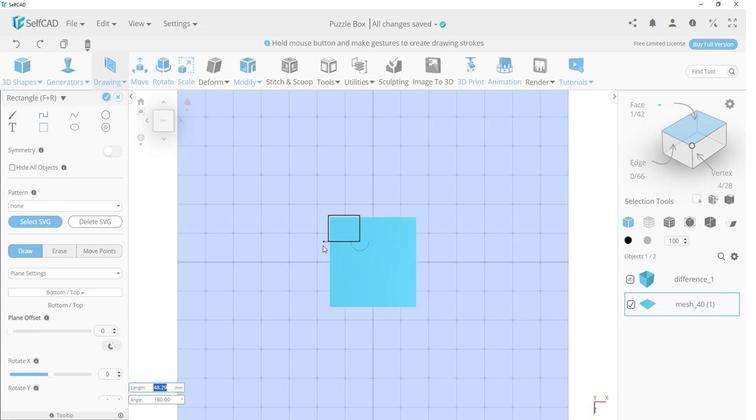 
Action: Mouse moved to (294, 242)
Screenshot: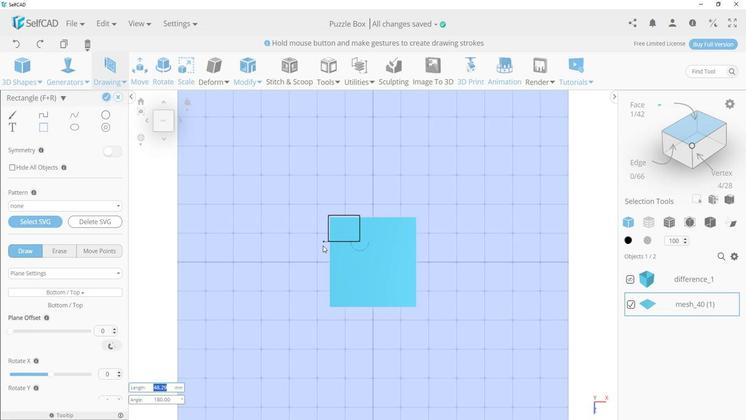 
Action: Key pressed <Key.shift>
Screenshot: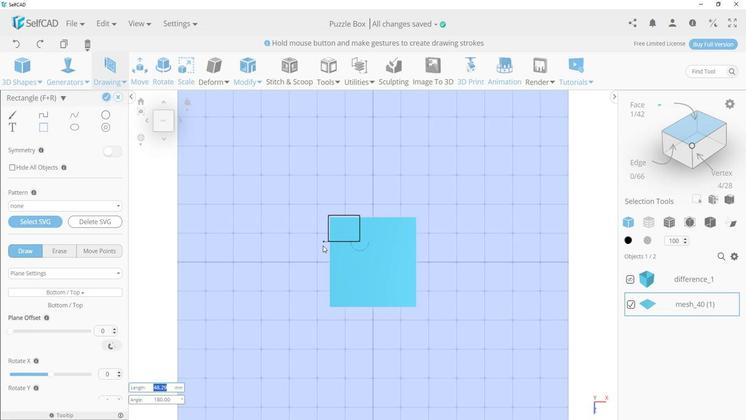 
Action: Mouse moved to (292, 242)
Screenshot: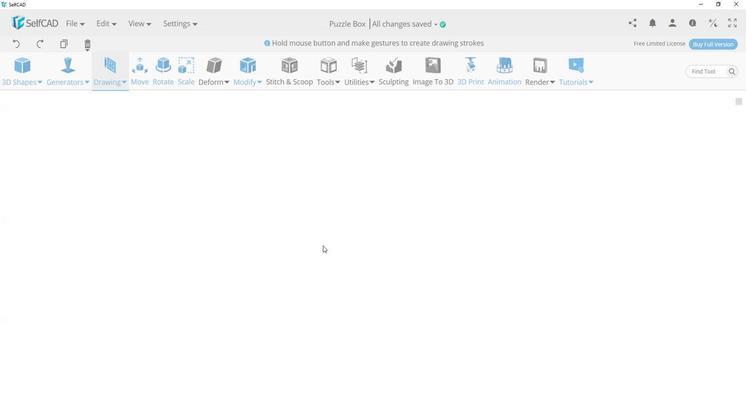 
Action: Key pressed <Key.shift>
Screenshot: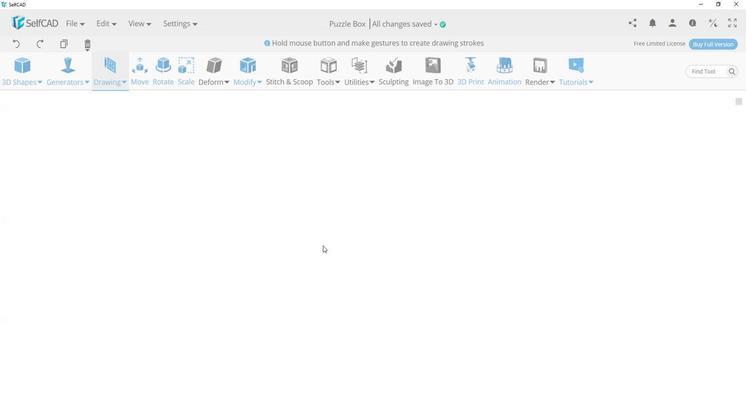 
Action: Mouse moved to (292, 242)
Screenshot: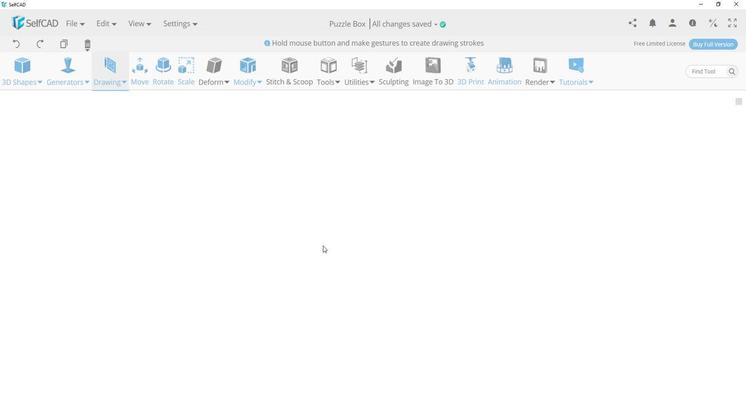 
Action: Key pressed <Key.shift><Key.shift>
Screenshot: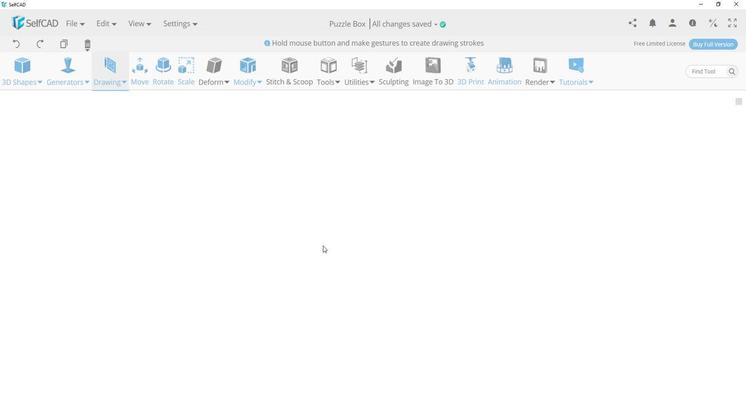
Action: Mouse moved to (292, 242)
Screenshot: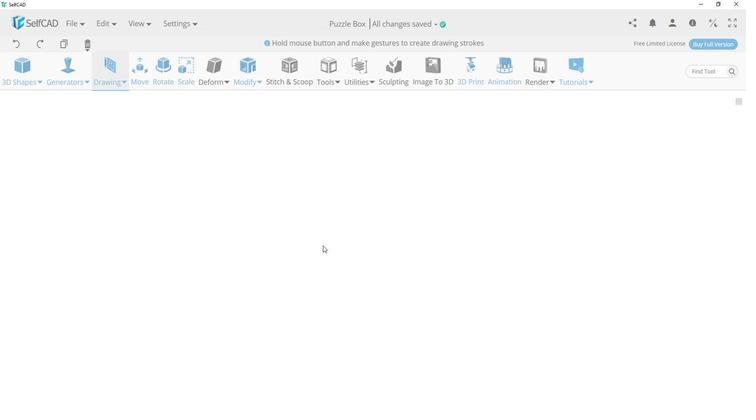 
Action: Key pressed <Key.shift><Key.shift><Key.shift><Key.shift><Key.shift><Key.shift><Key.shift><Key.shift><Key.shift><Key.shift><Key.shift><Key.shift><Key.shift><Key.shift><Key.shift><Key.shift><Key.shift><Key.shift><Key.shift><Key.shift><Key.shift><Key.shift><Key.shift><Key.shift><Key.shift><Key.shift><Key.shift><Key.shift><Key.shift><Key.shift><Key.shift><Key.shift><Key.shift><Key.shift><Key.shift><Key.shift><Key.shift><Key.shift><Key.shift><Key.shift><Key.shift><Key.shift><Key.shift><Key.shift><Key.shift><Key.shift><Key.shift><Key.shift><Key.shift><Key.shift><Key.shift><Key.shift><Key.shift><Key.shift><Key.shift><Key.shift><Key.shift><Key.shift><Key.shift><Key.shift><Key.shift><Key.shift><Key.shift><Key.shift><Key.shift><Key.shift><Key.shift><Key.shift>
Screenshot: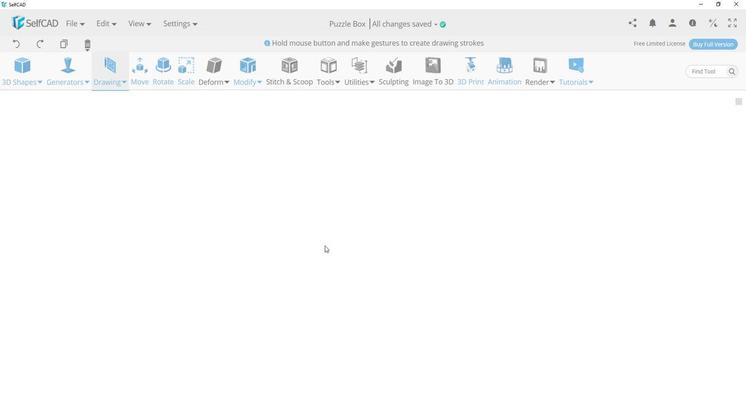 
Action: Mouse moved to (292, 242)
Screenshot: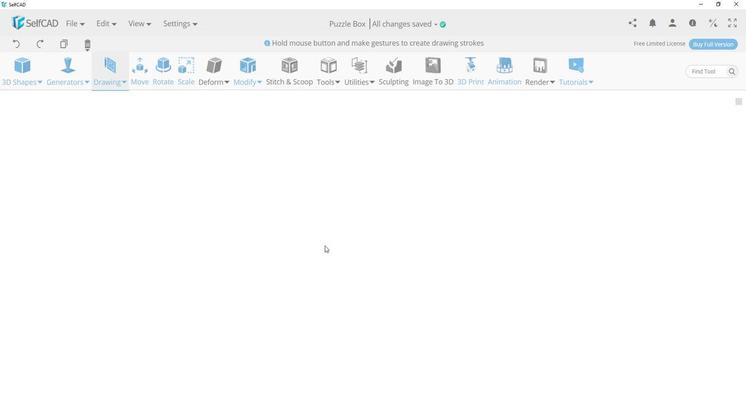 
Action: Key pressed <Key.shift><Key.shift><Key.shift>
Screenshot: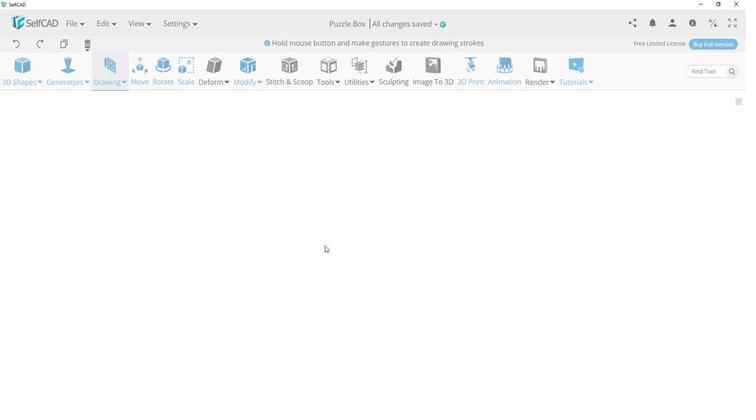 
Action: Mouse moved to (292, 242)
Screenshot: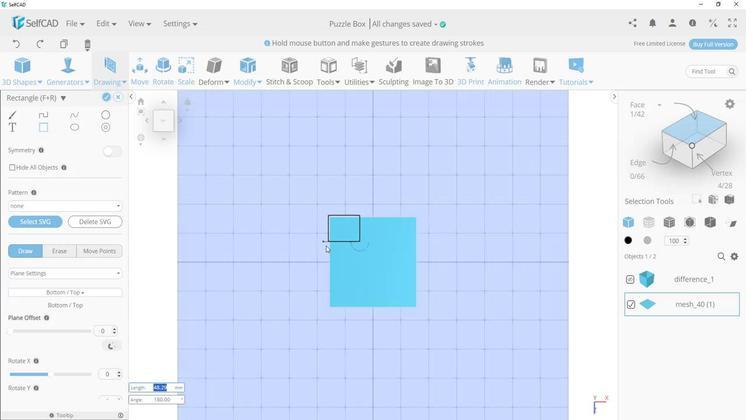 
Action: Key pressed <Key.shift>
Screenshot: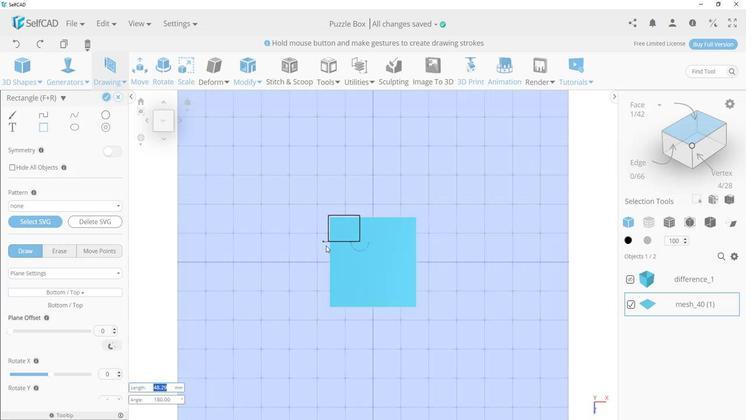 
Action: Mouse moved to (292, 242)
Screenshot: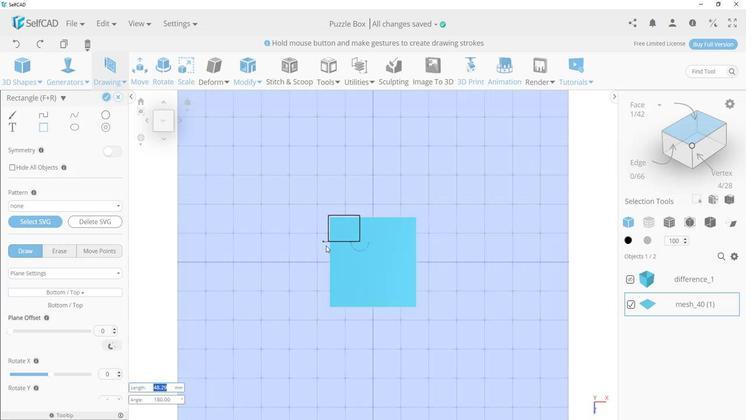 
Action: Key pressed <Key.shift>
Screenshot: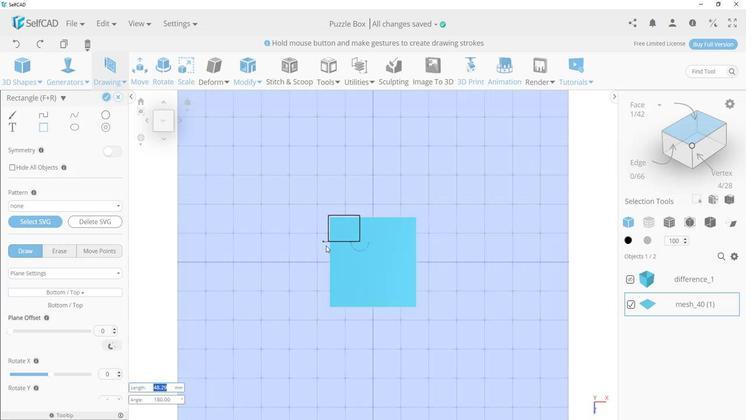 
Action: Mouse moved to (293, 242)
Screenshot: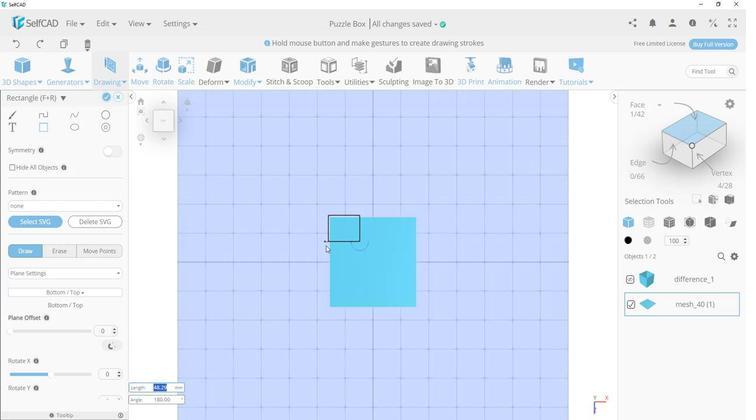 
Action: Key pressed <Key.shift>
Screenshot: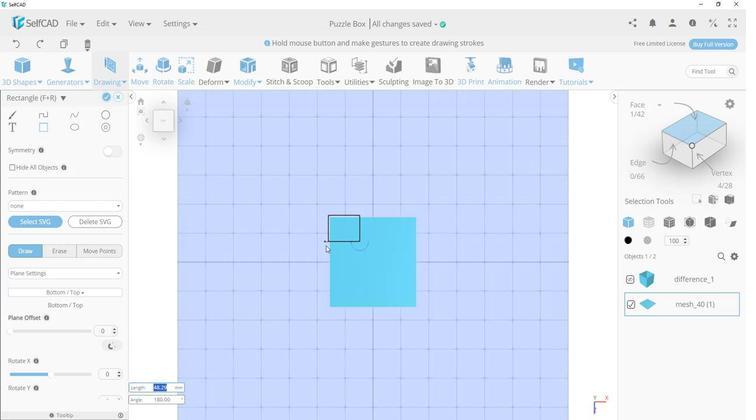 
Action: Mouse moved to (294, 242)
Screenshot: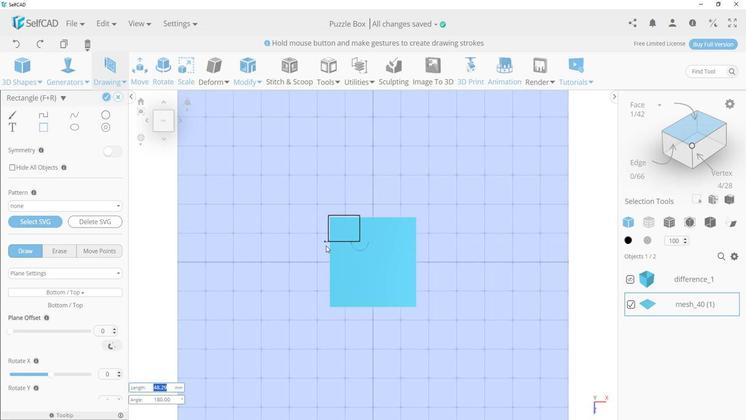 
Action: Key pressed <Key.shift>
Screenshot: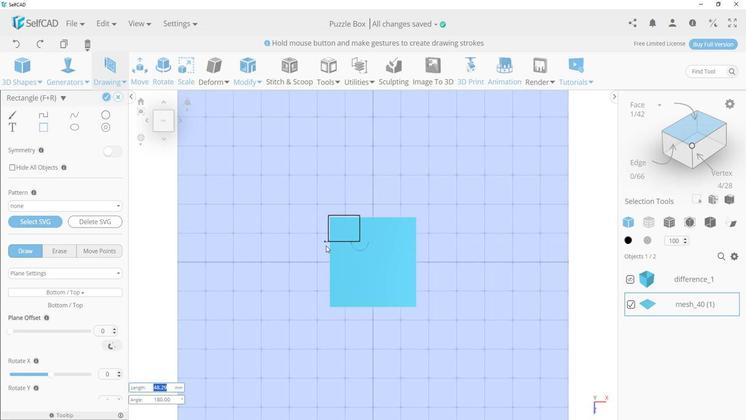 
Action: Mouse moved to (294, 242)
Screenshot: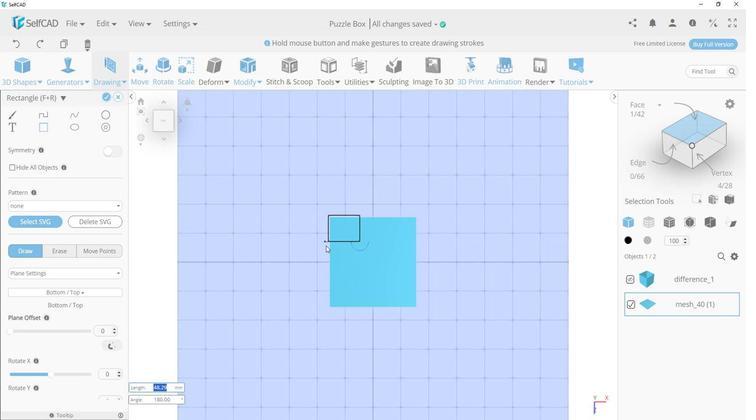 
Action: Key pressed <Key.shift>
Screenshot: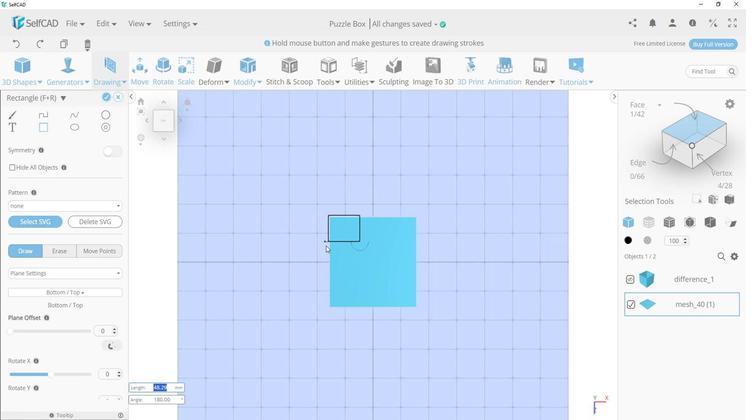 
Action: Mouse moved to (294, 242)
Screenshot: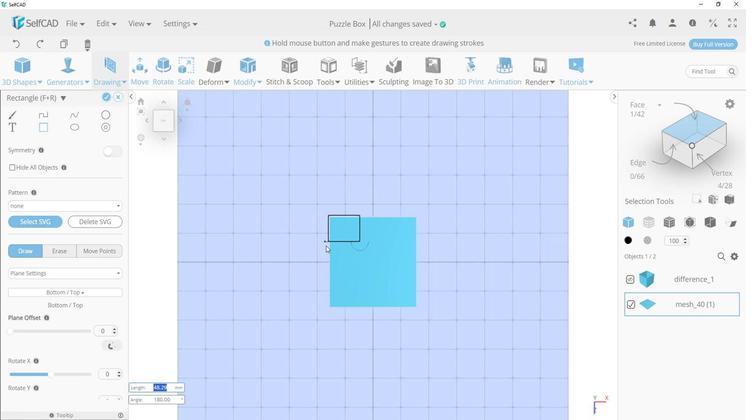 
Action: Key pressed <Key.shift>
Screenshot: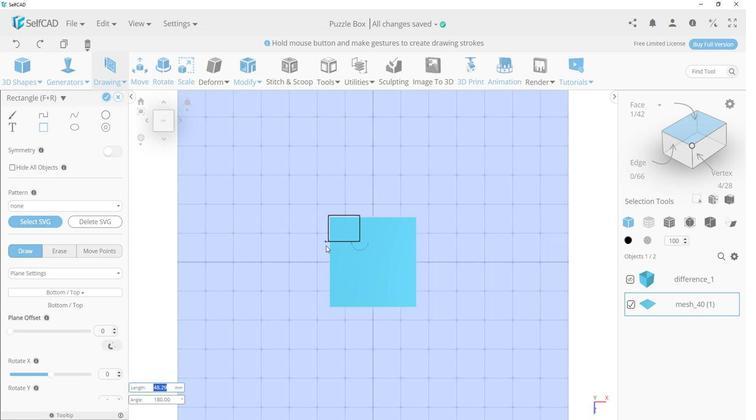 
Action: Mouse moved to (295, 242)
Screenshot: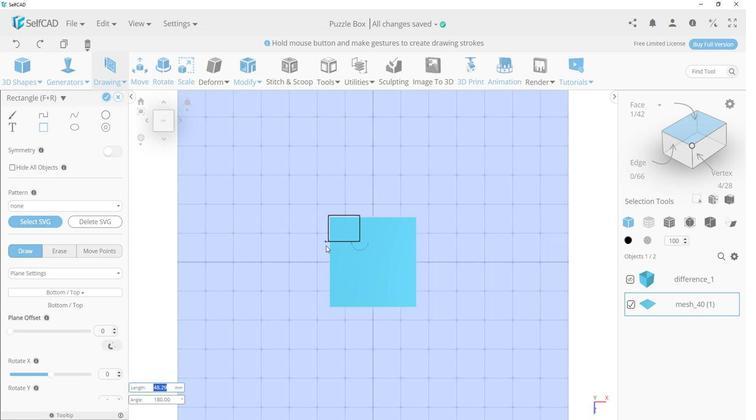 
Action: Key pressed <Key.shift><Key.shift><Key.shift><Key.shift><Key.shift><Key.shift><Key.shift><Key.shift><Key.shift><Key.shift><Key.shift><Key.shift><Key.shift><Key.shift><Key.shift><Key.shift><Key.shift><Key.shift><Key.shift><Key.shift><Key.shift><Key.shift><Key.shift><Key.shift><Key.shift><Key.shift><Key.shift><Key.shift><Key.shift>
Screenshot: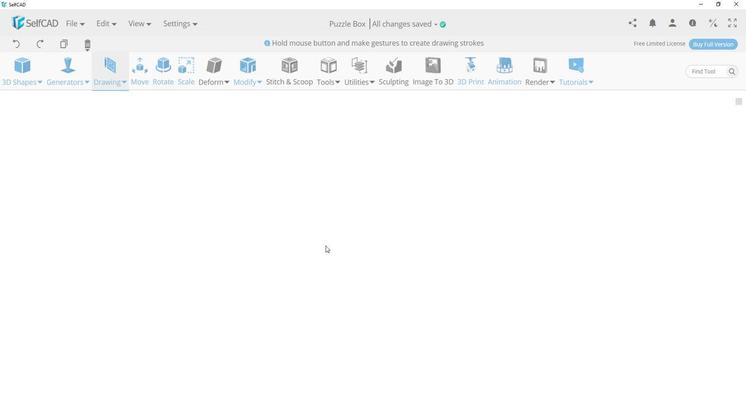 
Action: Mouse moved to (295, 242)
Screenshot: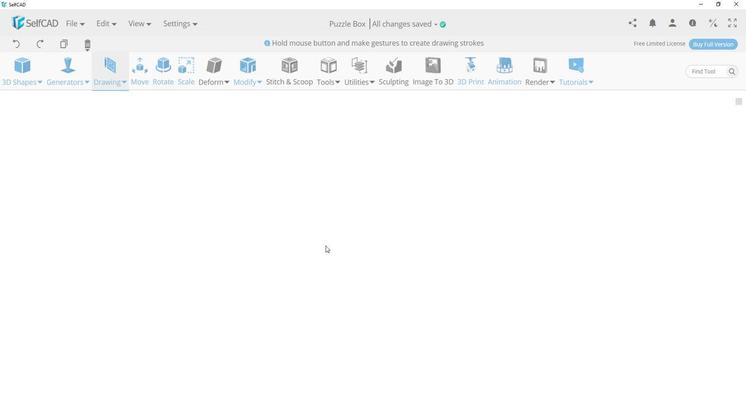 
Action: Key pressed <Key.shift><Key.shift>
Screenshot: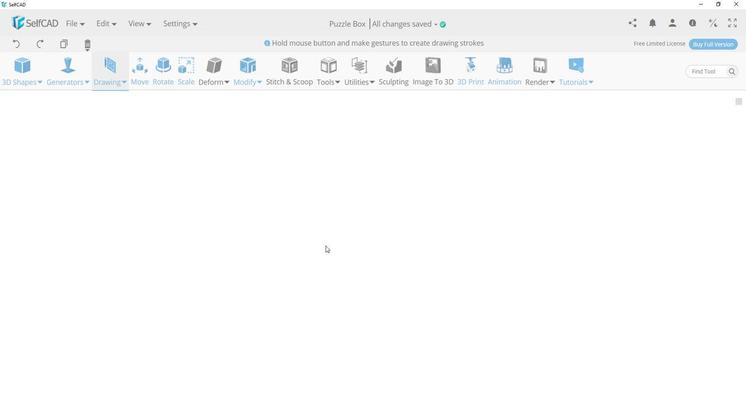 
Action: Mouse moved to (294, 242)
Screenshot: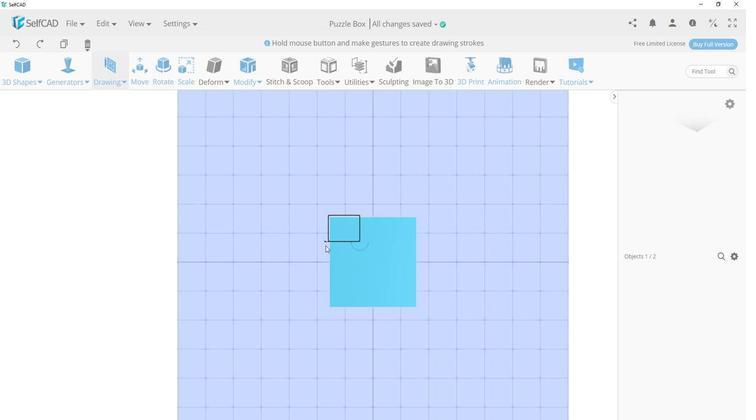
Action: Key pressed <Key.shift><Key.shift>
Screenshot: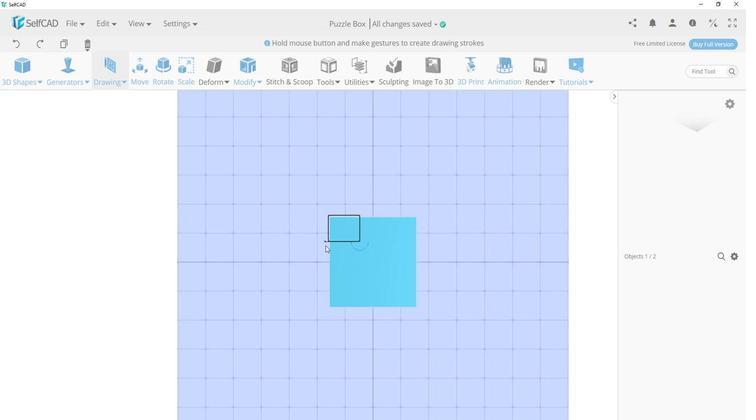 
Action: Mouse moved to (294, 242)
Screenshot: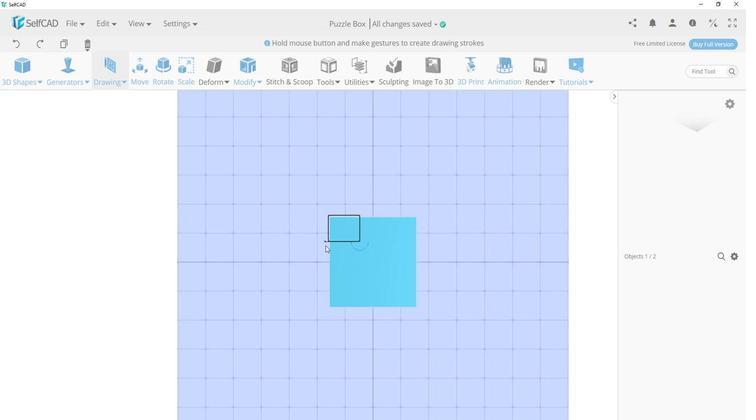 
Action: Key pressed <Key.shift><Key.shift><Key.shift><Key.shift><Key.shift><Key.shift>
Screenshot: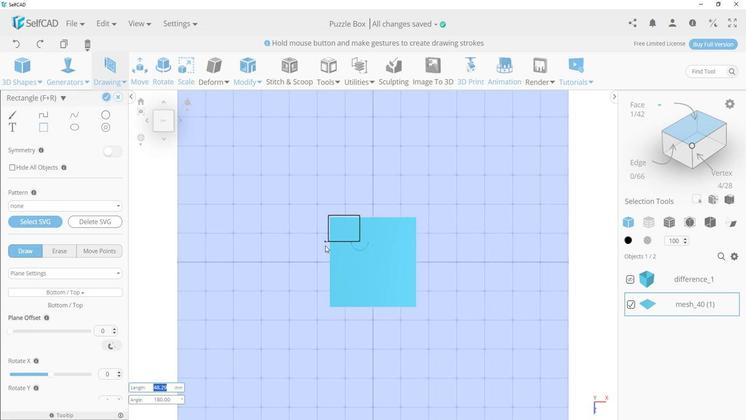 
Action: Mouse moved to (294, 242)
Screenshot: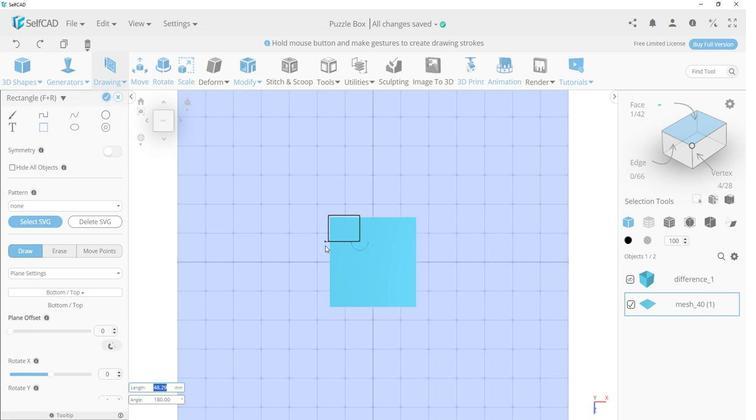 
Action: Key pressed <Key.shift><Key.shift><Key.shift><Key.shift><Key.shift><Key.shift><Key.shift><Key.shift><Key.shift><Key.shift><Key.shift><Key.shift><Key.shift><Key.shift><Key.shift><Key.shift><Key.shift><Key.shift><Key.shift><Key.shift><Key.shift><Key.shift><Key.shift><Key.shift><Key.shift><Key.shift><Key.shift><Key.shift><Key.shift><Key.shift><Key.shift><Key.shift><Key.shift><Key.shift>
Screenshot: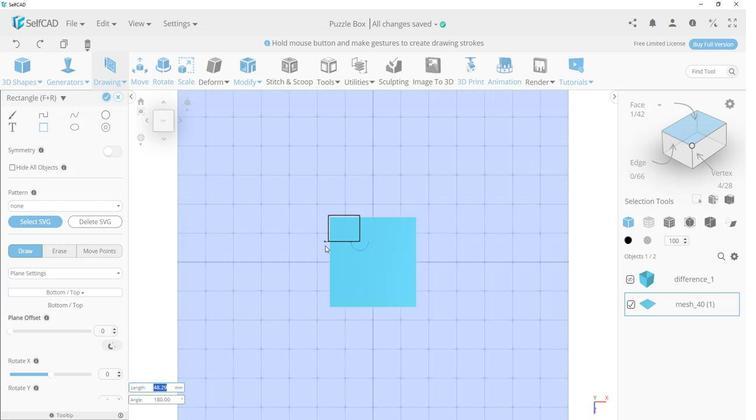 
Action: Mouse pressed left at (294, 242)
Screenshot: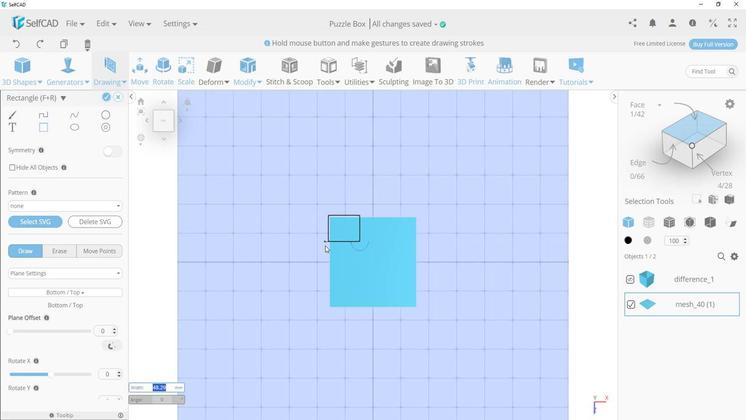 
Action: Key pressed <Key.shift><Key.shift><Key.shift><Key.shift><Key.shift><Key.shift><Key.shift><Key.shift><Key.shift><Key.shift><Key.shift><Key.shift><Key.shift>
Screenshot: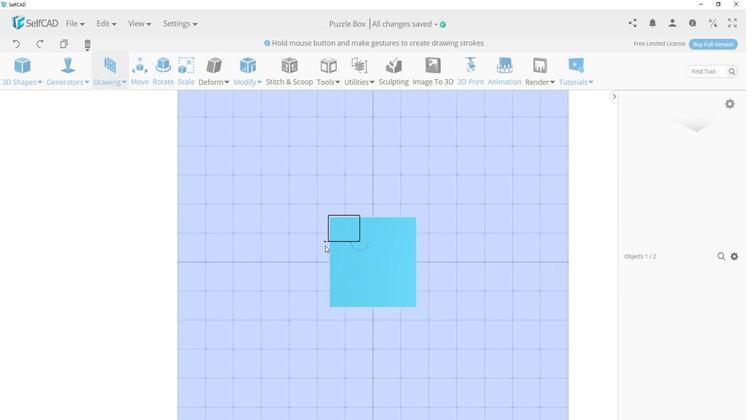 
Action: Mouse moved to (294, 266)
Screenshot: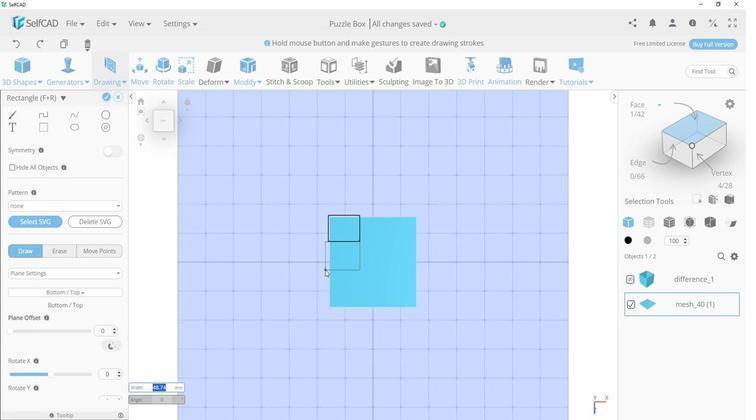 
Action: Mouse pressed left at (294, 266)
Screenshot: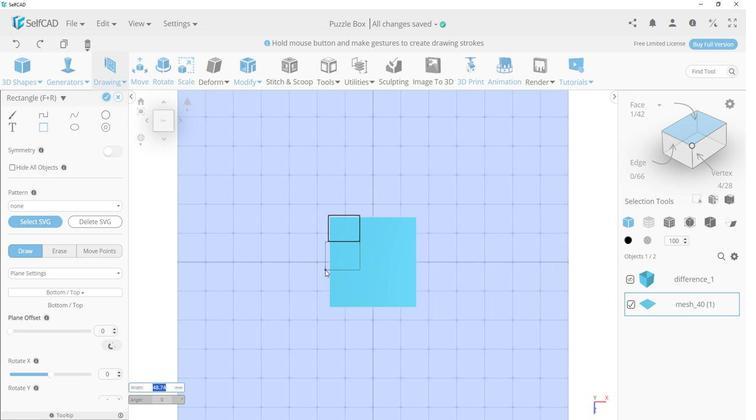 
Action: Mouse moved to (294, 266)
Screenshot: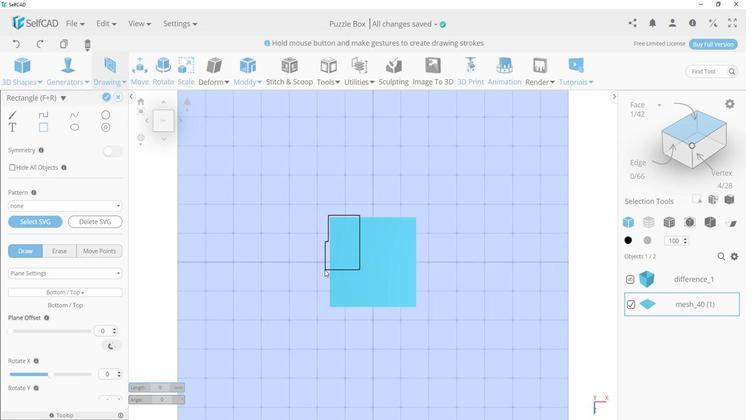 
Action: Key pressed ctrl+Z
Screenshot: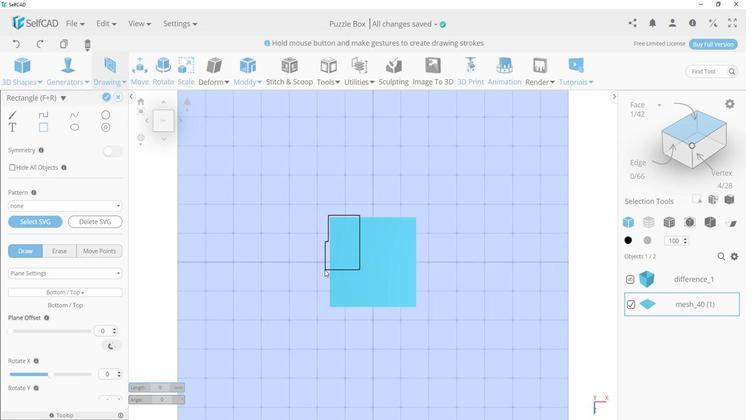 
Action: Mouse moved to (323, 240)
Screenshot: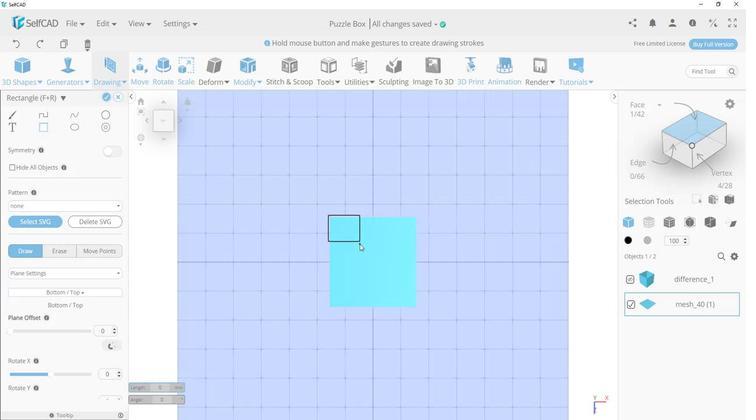 
Action: Mouse pressed left at (323, 240)
Screenshot: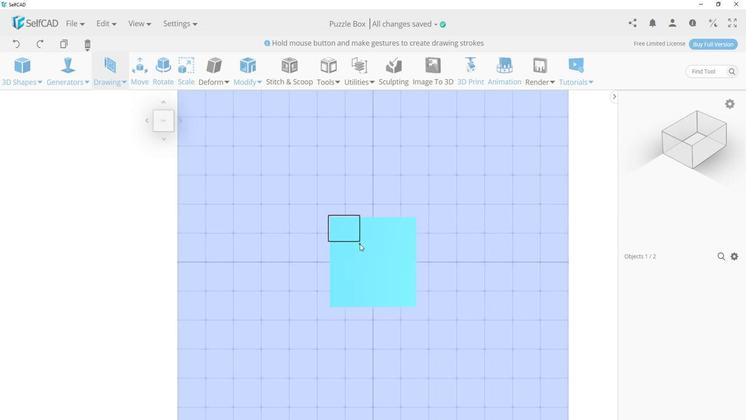 
Action: Key pressed <Key.shift>
Screenshot: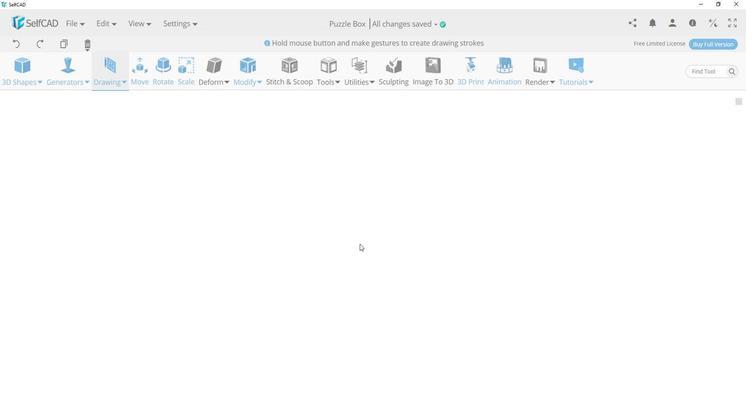 
Action: Mouse moved to (312, 239)
Screenshot: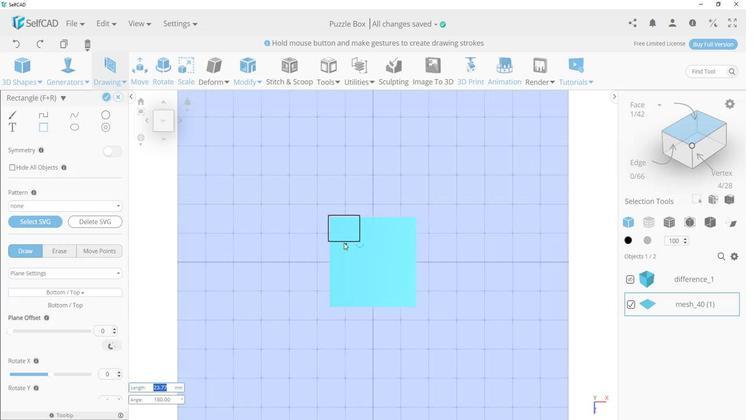 
Action: Key pressed <Key.shift>
Screenshot: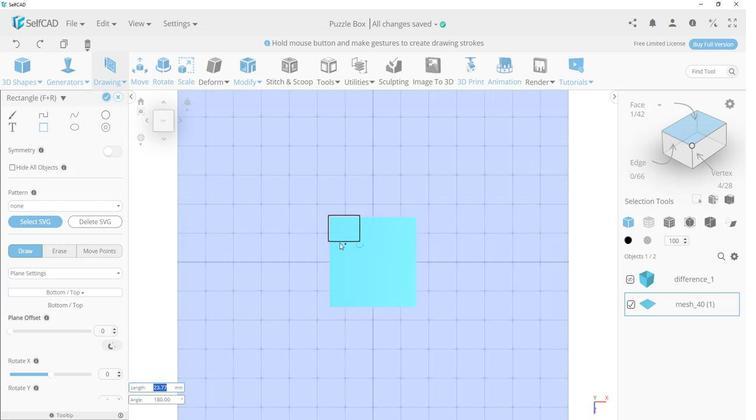 
Action: Mouse moved to (311, 239)
Screenshot: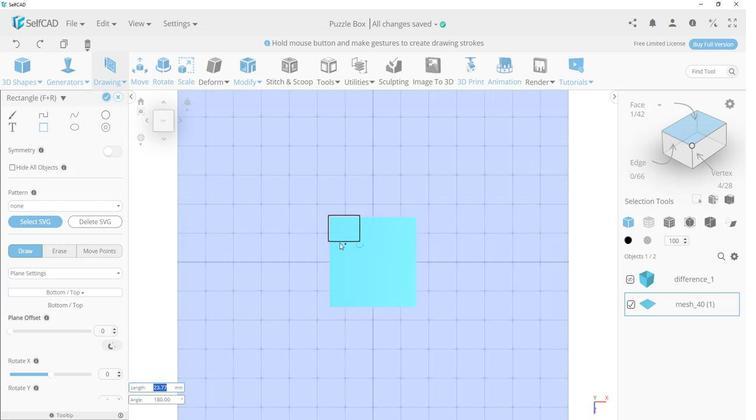 
Action: Key pressed <Key.shift><Key.shift>
Screenshot: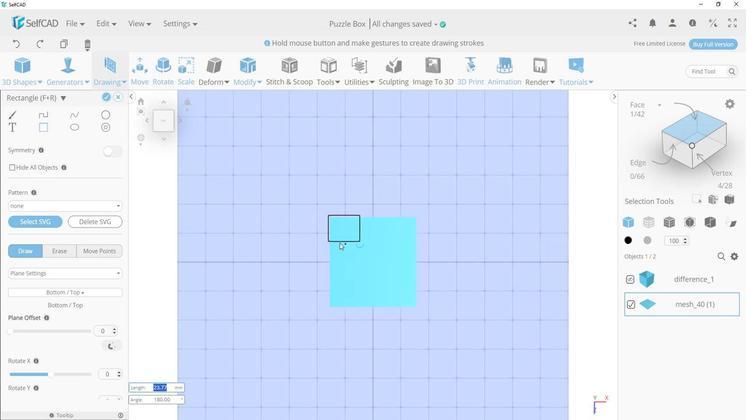 
Action: Mouse moved to (311, 239)
Screenshot: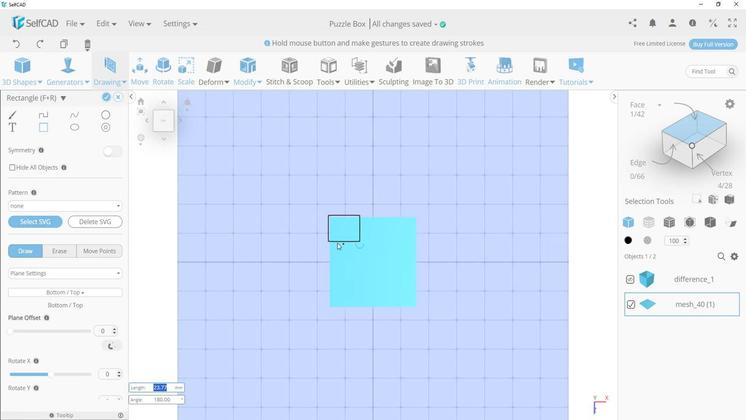 
Action: Key pressed <Key.shift>
